 Task: Open Card Sales Target Review in Board Market Analysis for International Expansion to Workspace Customer Service Software and add a team member Softage.3@softage.net, a label Orange, a checklist Real Estate Investing, an attachment from your computer, a color Orange and finally, add a card description 'Develop and launch new customer feedback program for product improvements' and a comment 'We should approach this task with a sense of humility, recognizing that there is always more to learn and improve upon.'. Add a start date 'Jan 03, 1900' with a due date 'Jan 10, 1900'
Action: Mouse moved to (59, 373)
Screenshot: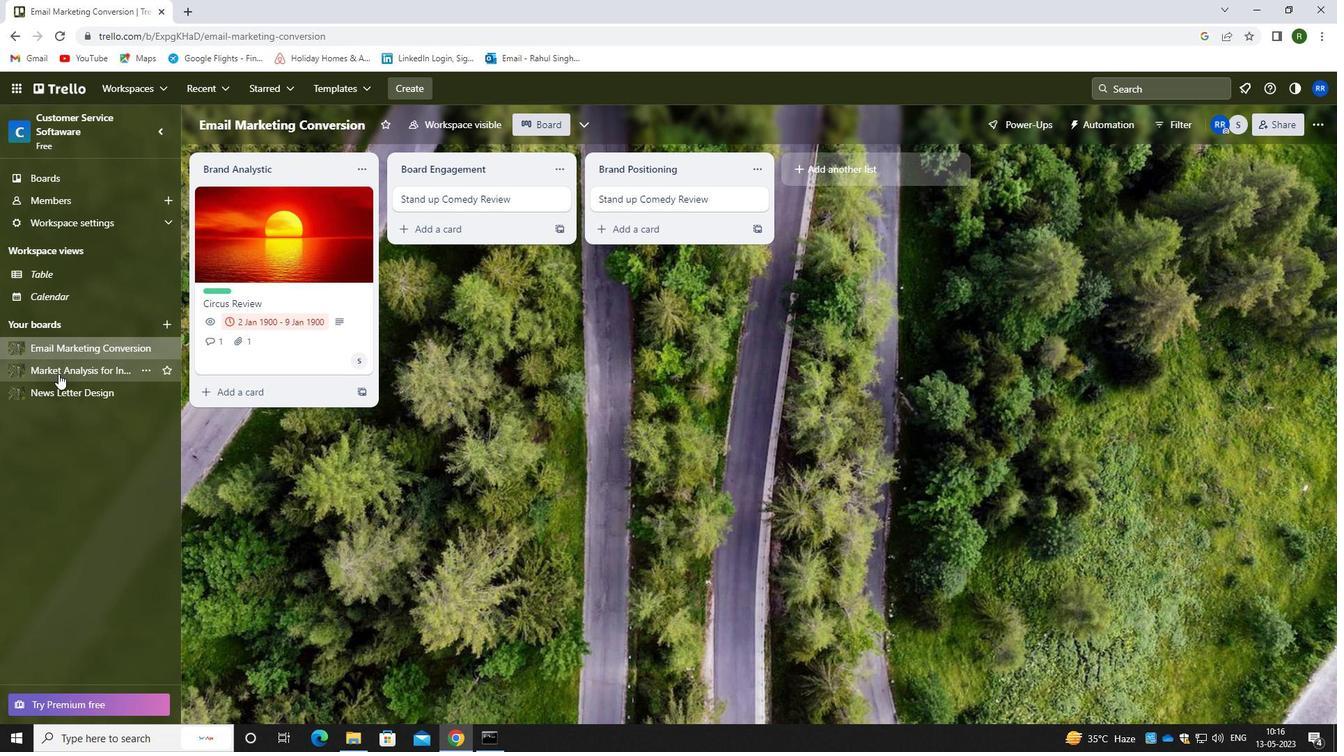 
Action: Mouse pressed left at (59, 373)
Screenshot: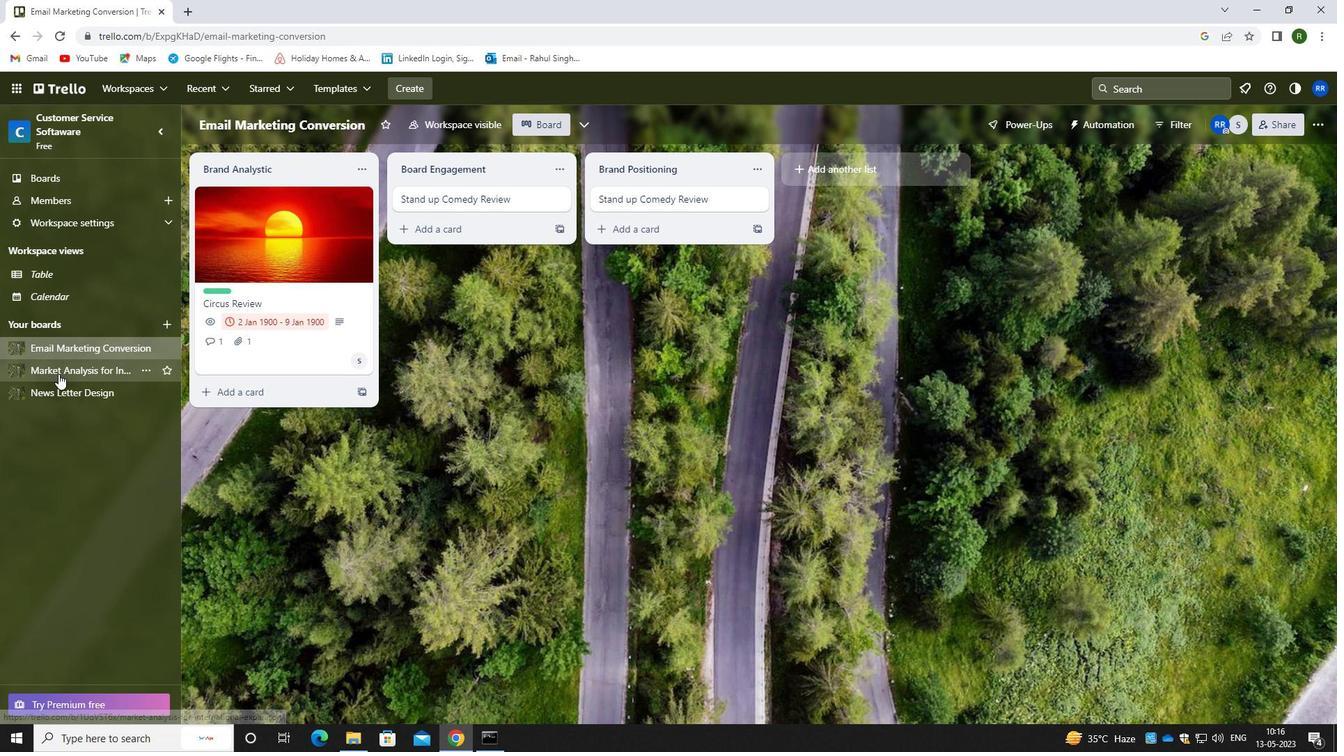 
Action: Mouse moved to (362, 197)
Screenshot: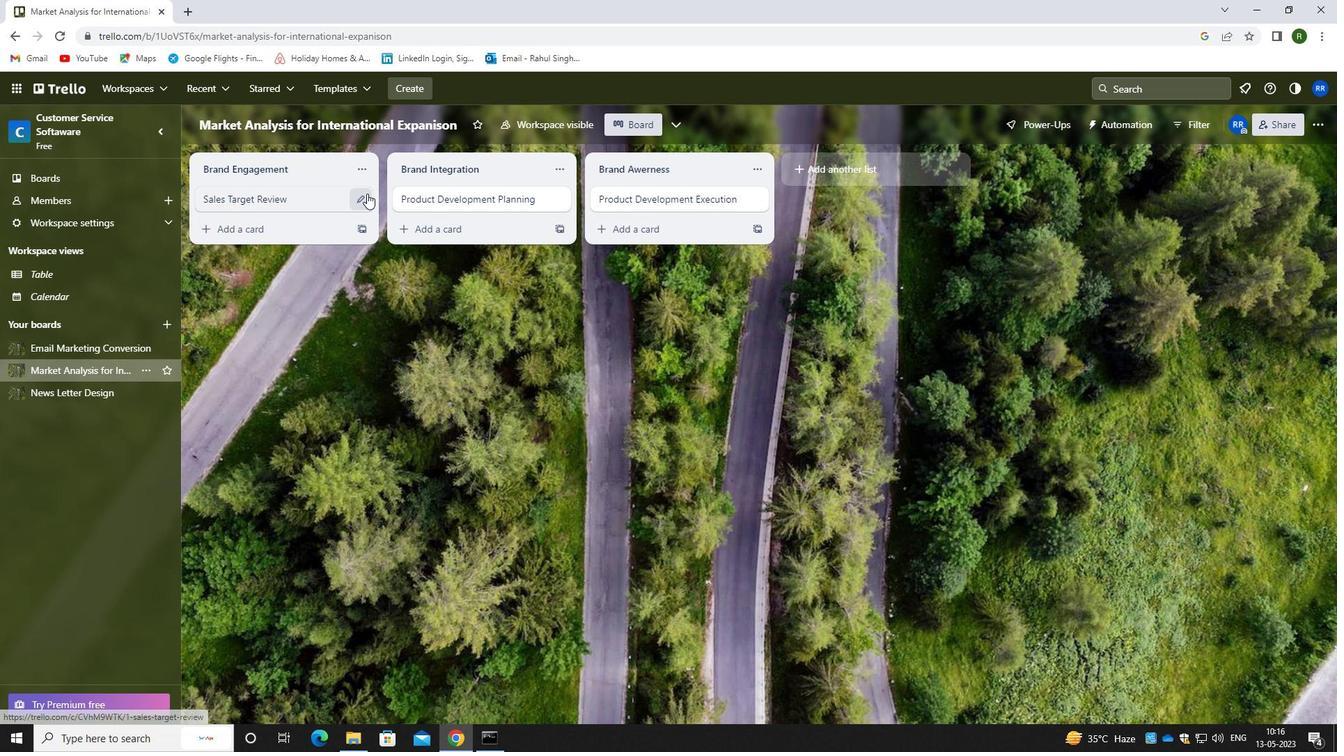 
Action: Mouse pressed left at (362, 197)
Screenshot: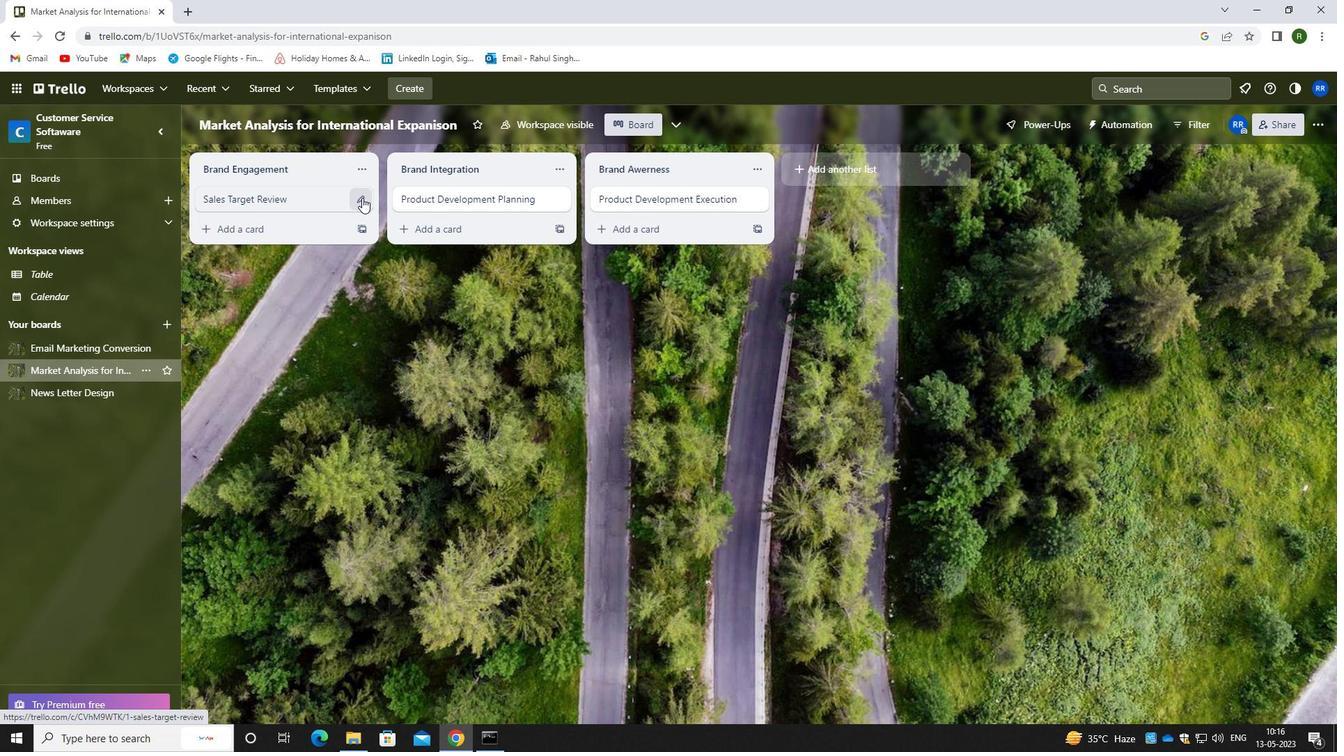 
Action: Mouse moved to (402, 193)
Screenshot: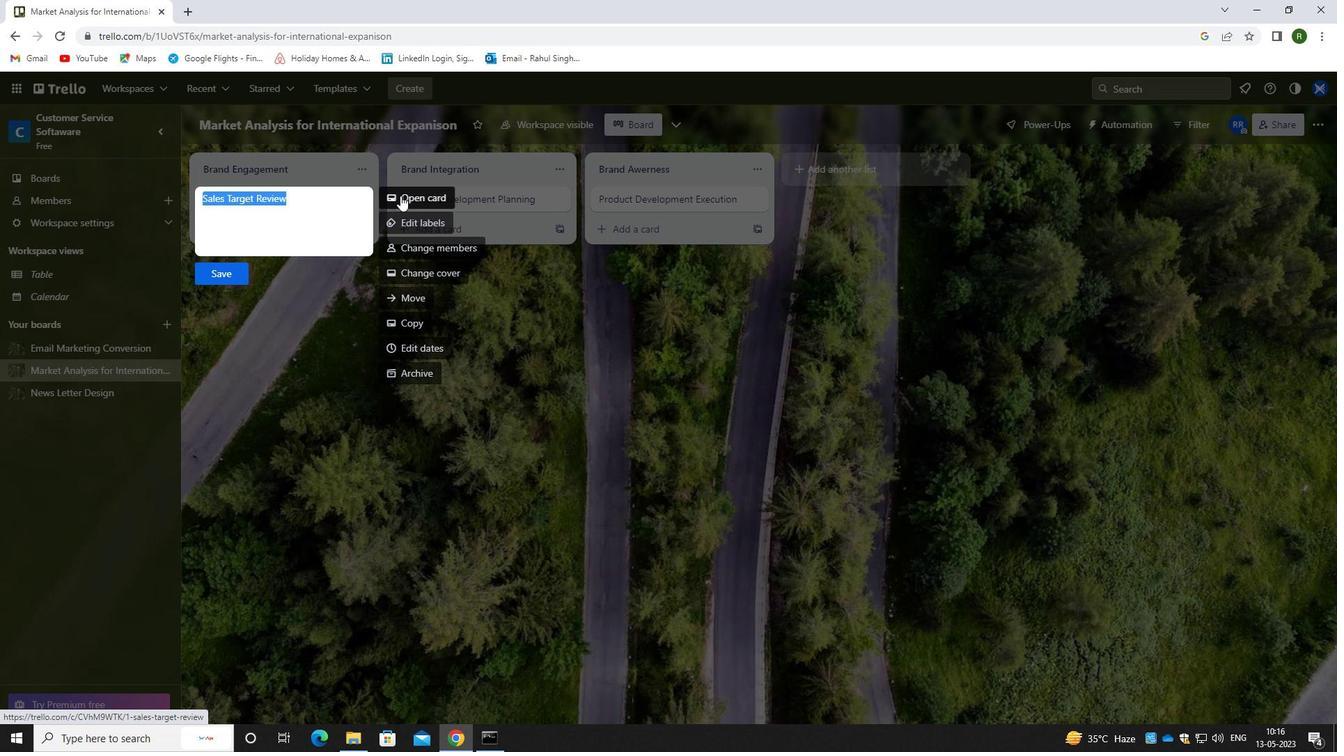 
Action: Mouse pressed left at (402, 193)
Screenshot: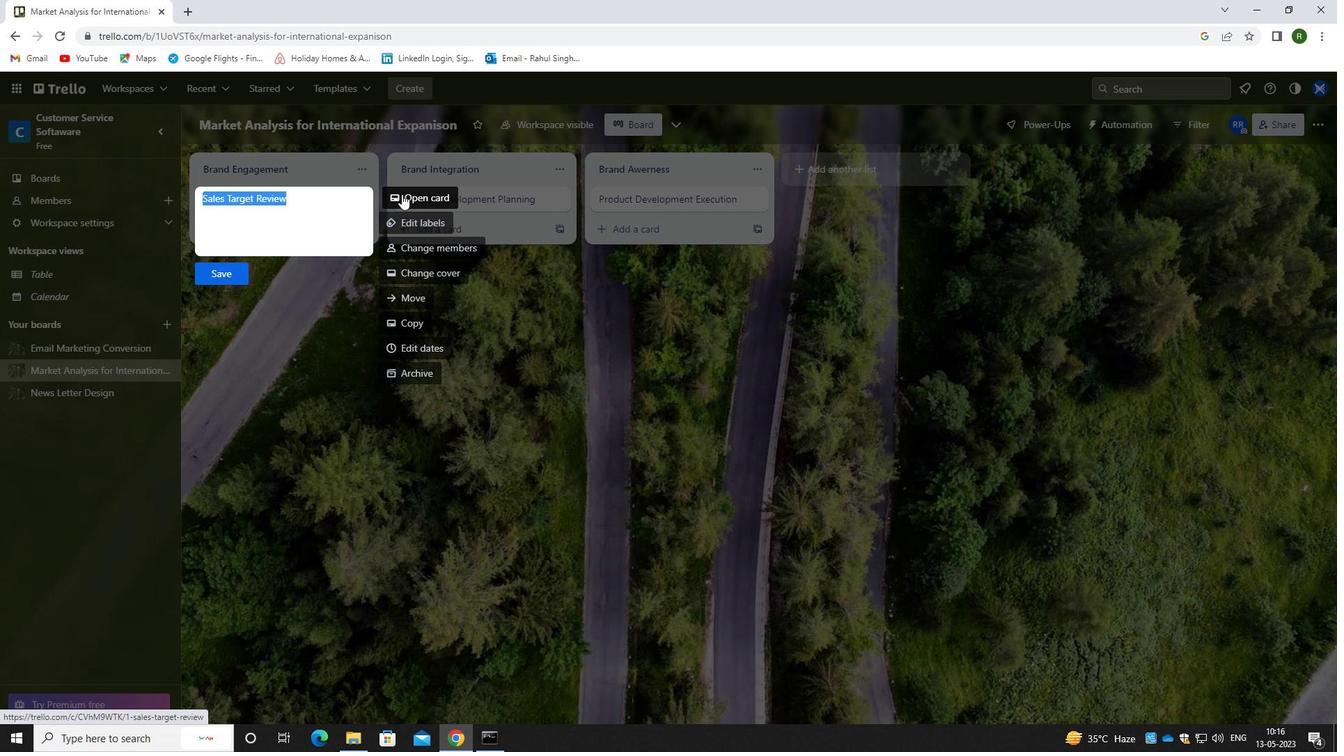 
Action: Mouse moved to (855, 199)
Screenshot: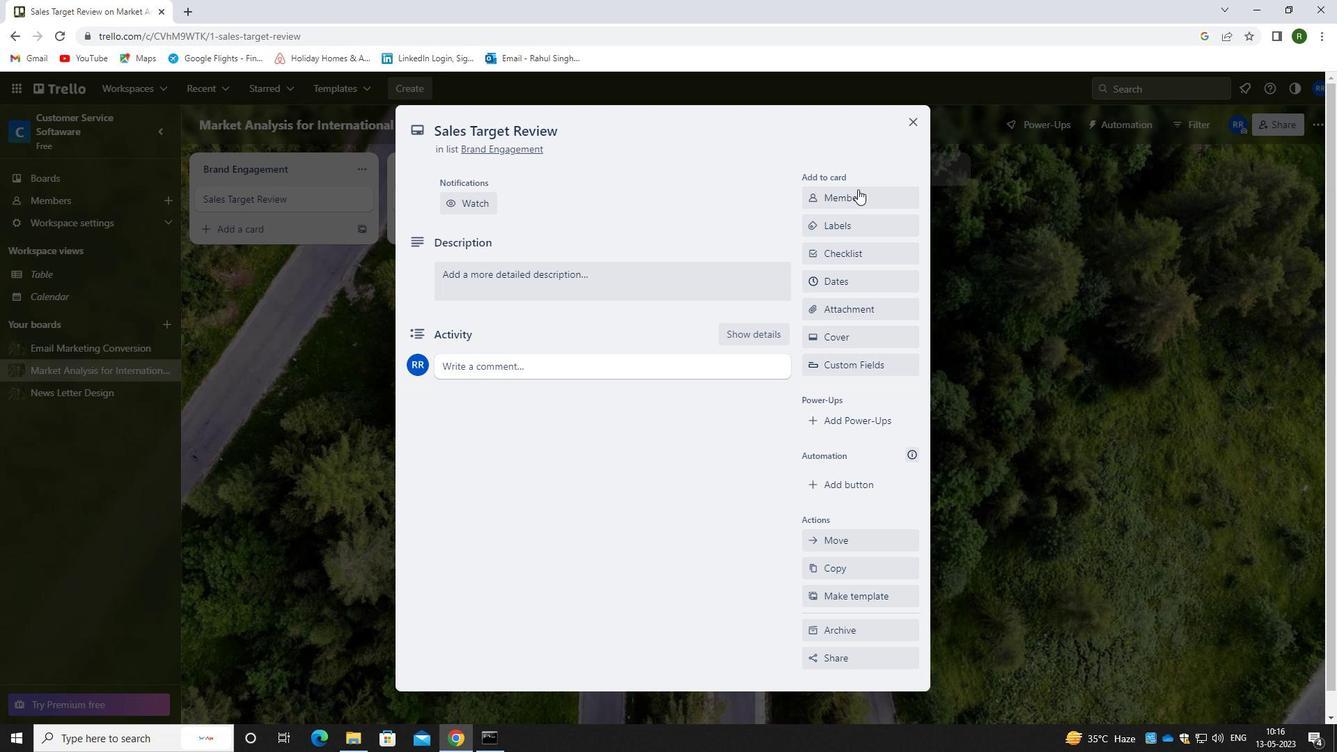 
Action: Mouse pressed left at (855, 199)
Screenshot: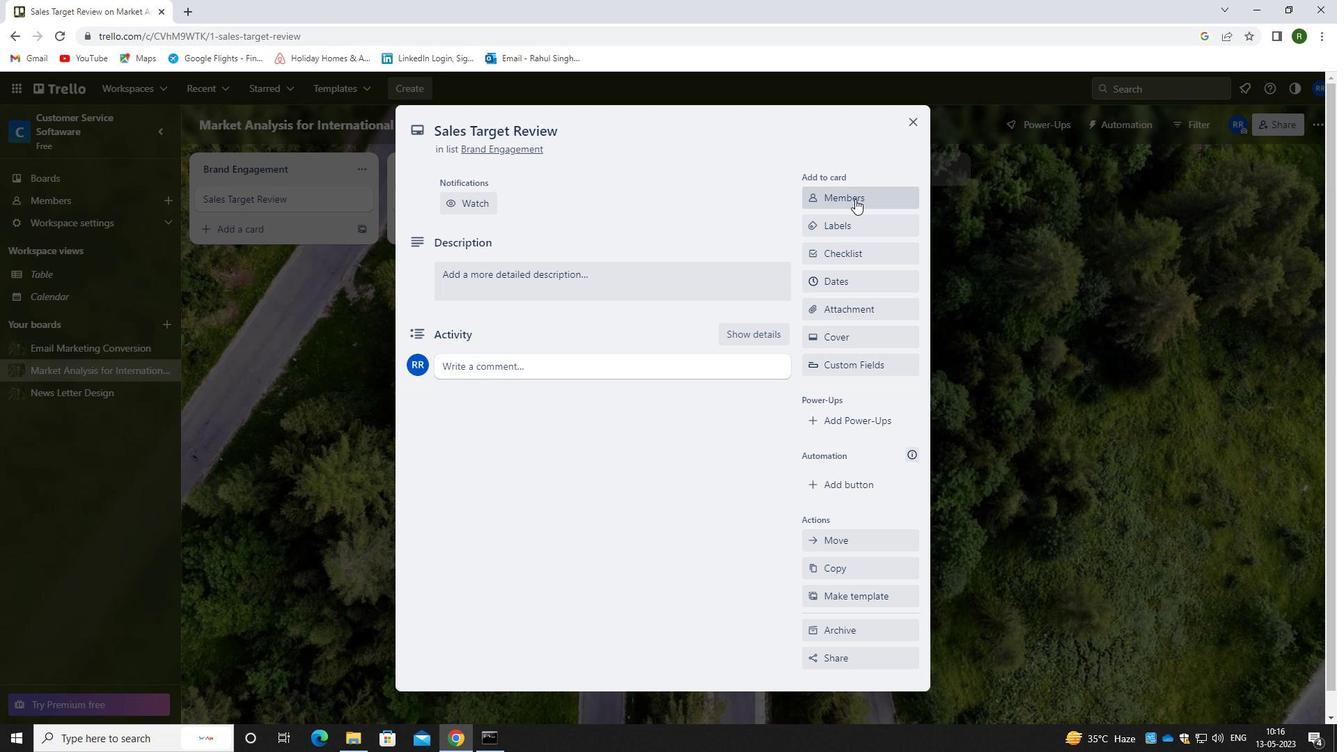 
Action: Mouse moved to (791, 263)
Screenshot: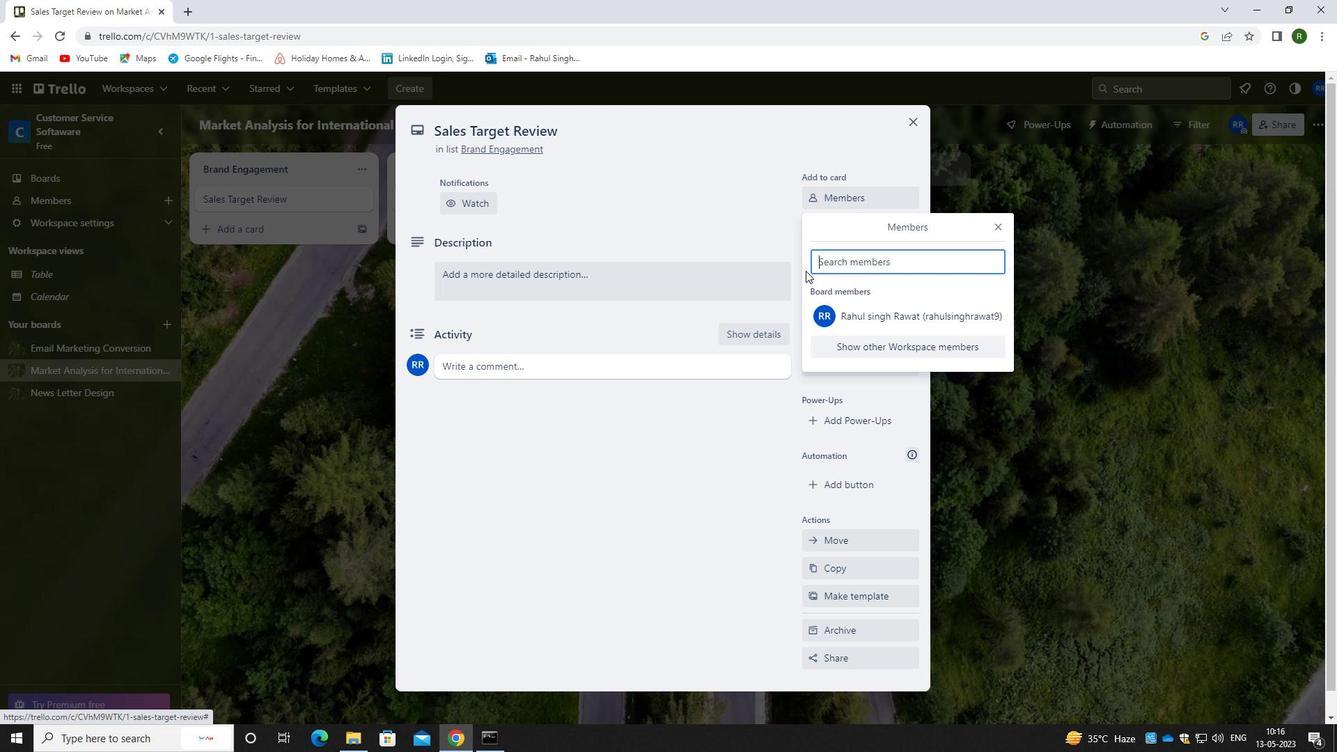 
Action: Key pressed <Key.caps_lock>s<Key.caps_lock>oftage.3<Key.shift>@SOFTAGE.NET
Screenshot: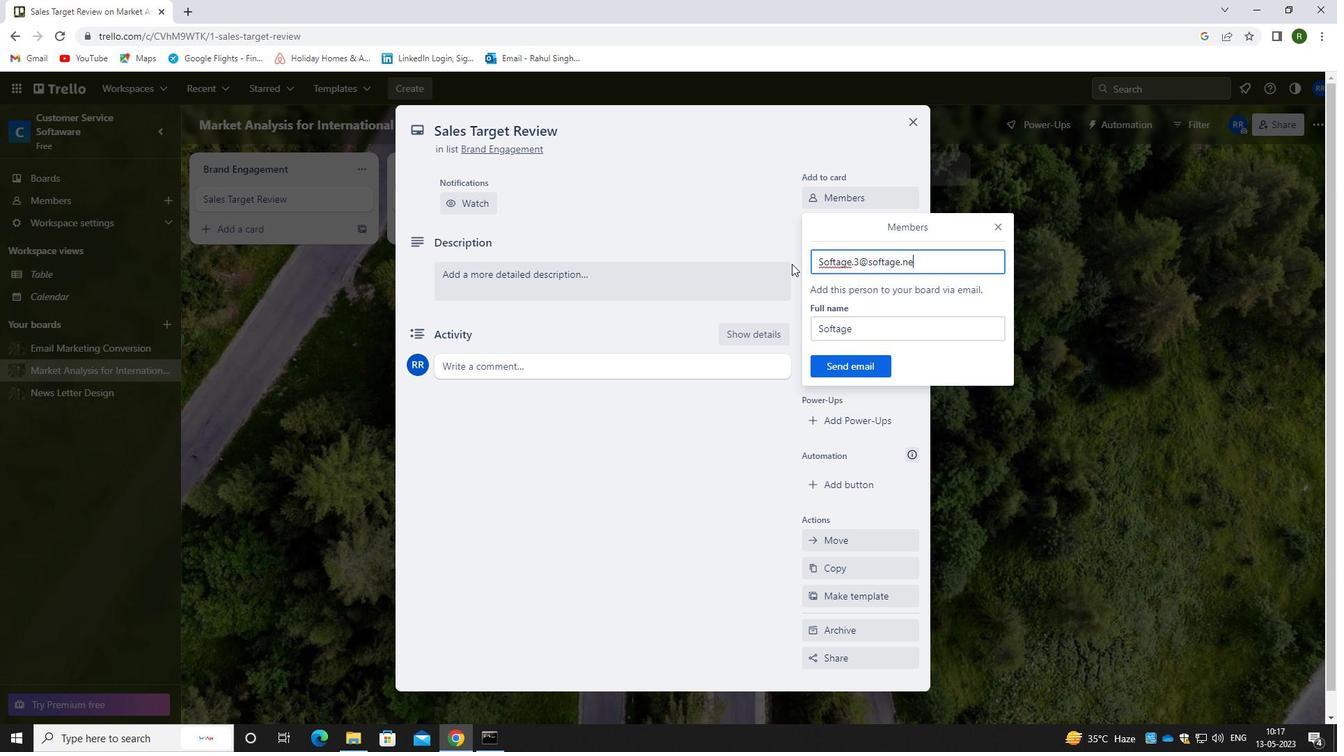 
Action: Mouse moved to (863, 366)
Screenshot: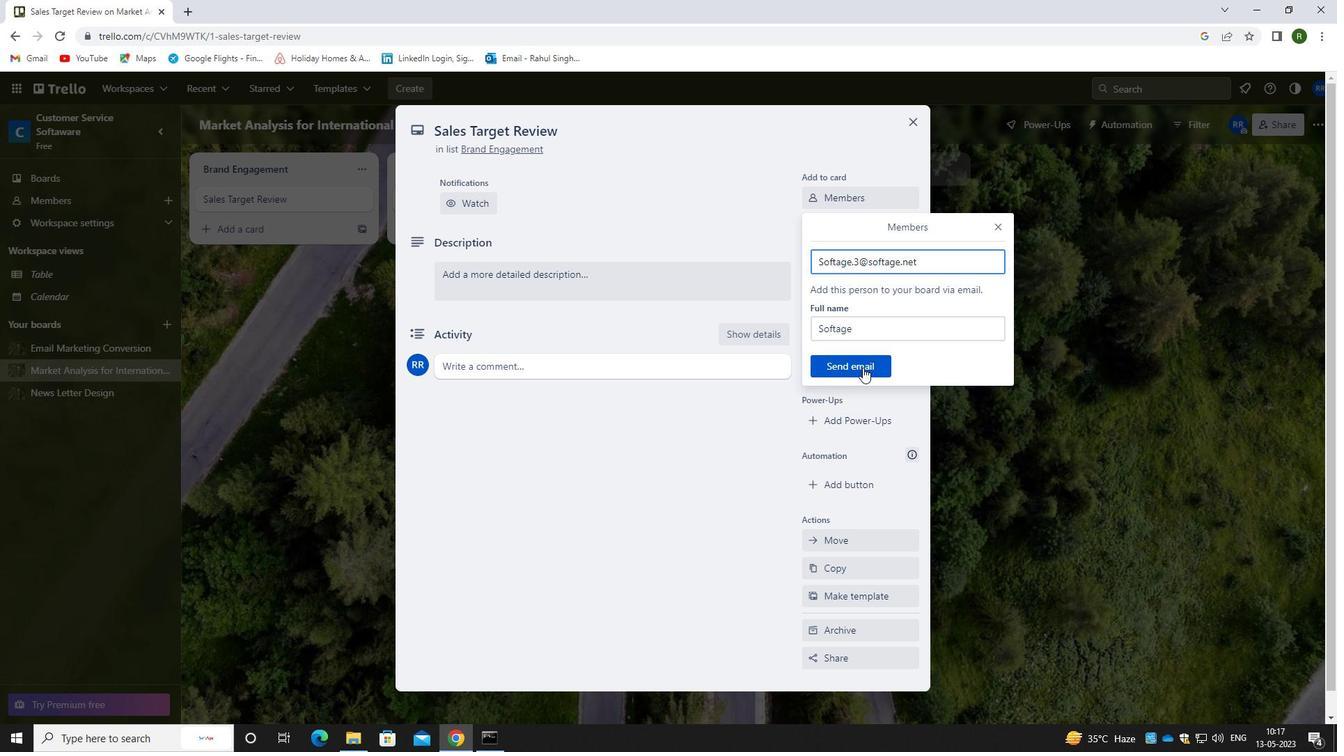 
Action: Mouse pressed left at (863, 366)
Screenshot: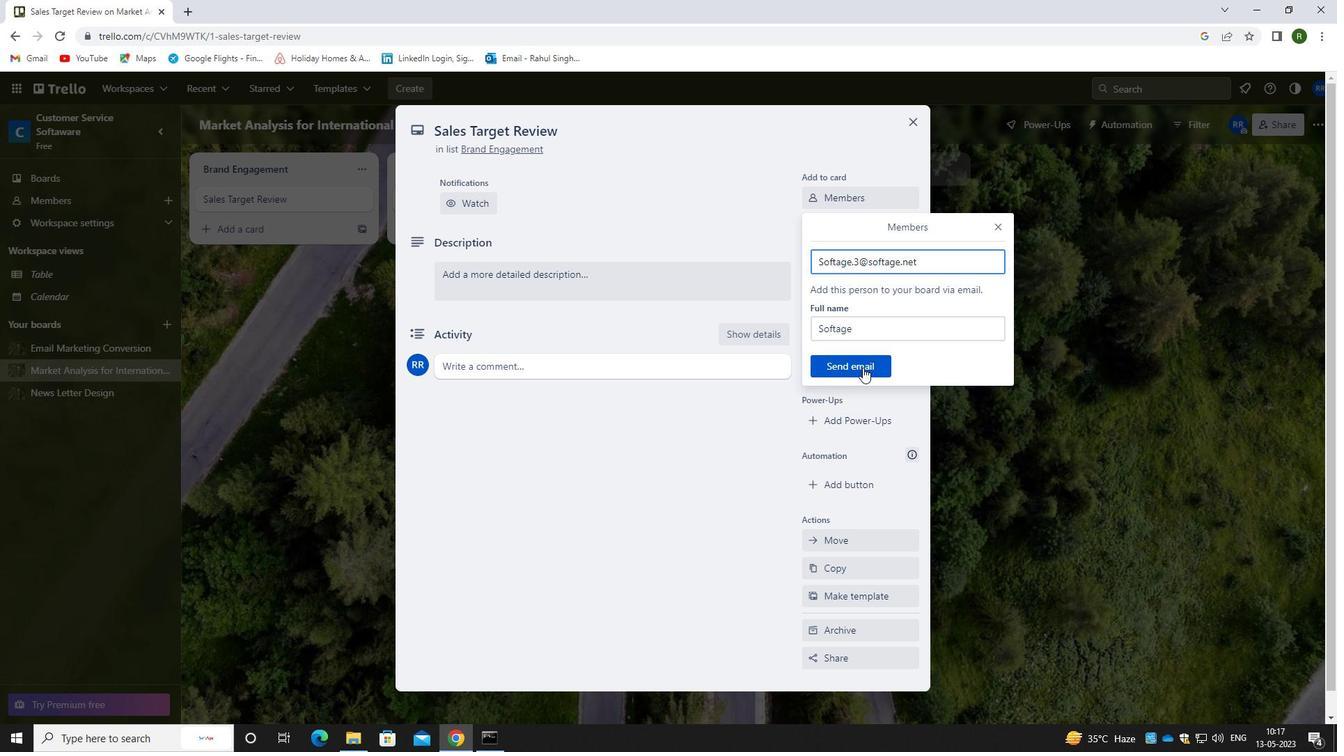 
Action: Mouse moved to (859, 270)
Screenshot: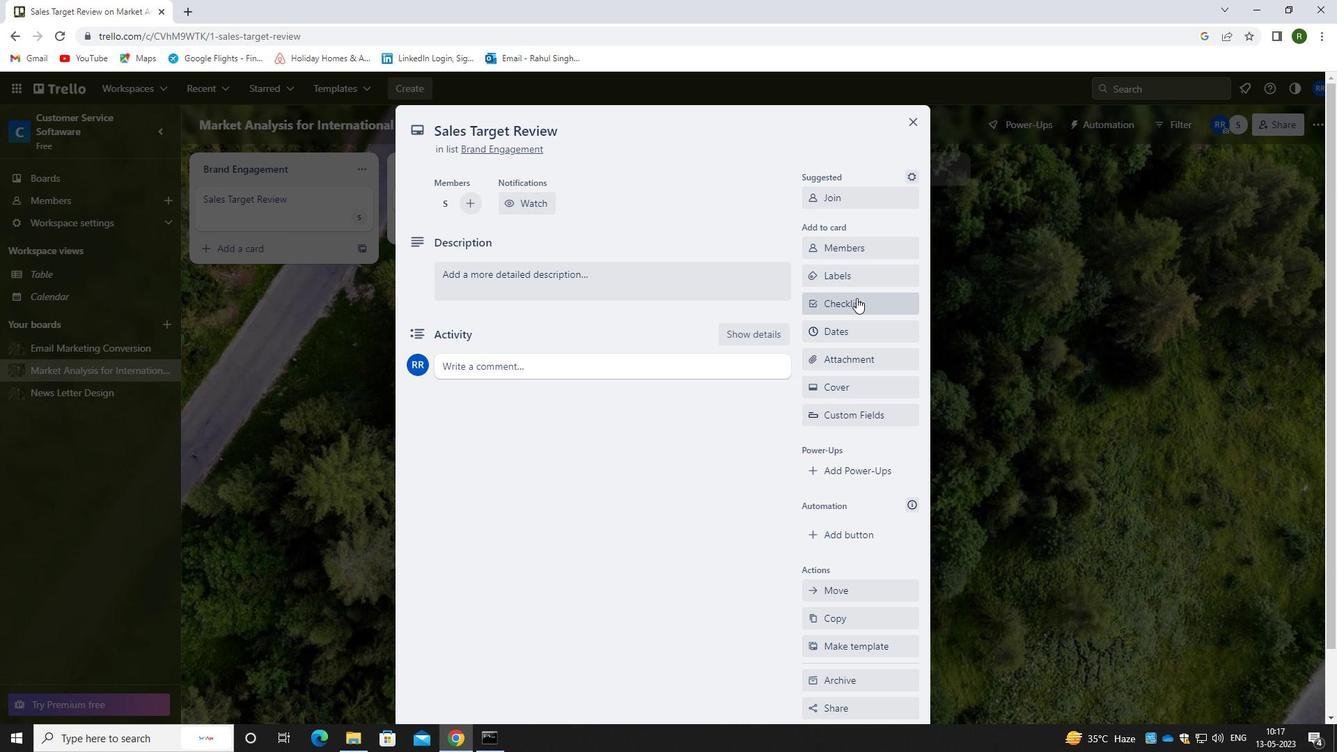 
Action: Mouse pressed left at (859, 270)
Screenshot: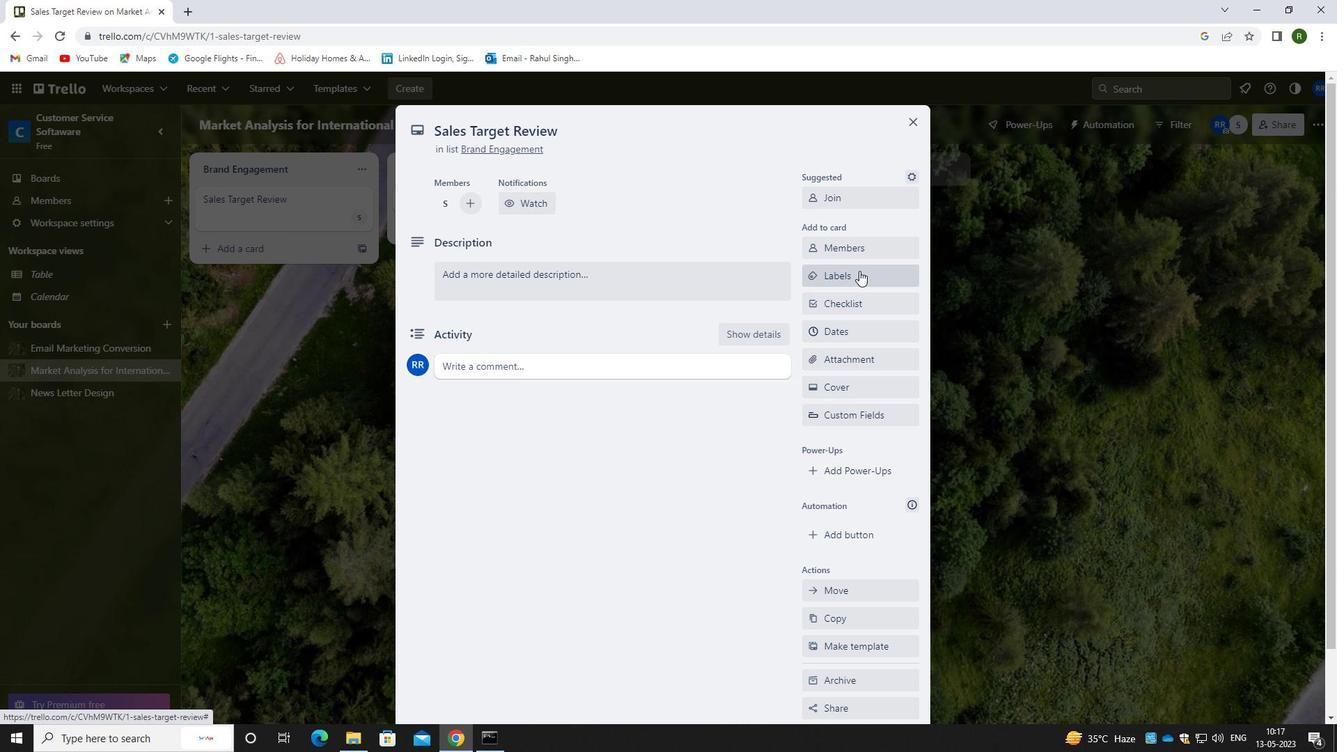 
Action: Mouse moved to (849, 288)
Screenshot: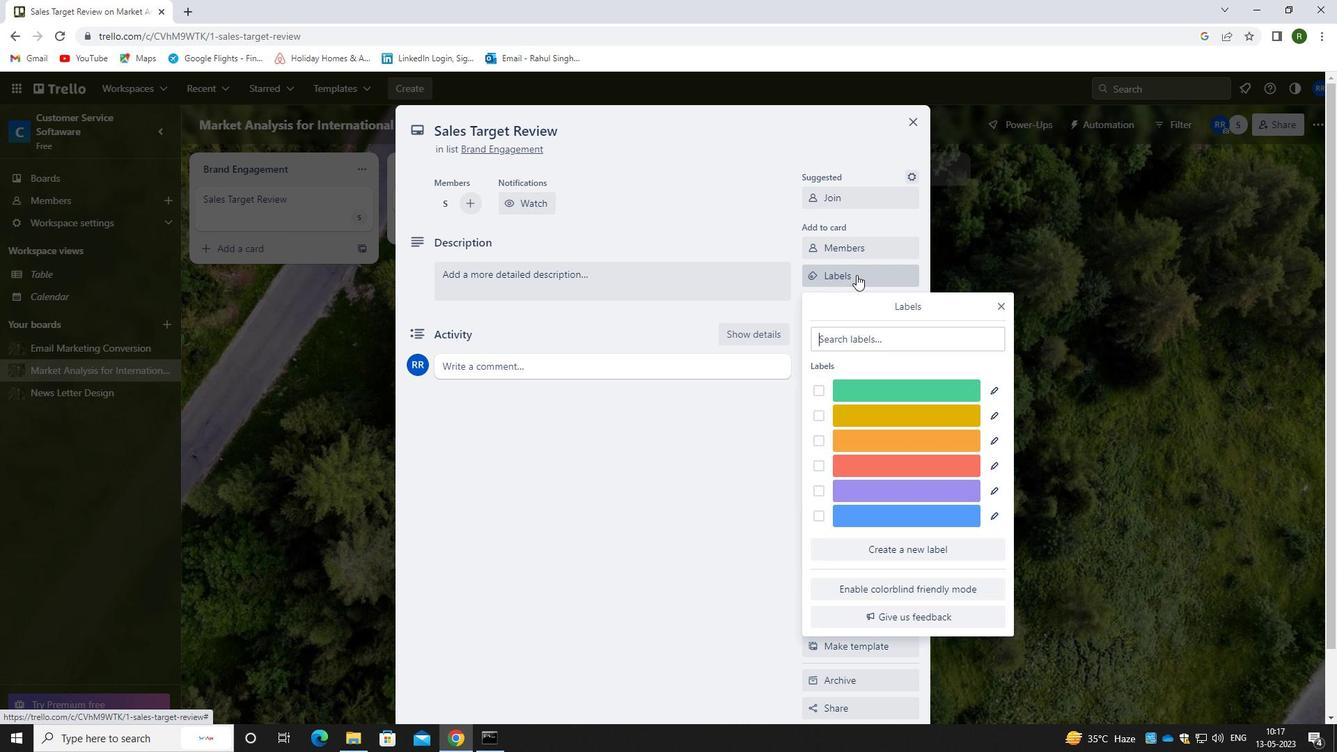 
Action: Key pressed ORANGE
Screenshot: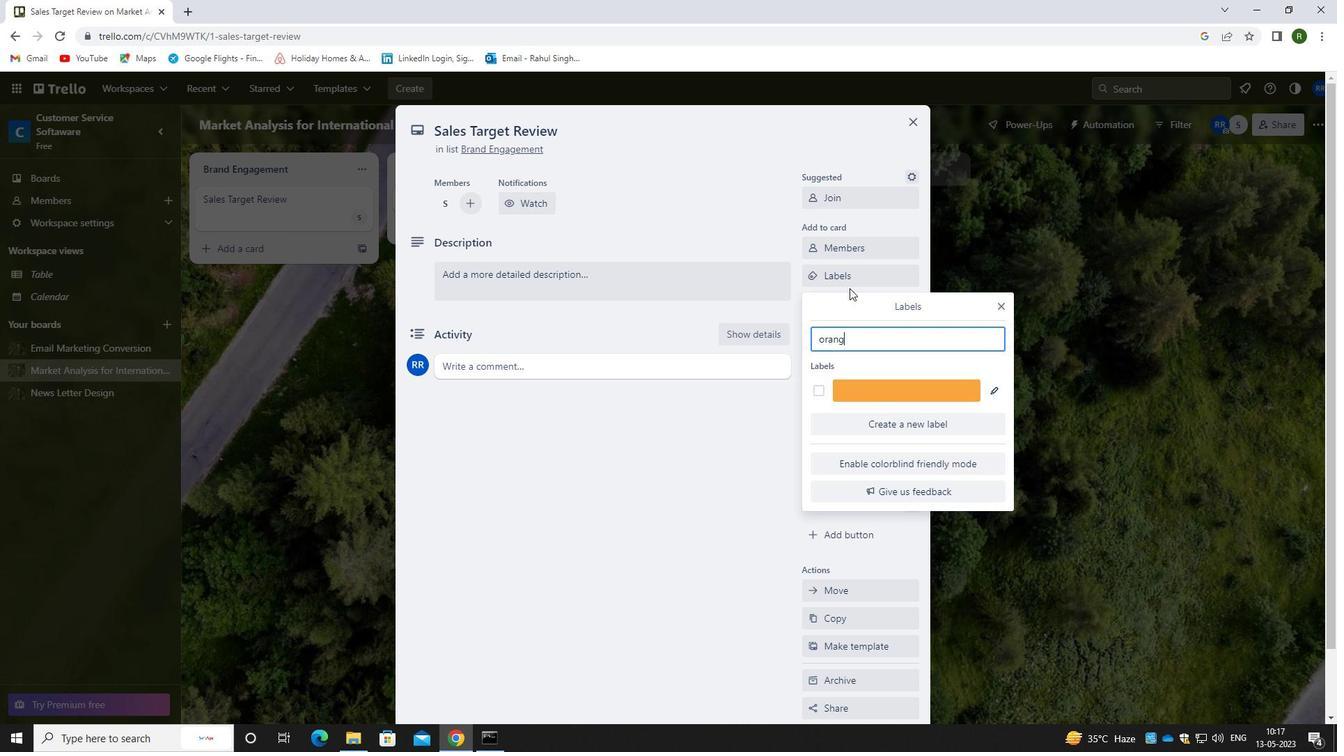 
Action: Mouse moved to (815, 385)
Screenshot: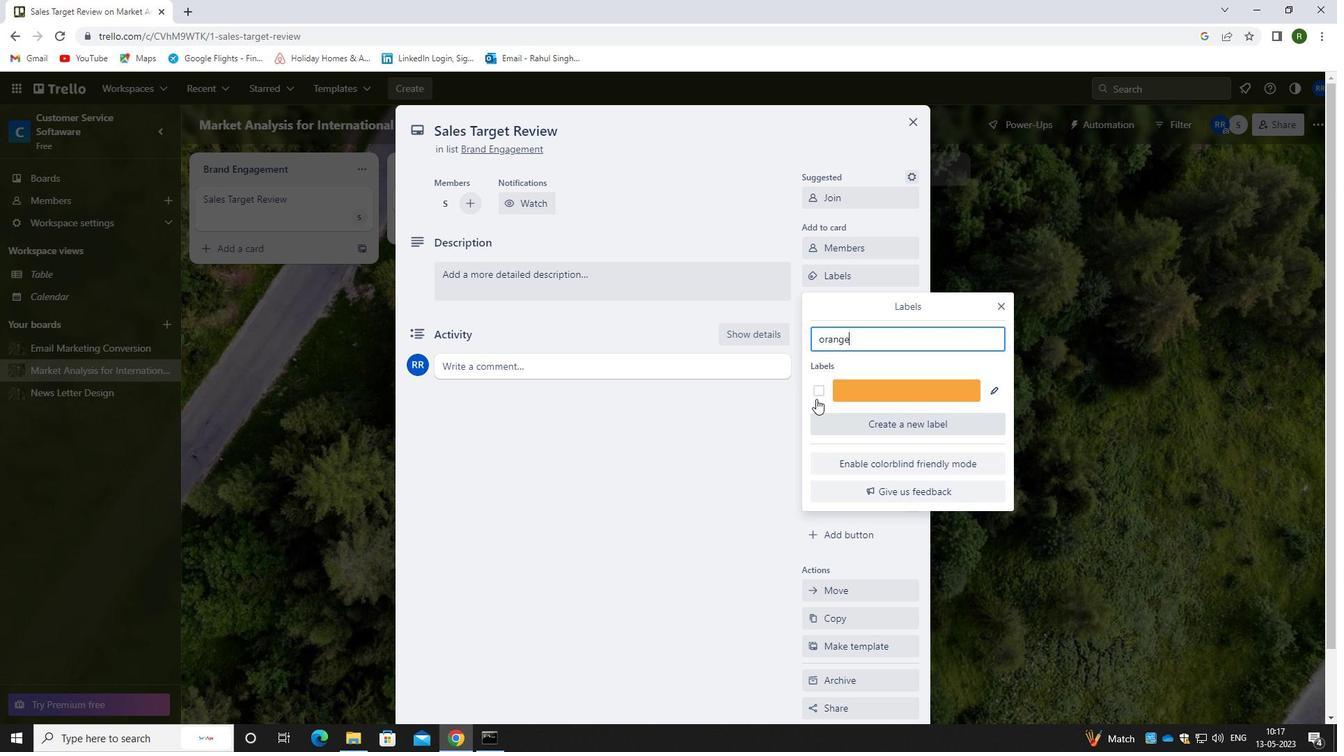 
Action: Mouse pressed left at (815, 385)
Screenshot: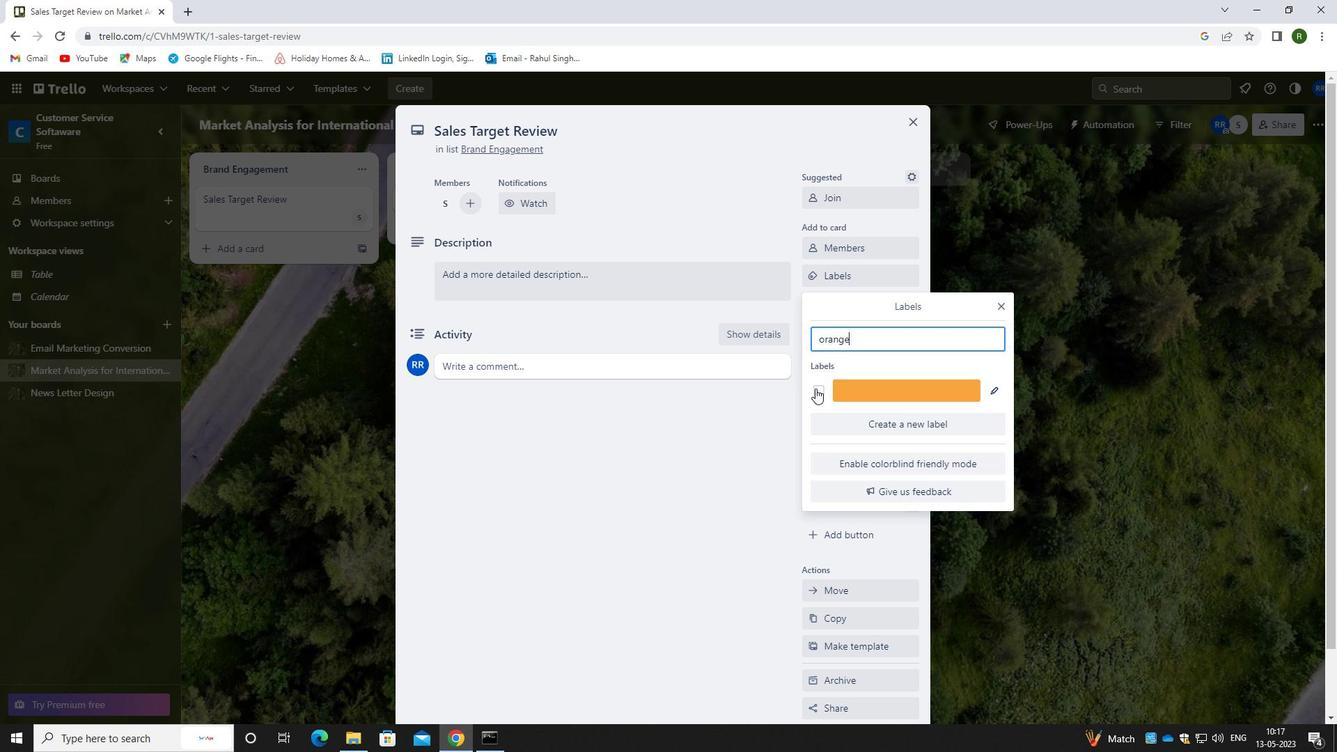 
Action: Mouse moved to (766, 472)
Screenshot: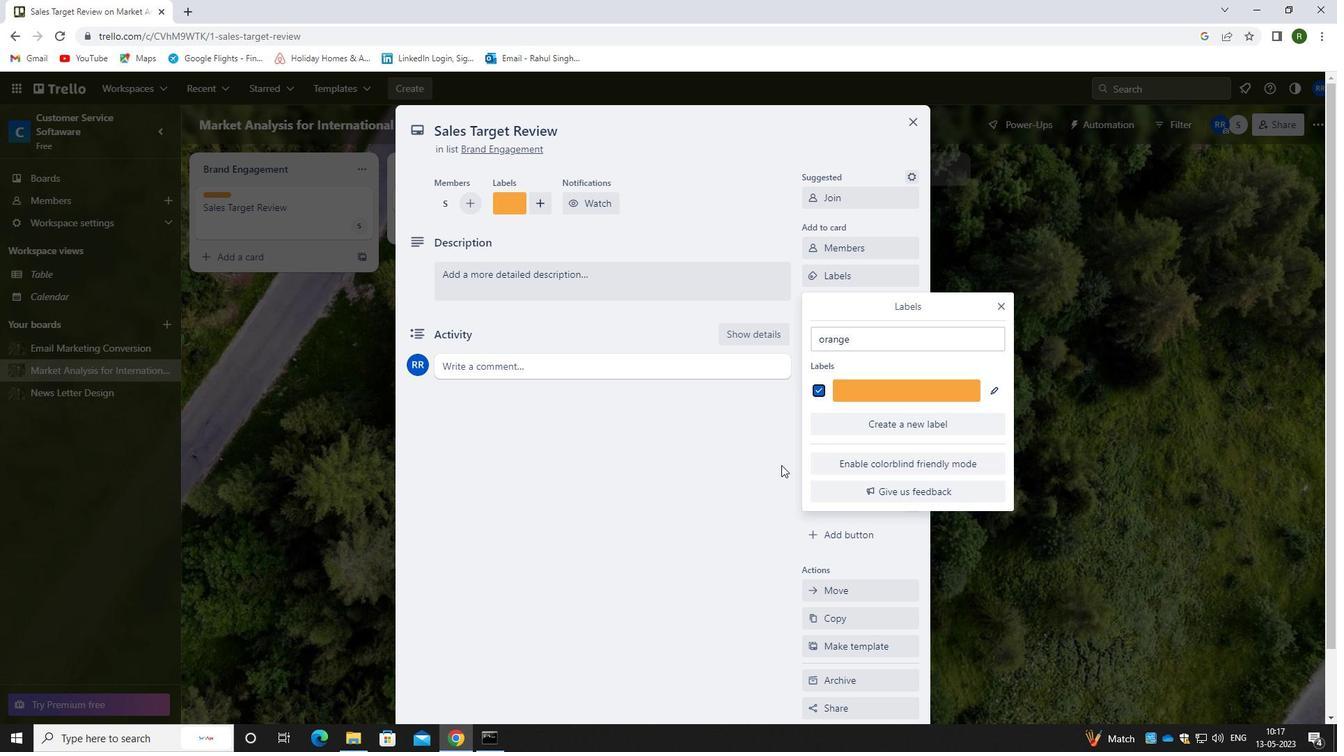 
Action: Mouse pressed left at (766, 472)
Screenshot: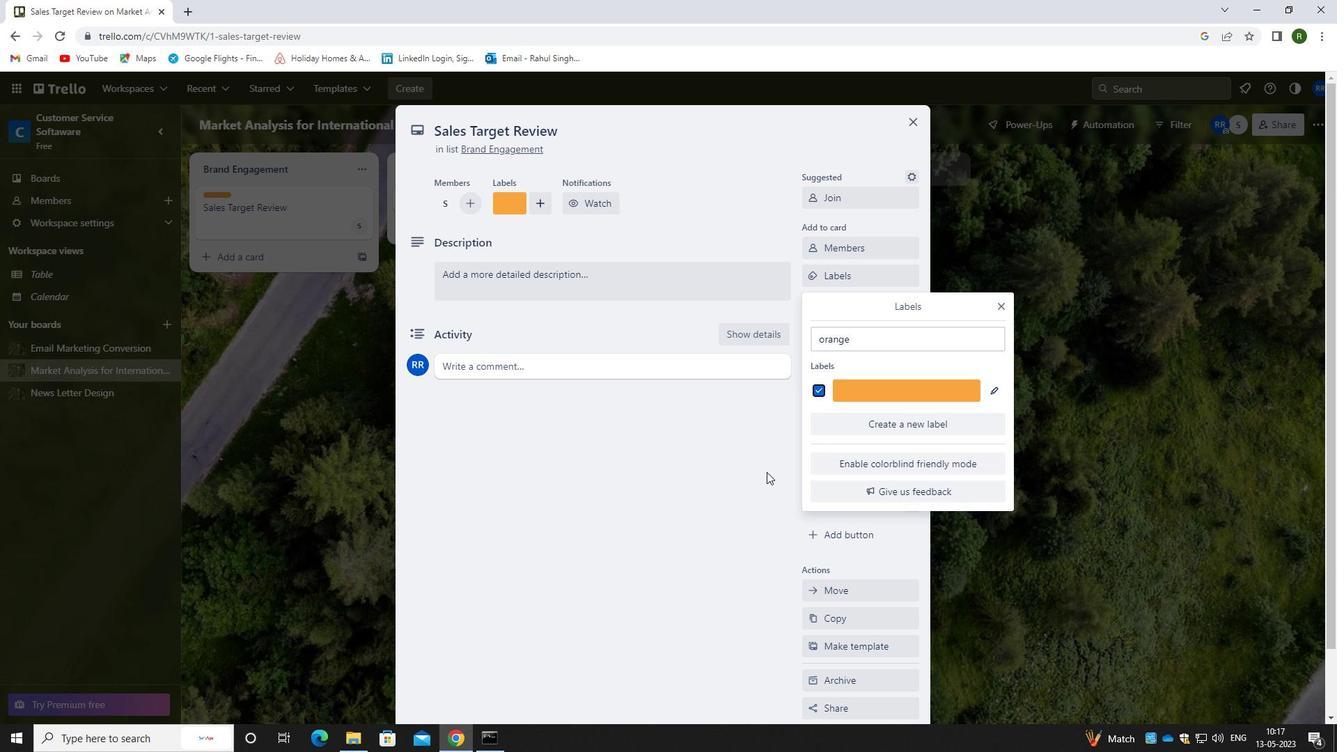 
Action: Mouse moved to (846, 304)
Screenshot: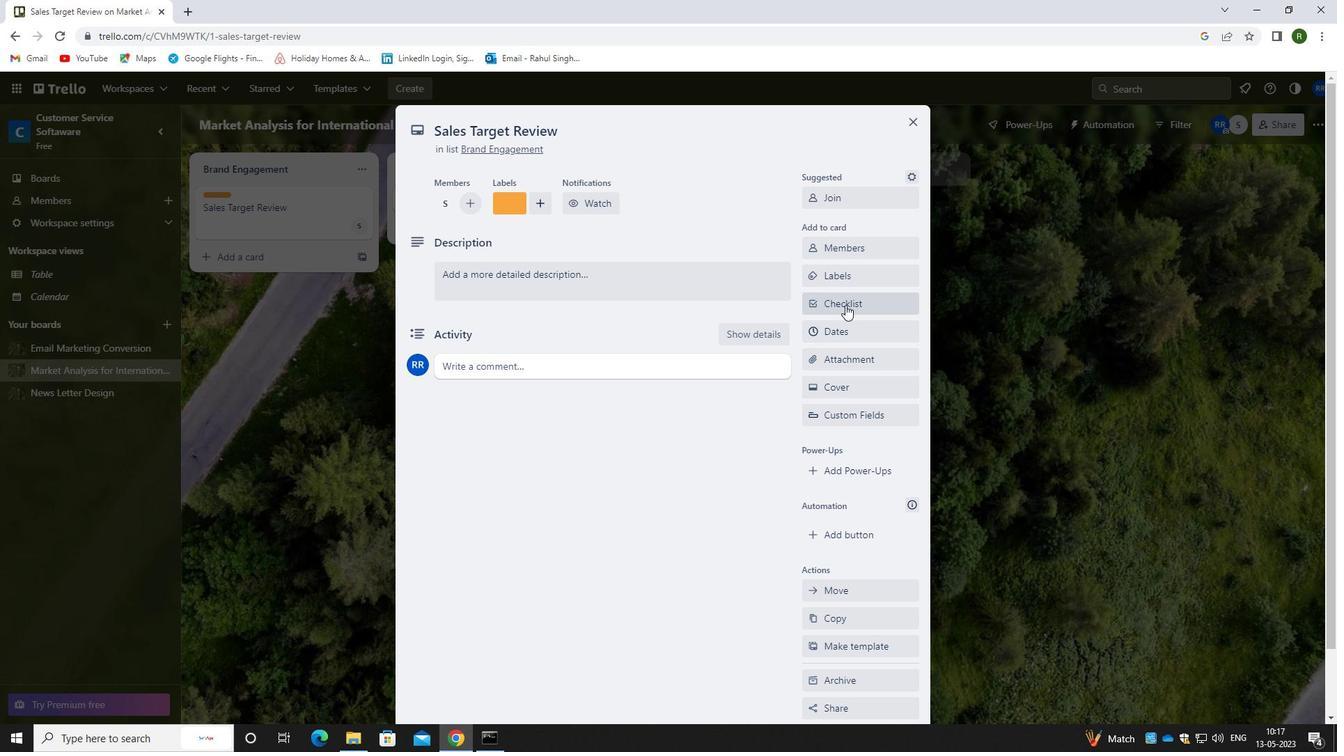 
Action: Mouse pressed left at (846, 304)
Screenshot: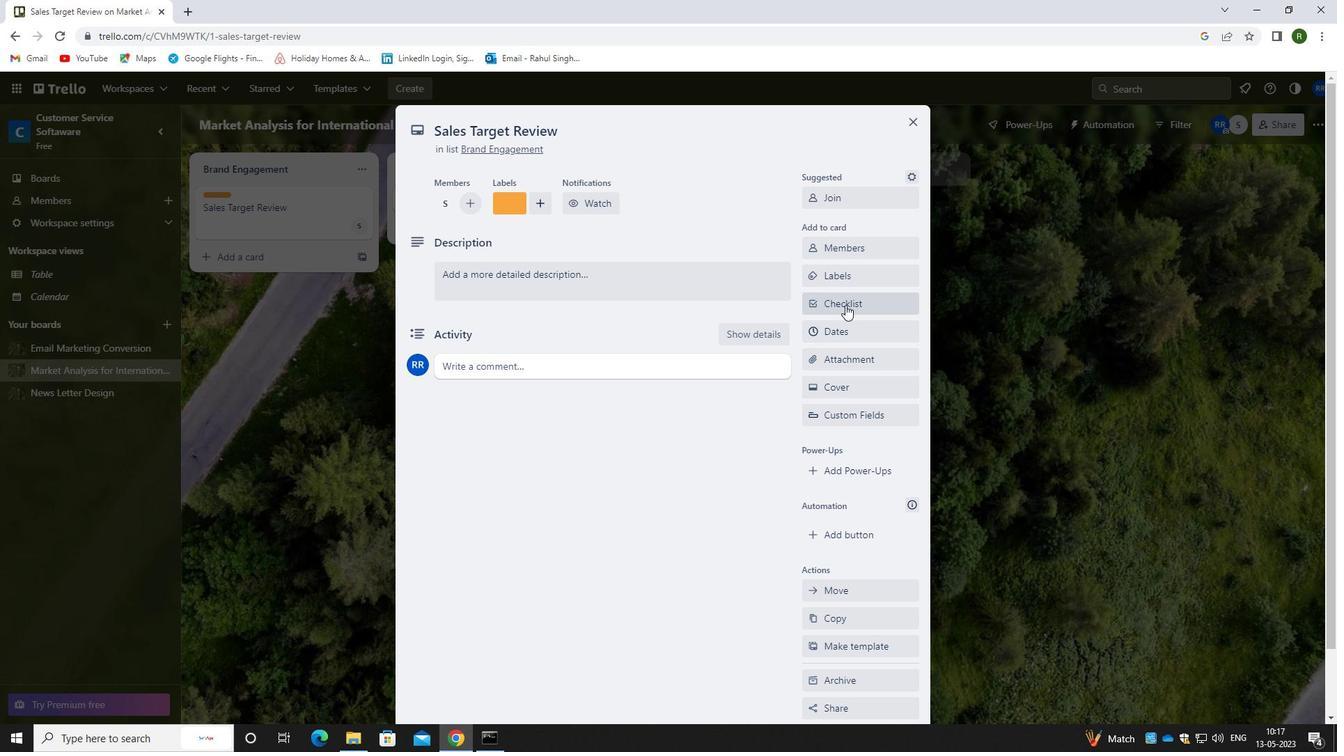 
Action: Mouse moved to (857, 360)
Screenshot: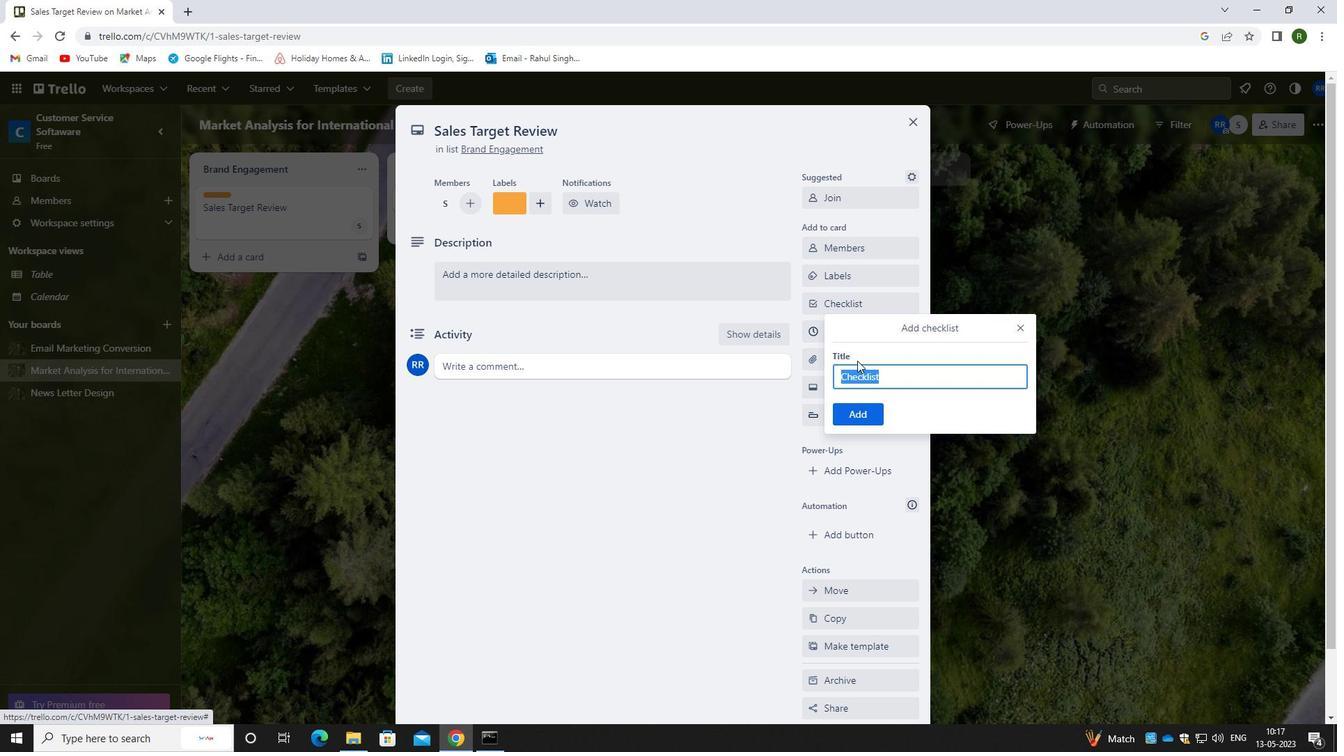 
Action: Key pressed <Key.backspace><Key.shift><Key.shift><Key.shift><Key.shift>REAL<Key.space><Key.shift>ES<Key.backspace><Key.down><Key.enter>
Screenshot: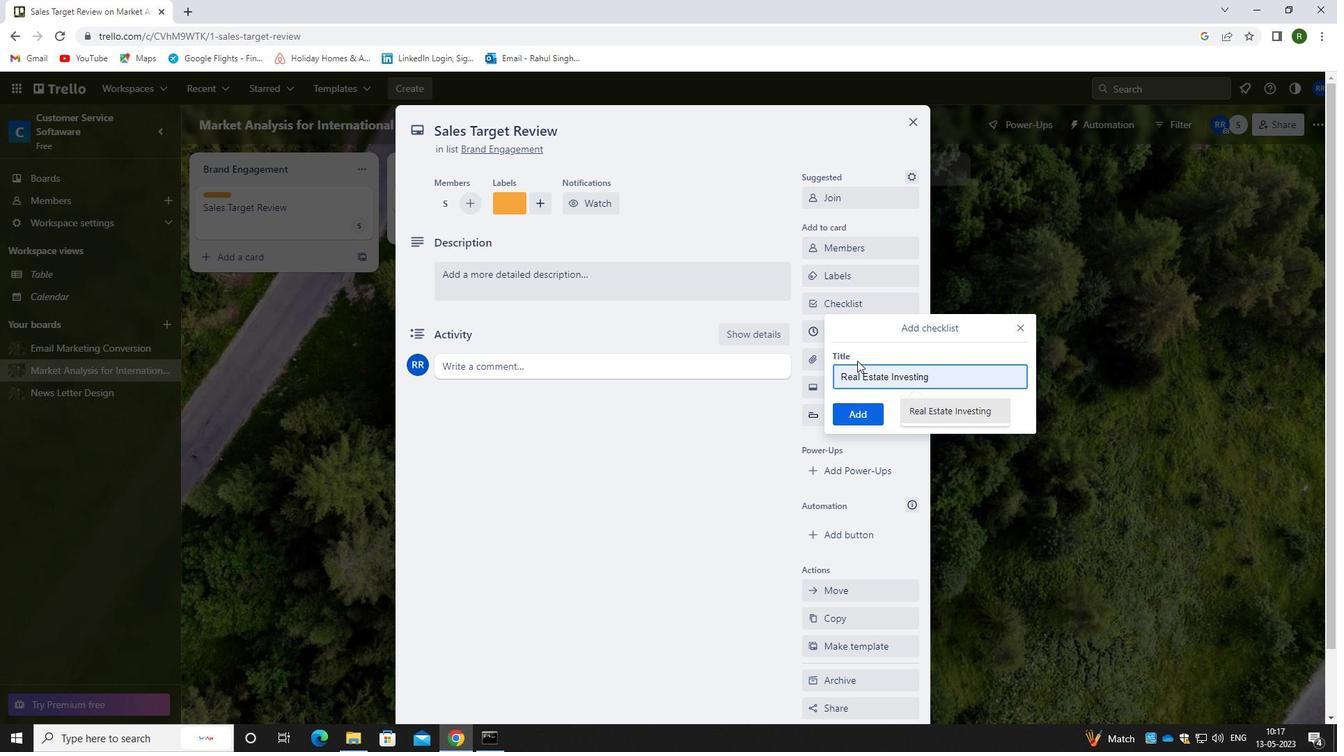 
Action: Mouse moved to (859, 361)
Screenshot: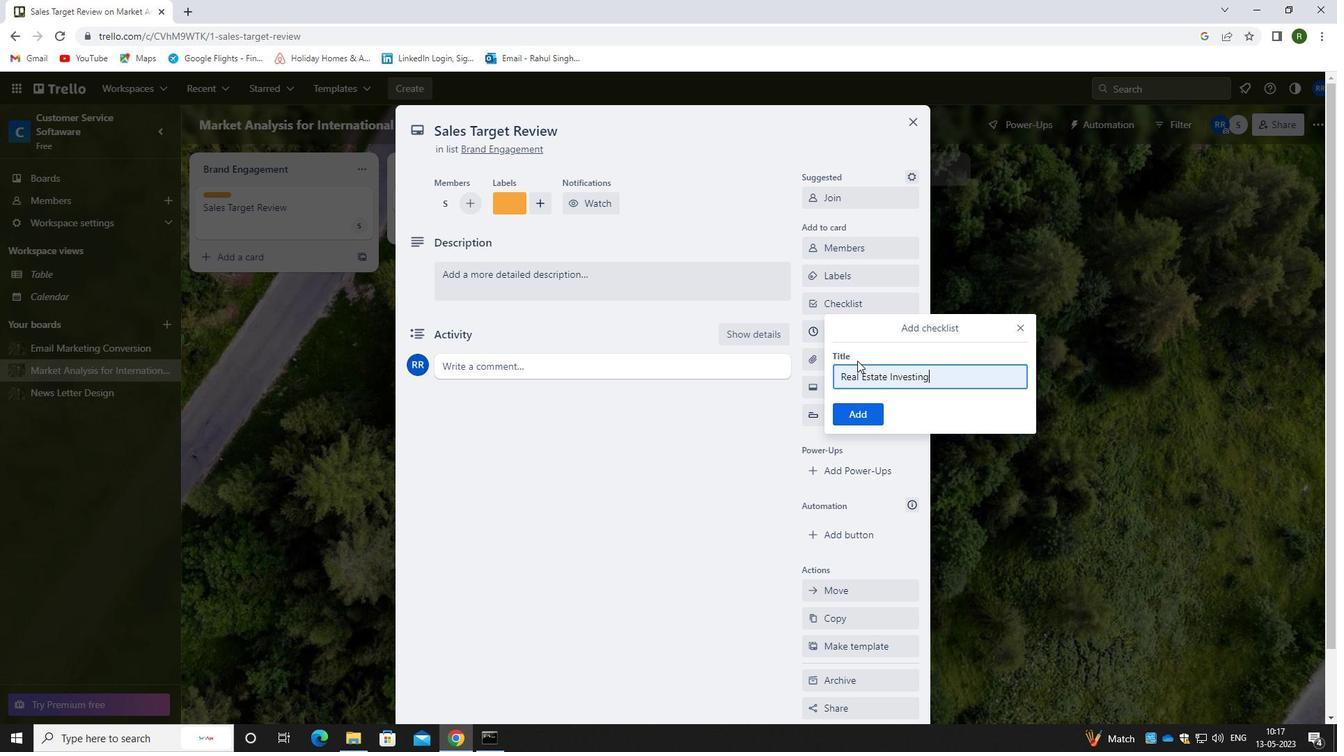 
Action: Mouse scrolled (859, 362) with delta (0, 0)
Screenshot: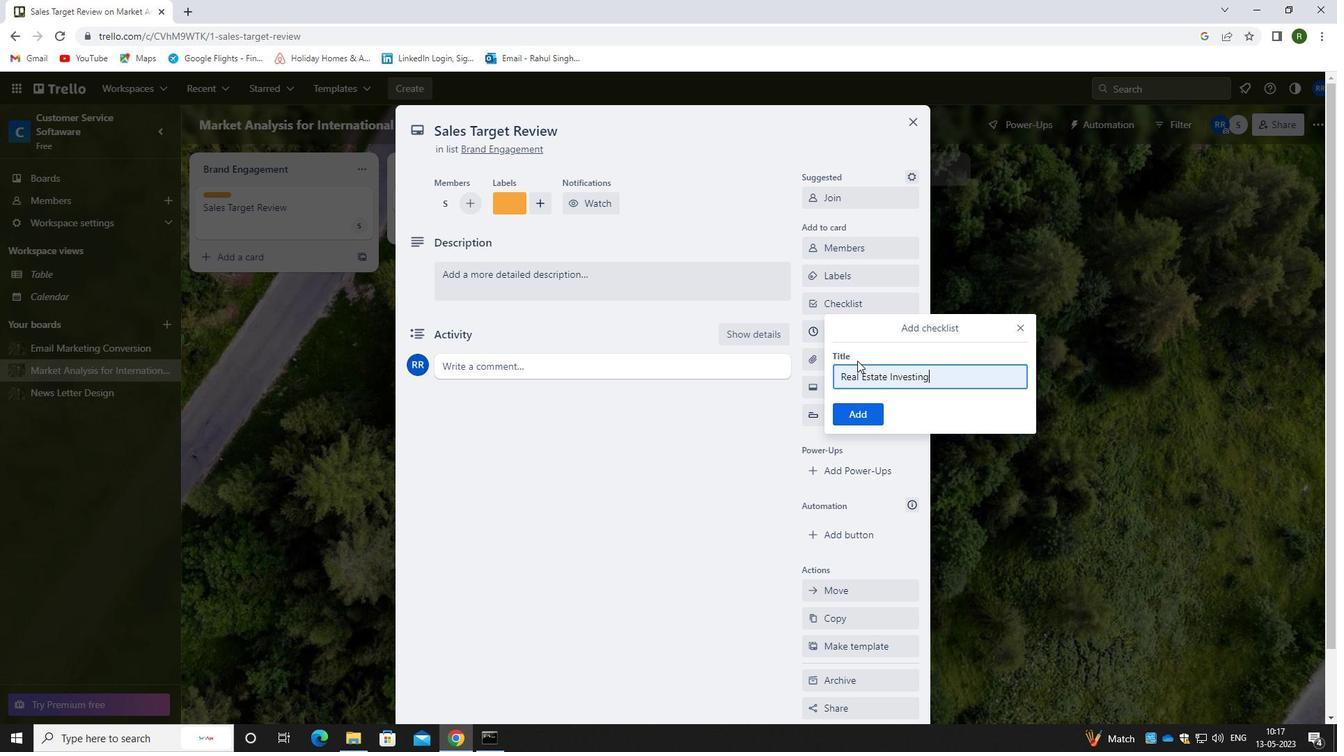 
Action: Mouse moved to (838, 404)
Screenshot: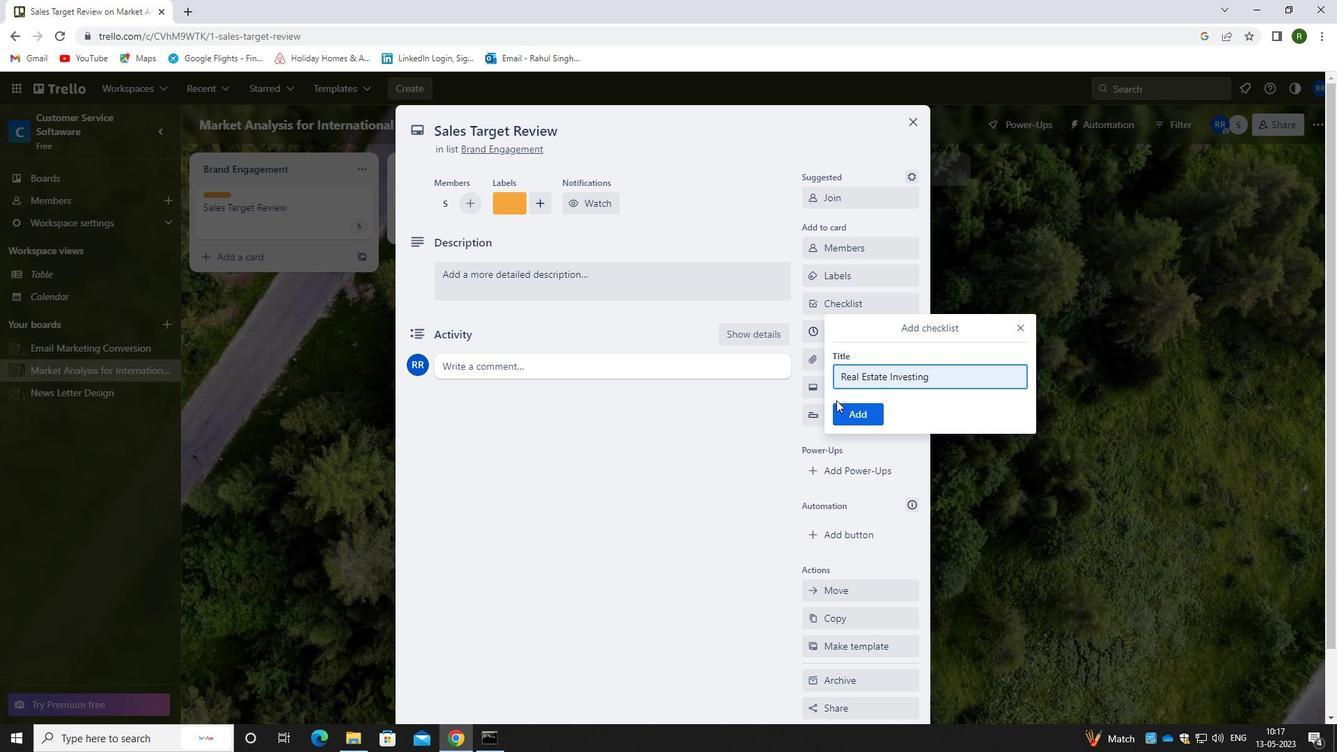 
Action: Mouse pressed left at (838, 404)
Screenshot: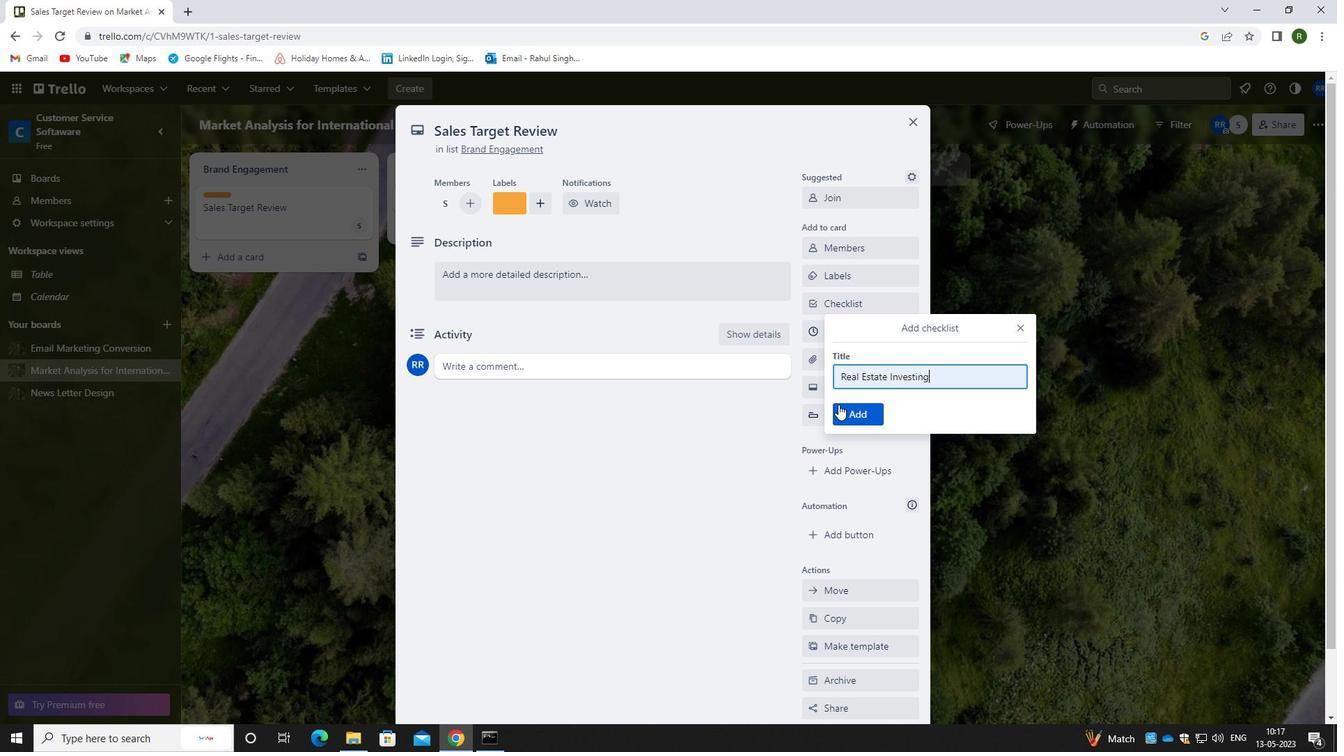 
Action: Mouse moved to (862, 357)
Screenshot: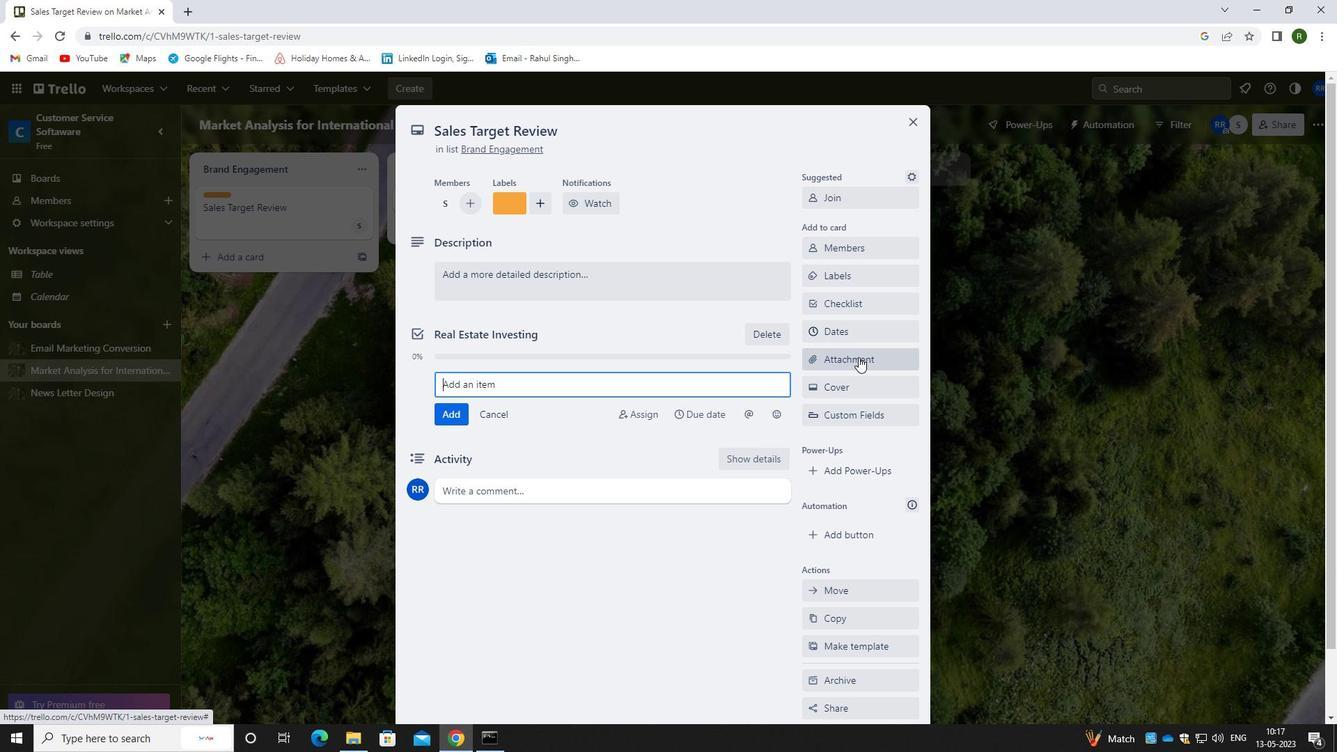 
Action: Mouse pressed left at (862, 357)
Screenshot: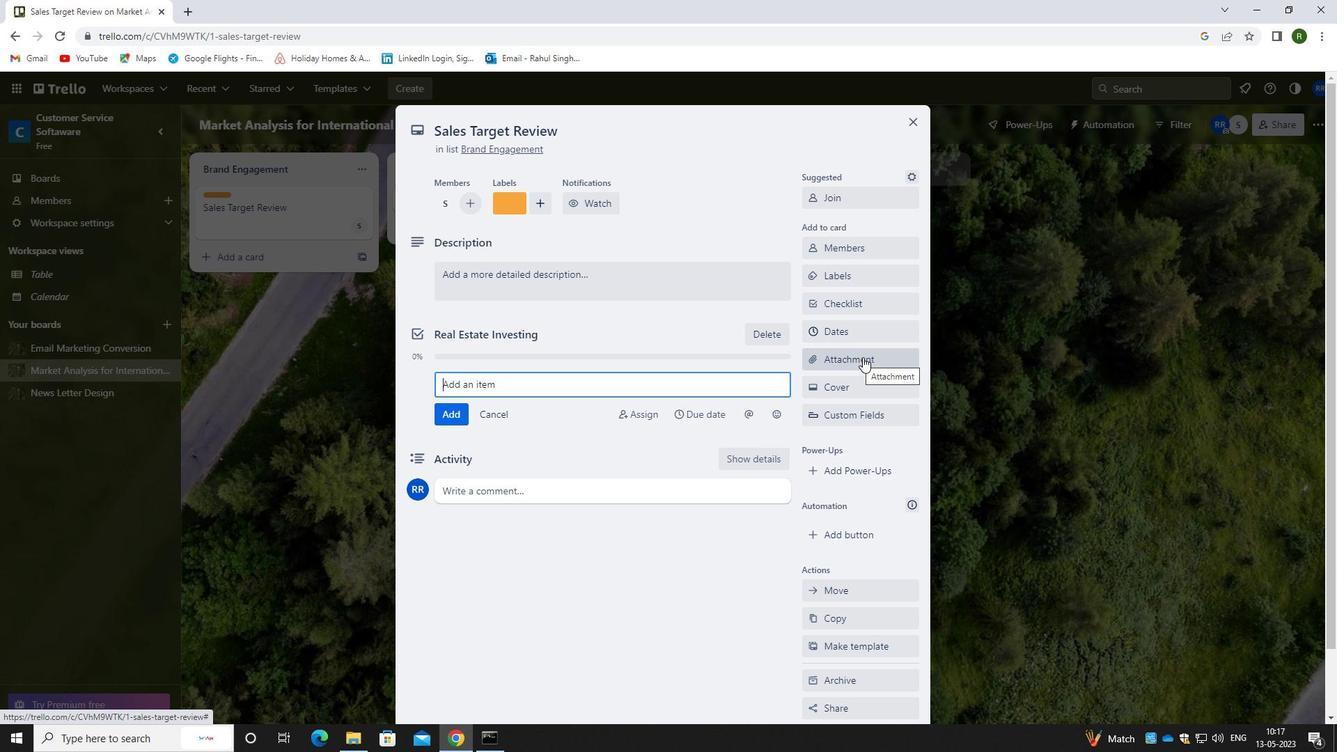 
Action: Mouse moved to (846, 417)
Screenshot: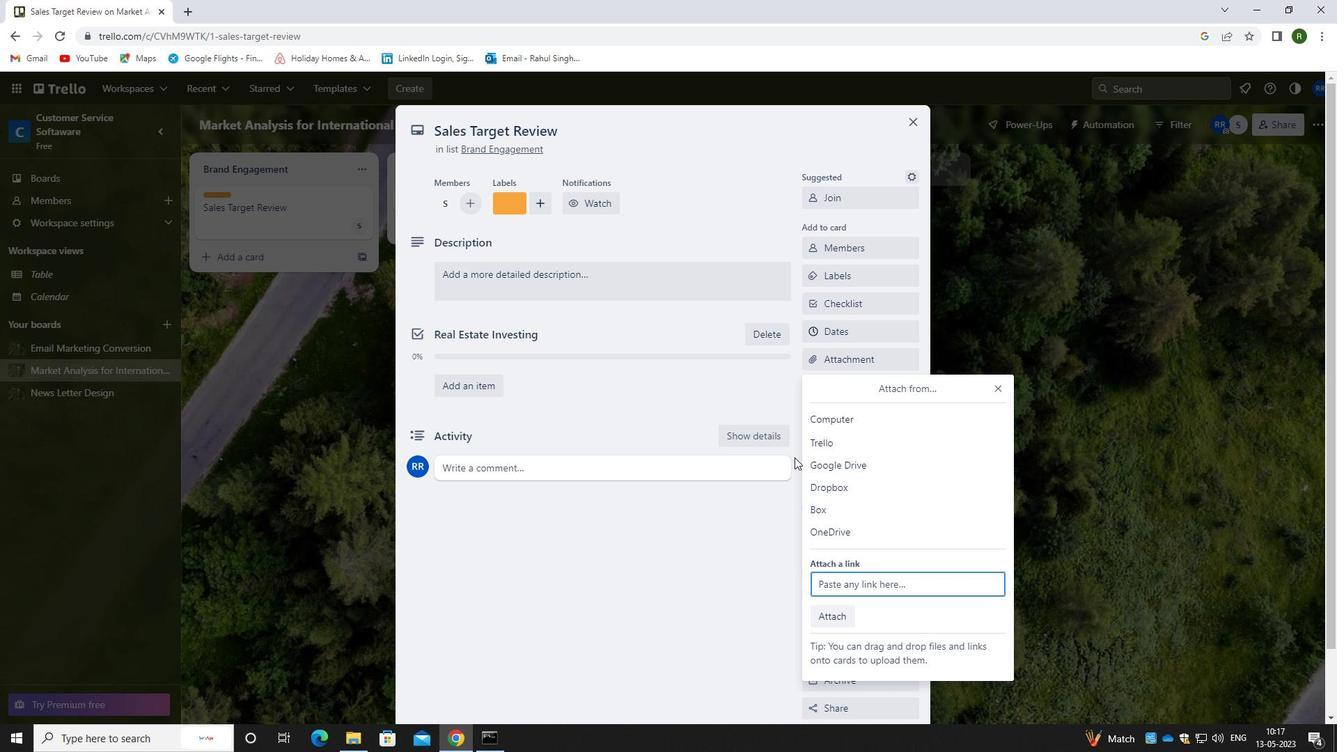 
Action: Mouse pressed left at (846, 417)
Screenshot: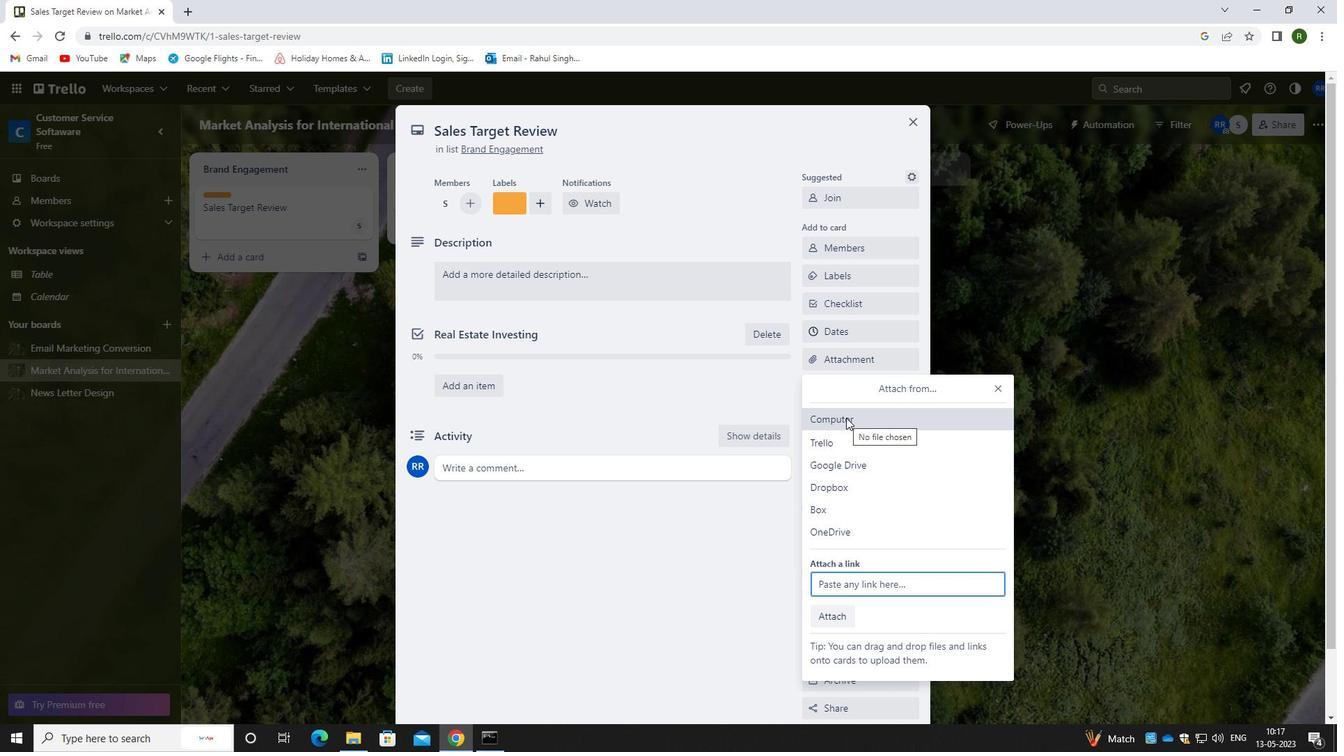 
Action: Mouse moved to (412, 128)
Screenshot: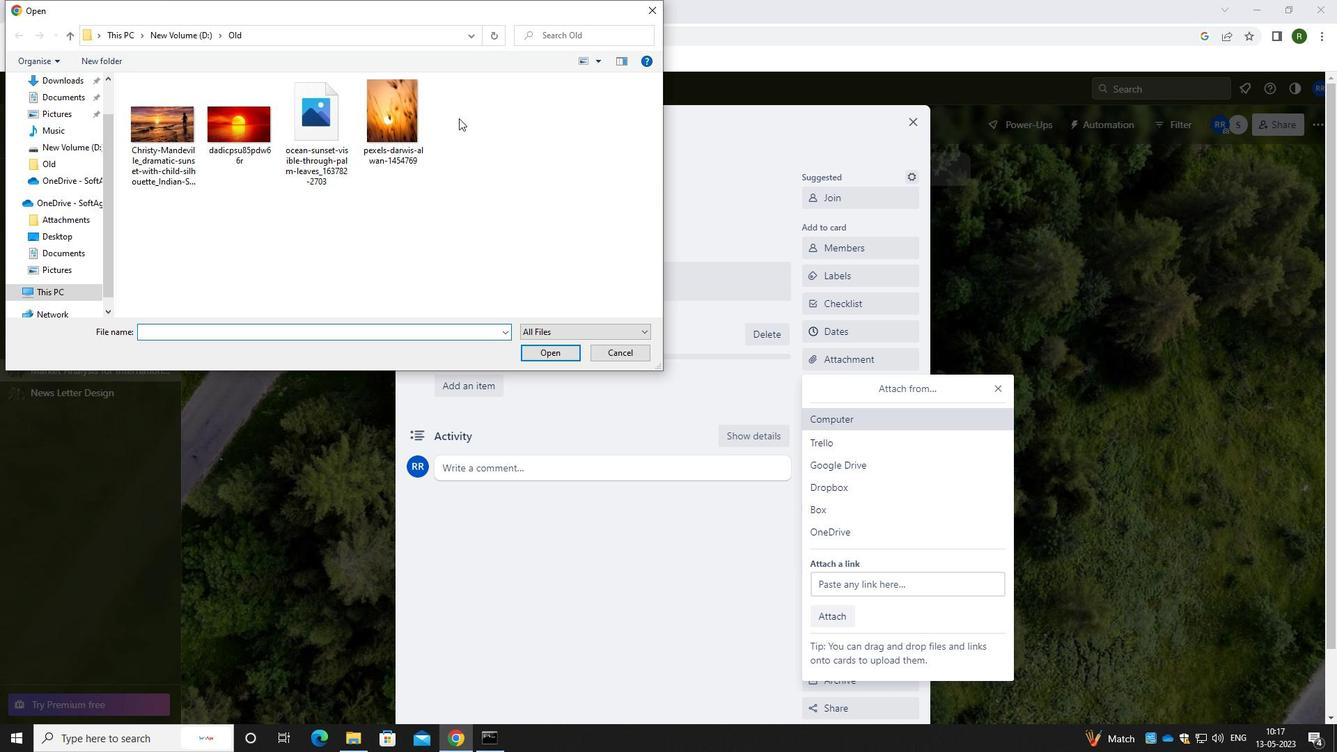 
Action: Mouse pressed left at (412, 128)
Screenshot: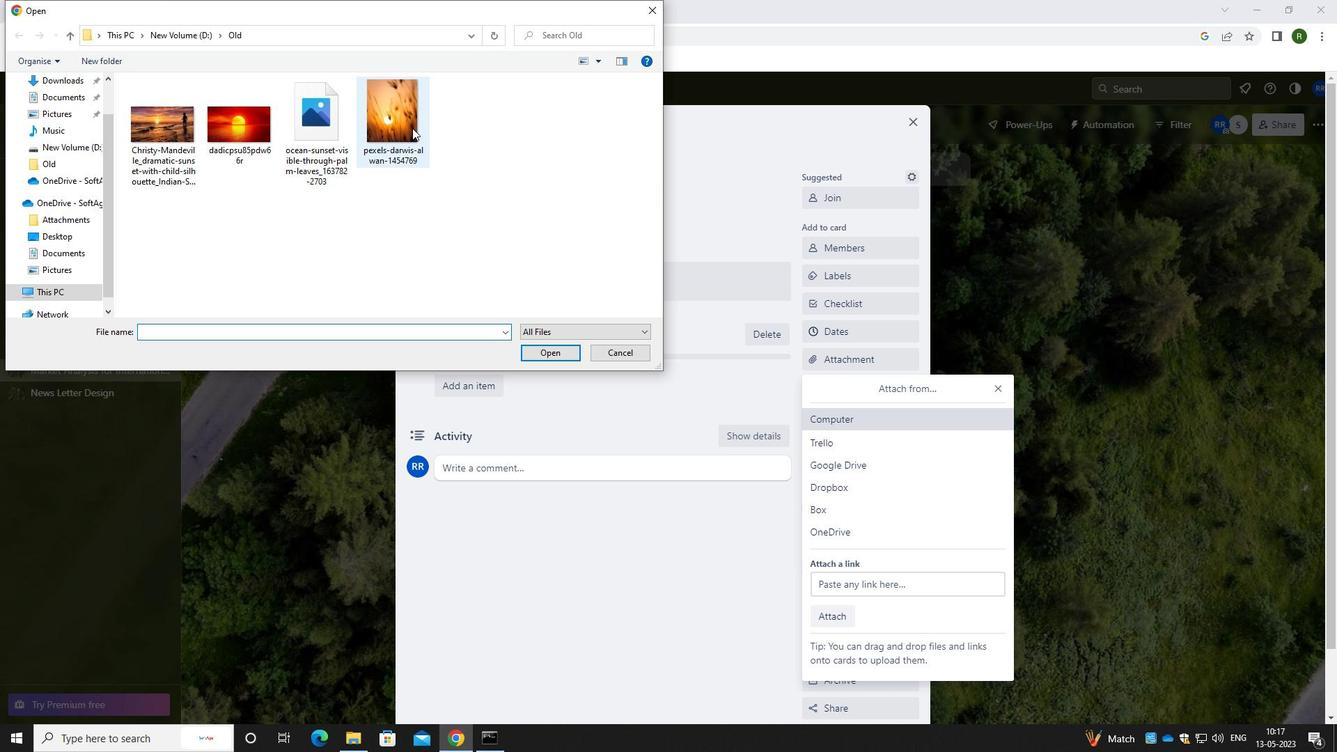 
Action: Mouse moved to (550, 357)
Screenshot: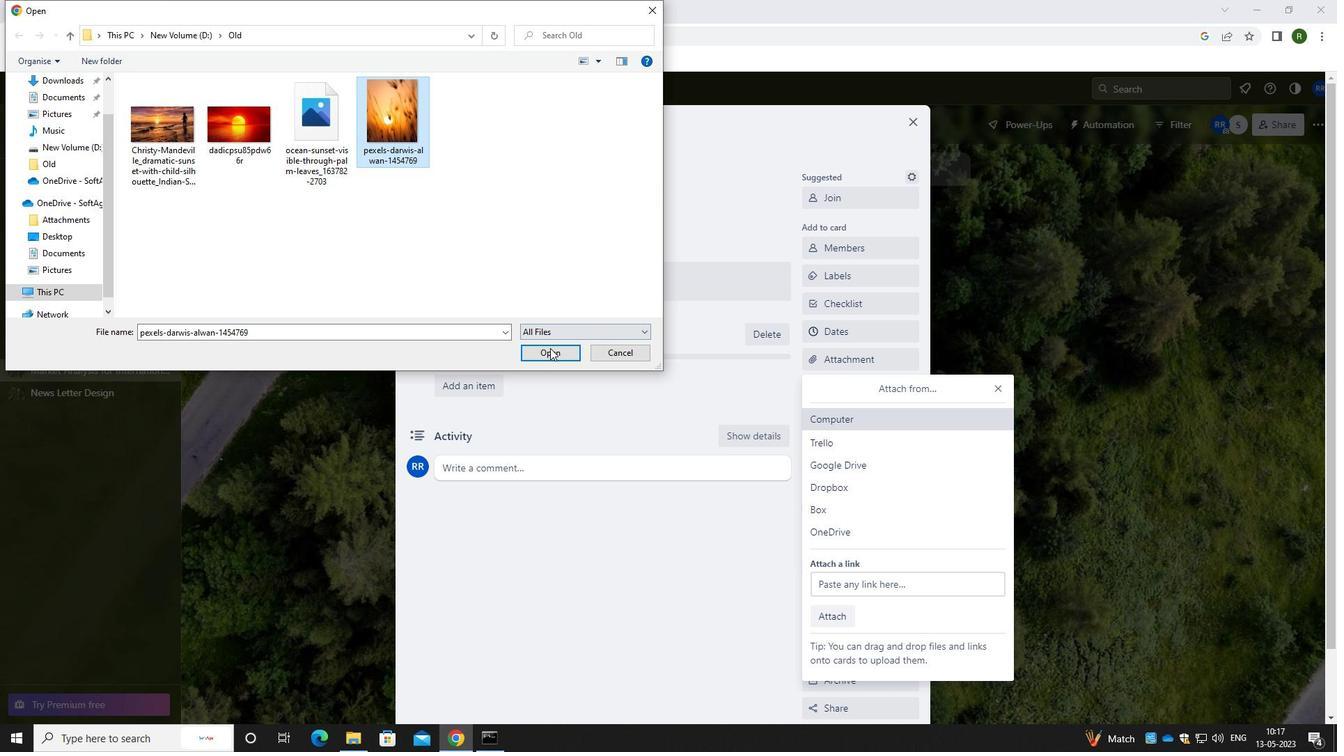 
Action: Mouse pressed left at (550, 357)
Screenshot: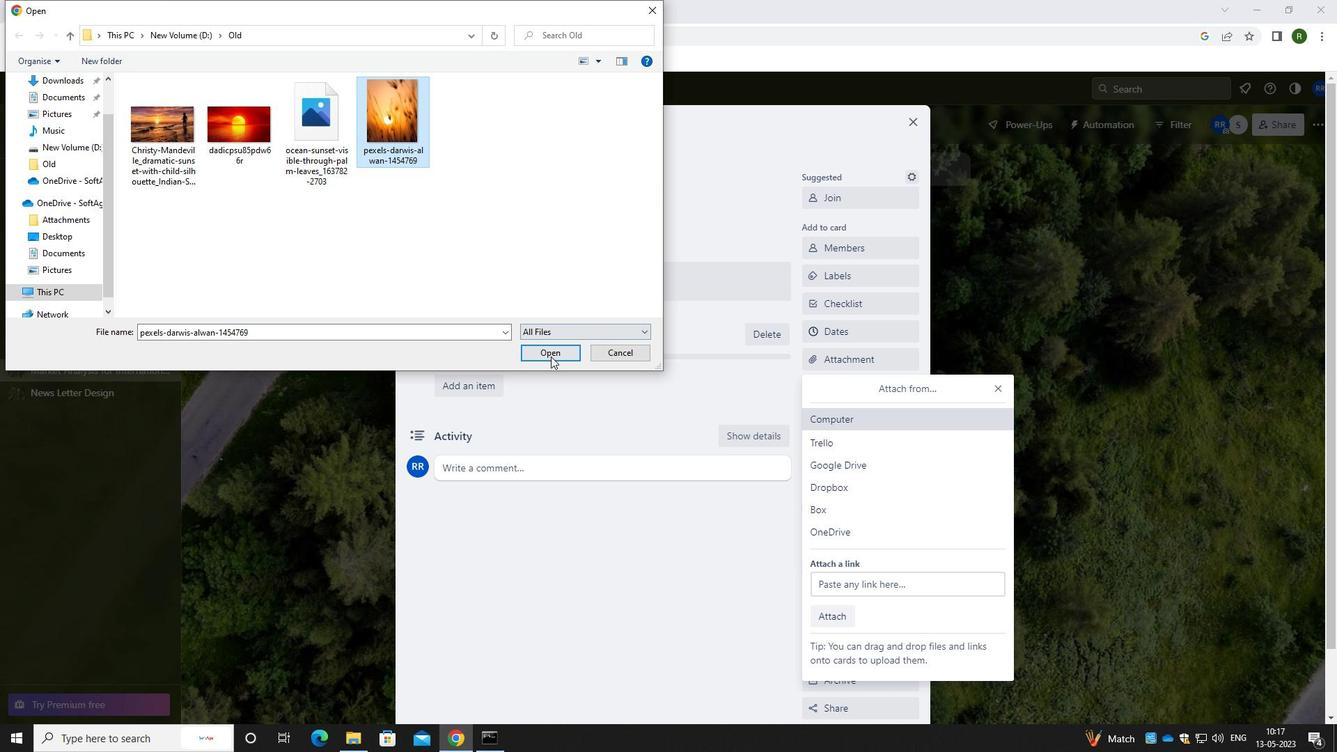 
Action: Mouse moved to (686, 502)
Screenshot: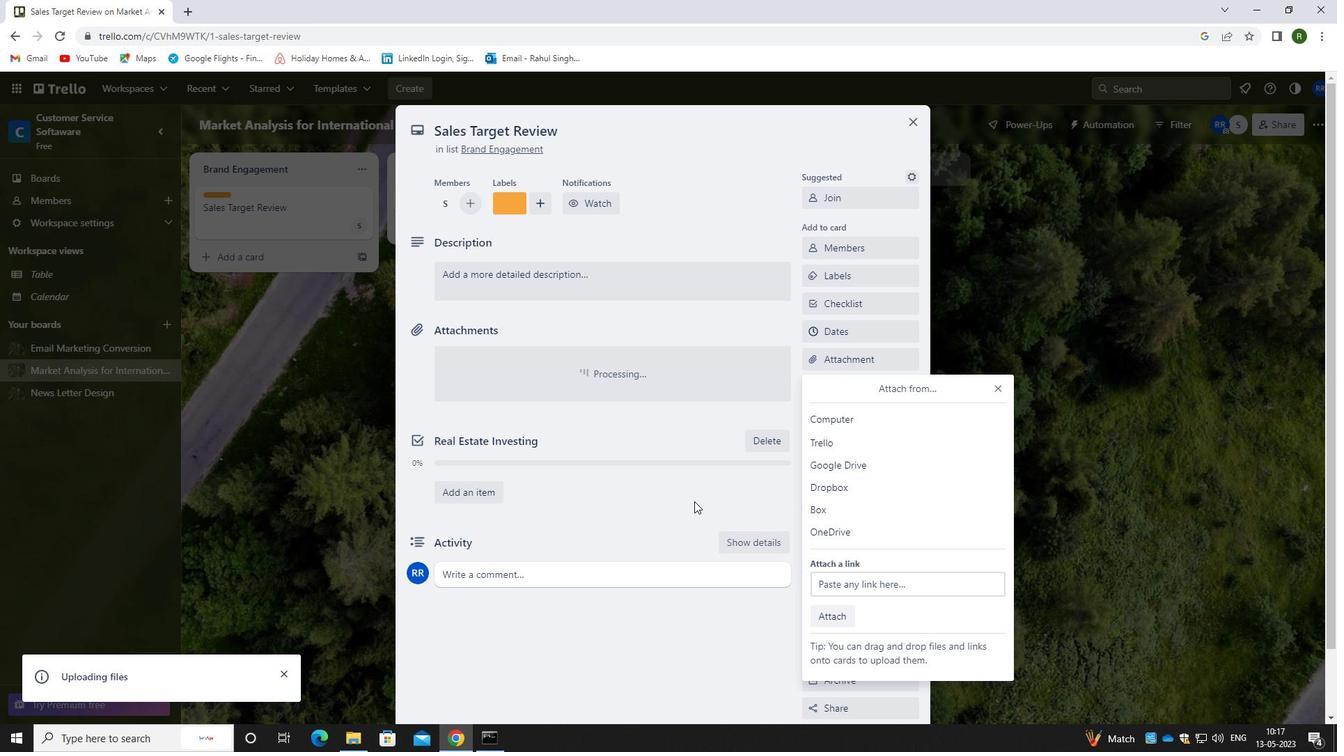 
Action: Mouse pressed left at (686, 502)
Screenshot: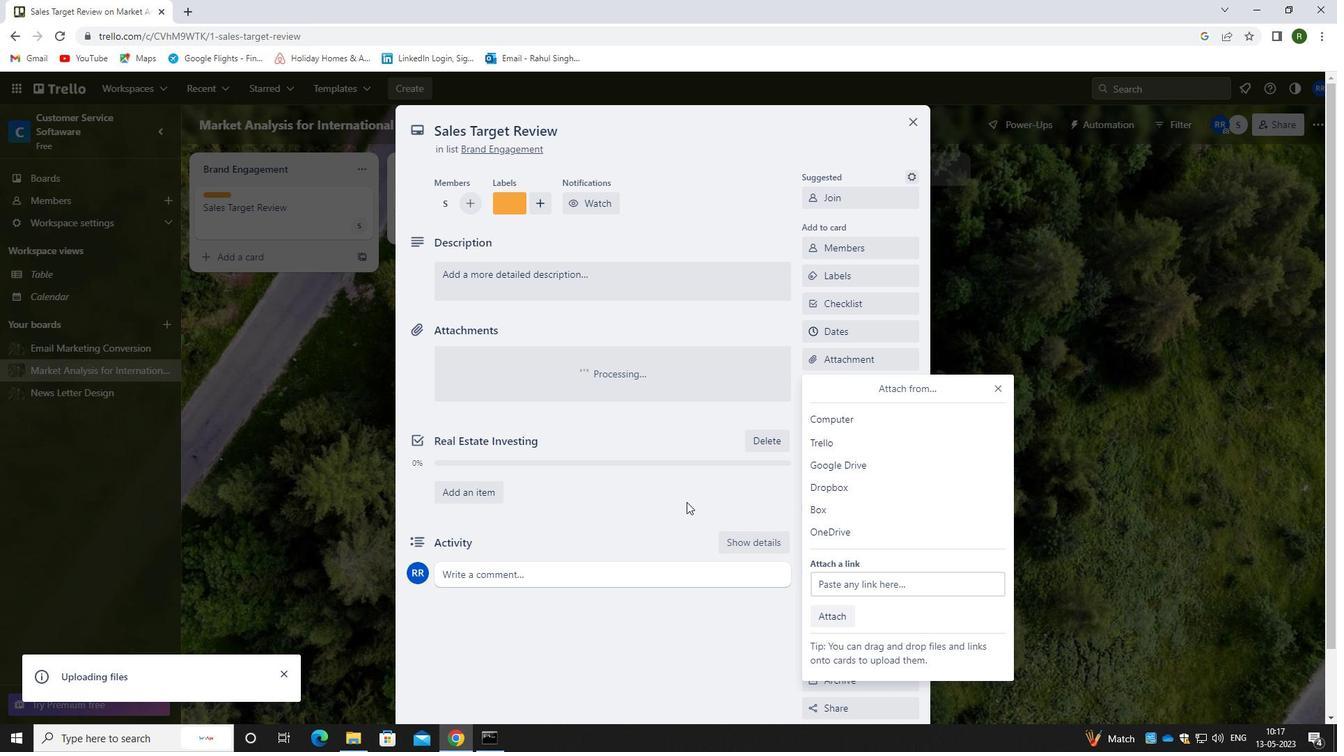 
Action: Mouse moved to (555, 392)
Screenshot: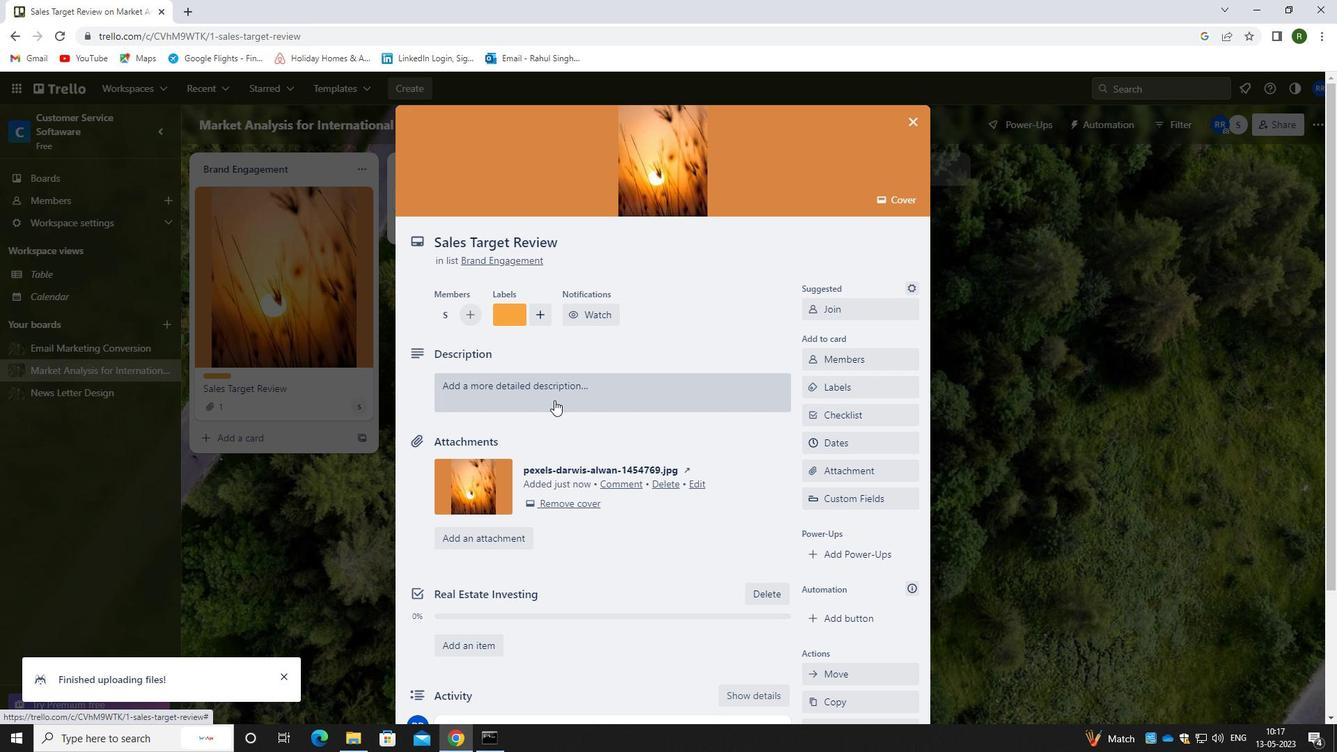 
Action: Mouse pressed left at (555, 392)
Screenshot: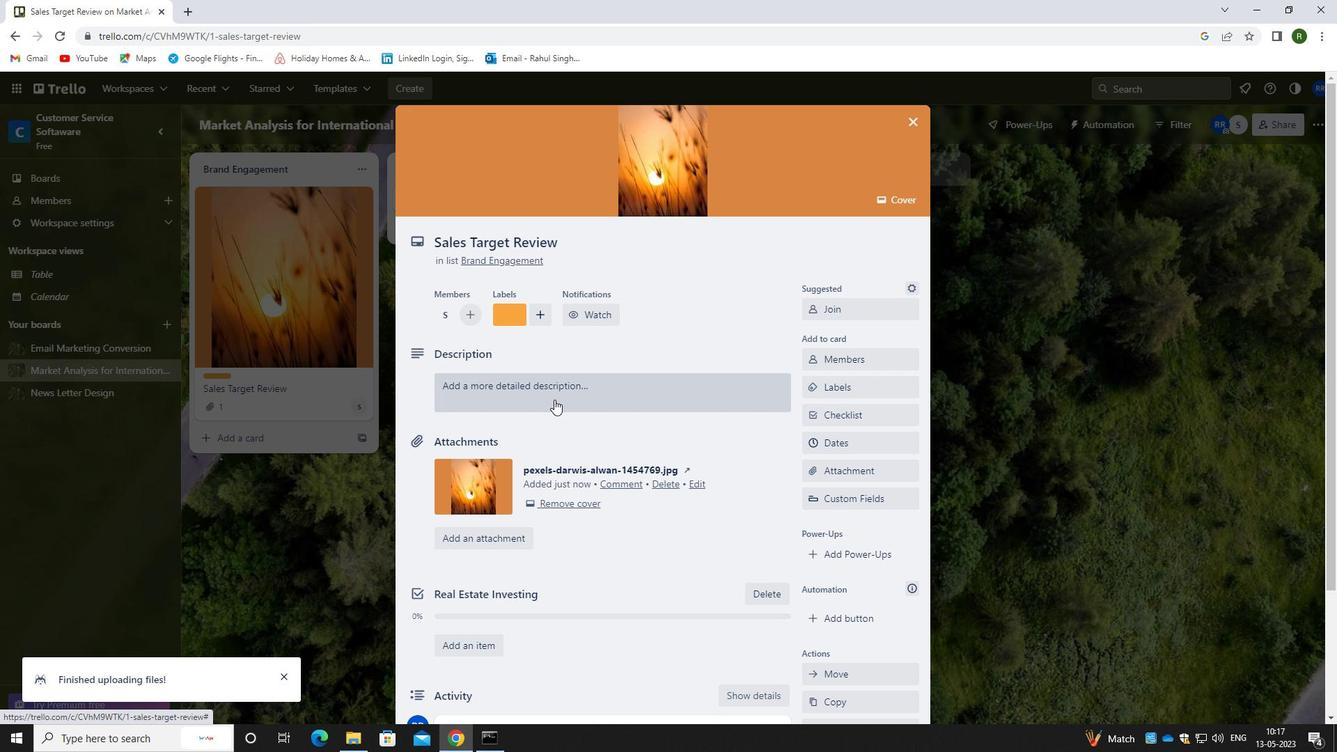 
Action: Mouse moved to (547, 444)
Screenshot: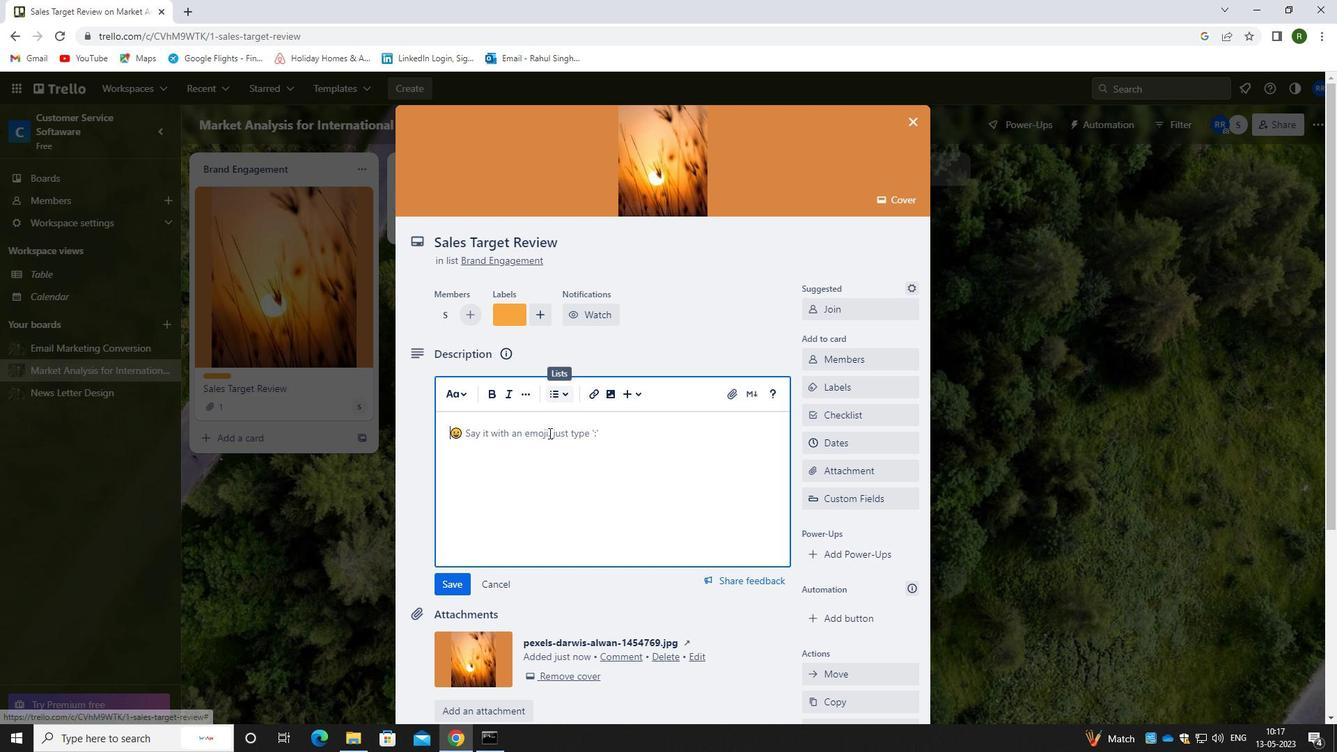 
Action: Mouse pressed left at (547, 444)
Screenshot: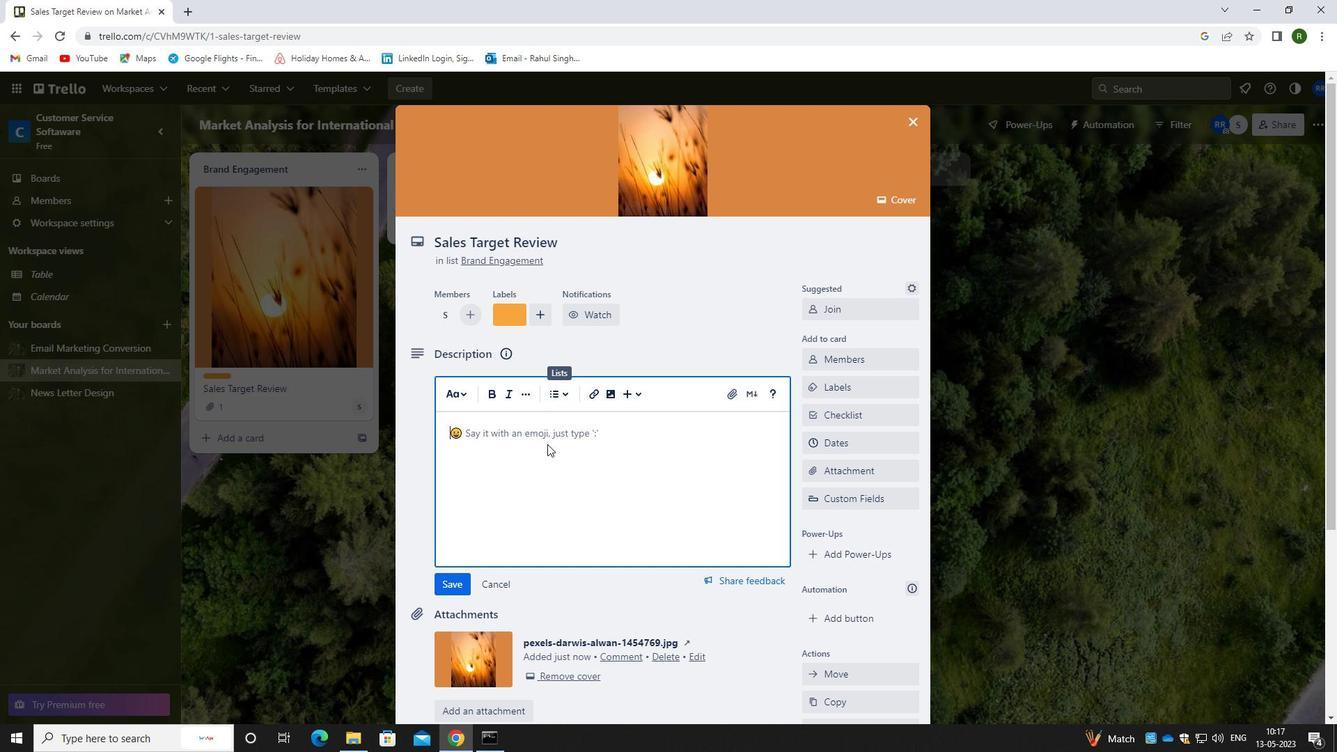 
Action: Key pressed <Key.caps_lock>D<Key.caps_lock>EVELOP<Key.space>AND<Key.space>LAUCH<Key.space>NE<Key.backspace><Key.backspace><Key.backspace><Key.backspace><Key.backspace>NCH<Key.space>NEW<Key.space>CUSTOMER<Key.space>FEEDBACK<Key.space>PROGRAM<Key.space>FOR<Key.space>PRODUCT<Key.space>IMPROVEMENT.
Screenshot: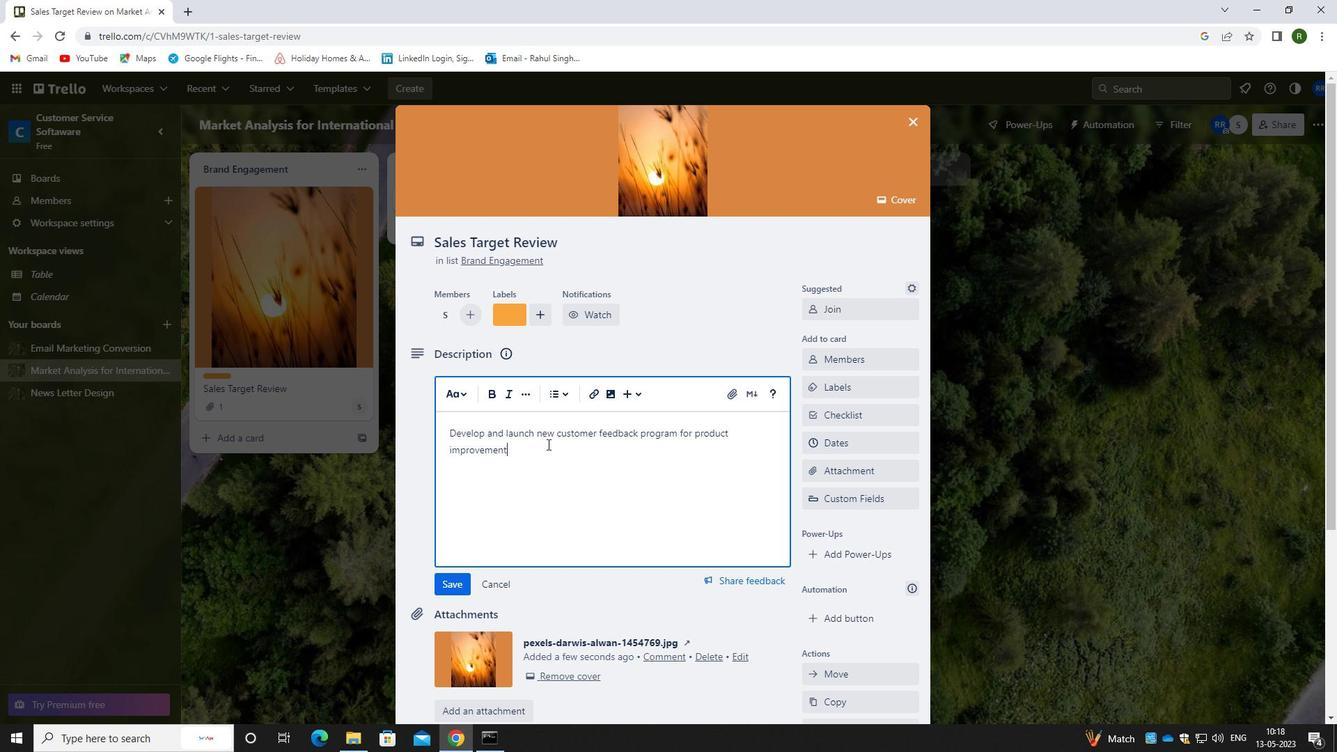
Action: Mouse moved to (449, 592)
Screenshot: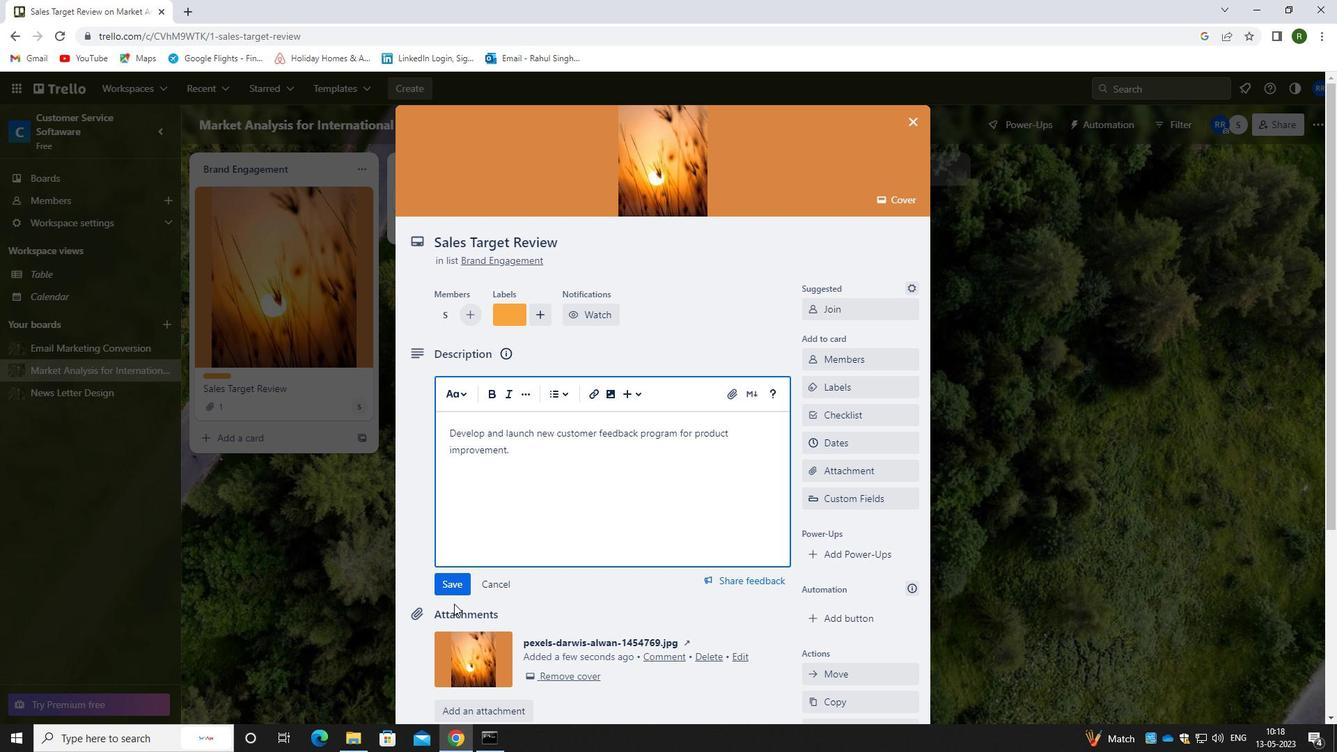 
Action: Mouse pressed left at (449, 592)
Screenshot: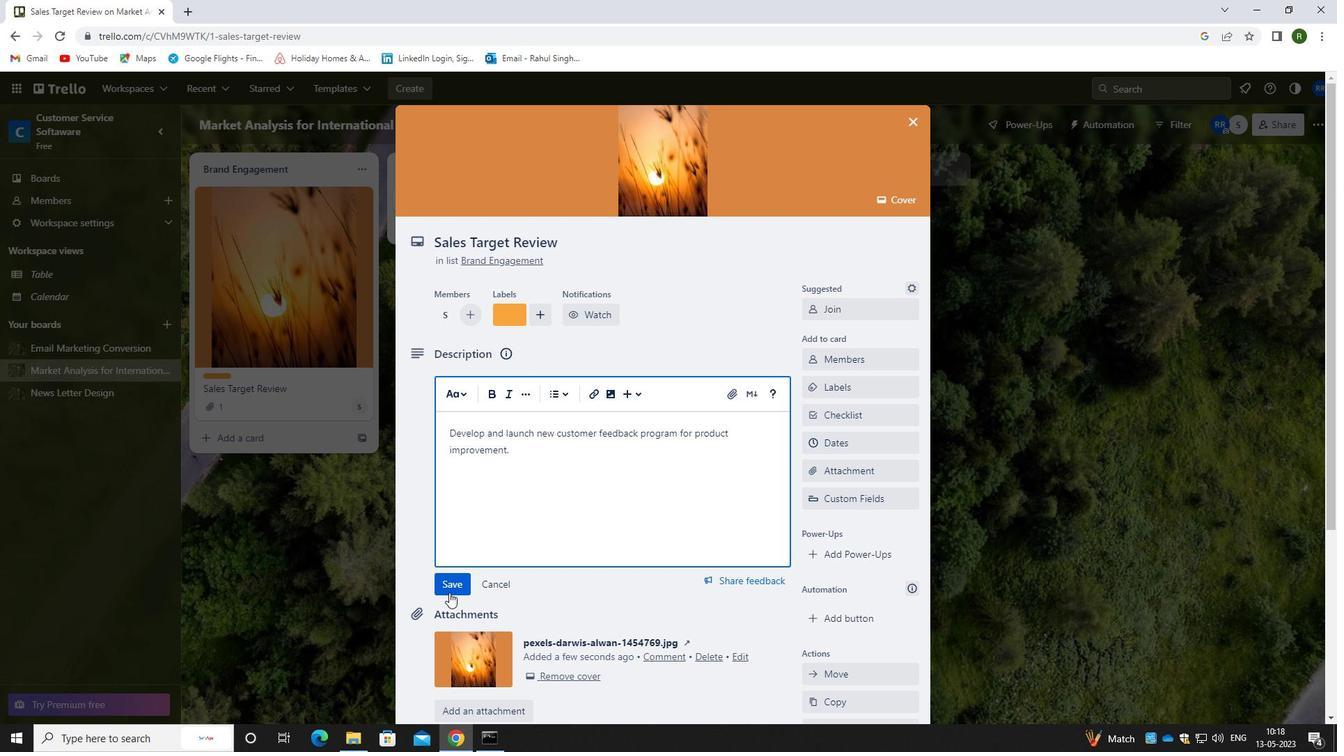 
Action: Mouse moved to (561, 516)
Screenshot: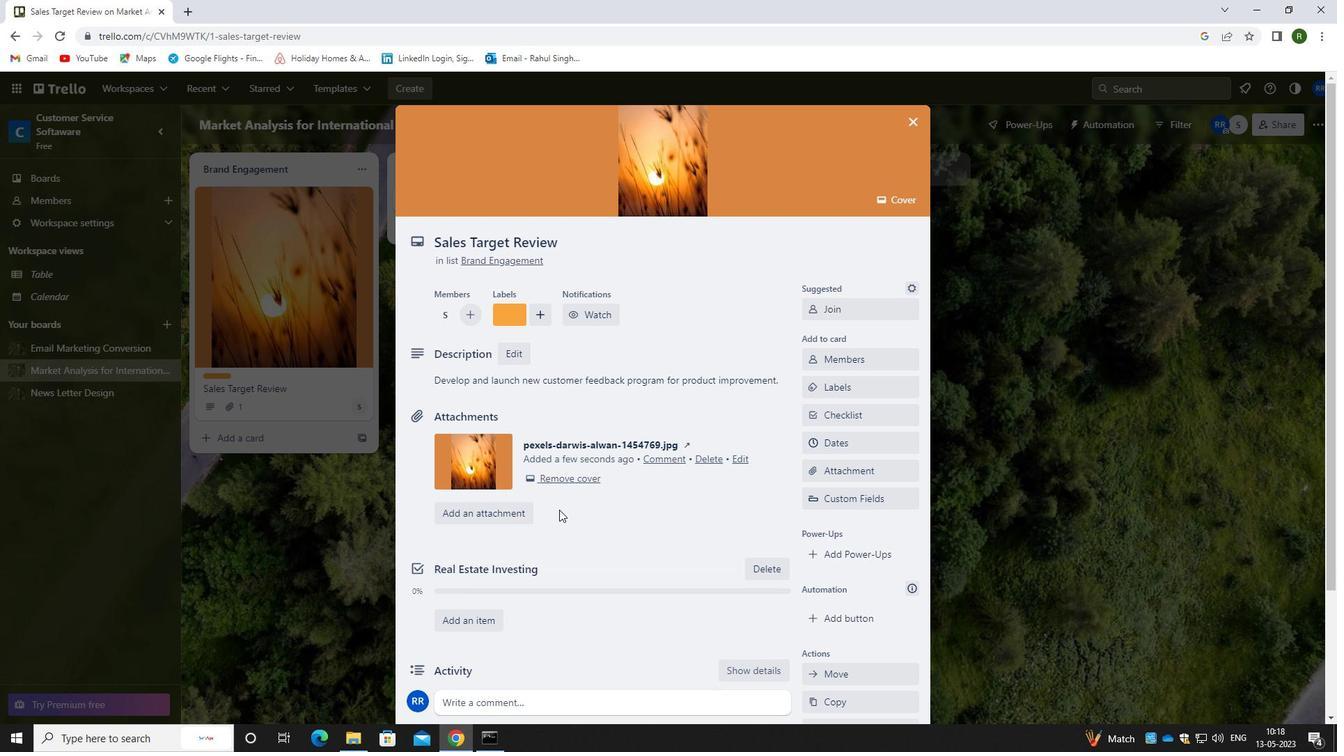 
Action: Mouse scrolled (561, 515) with delta (0, 0)
Screenshot: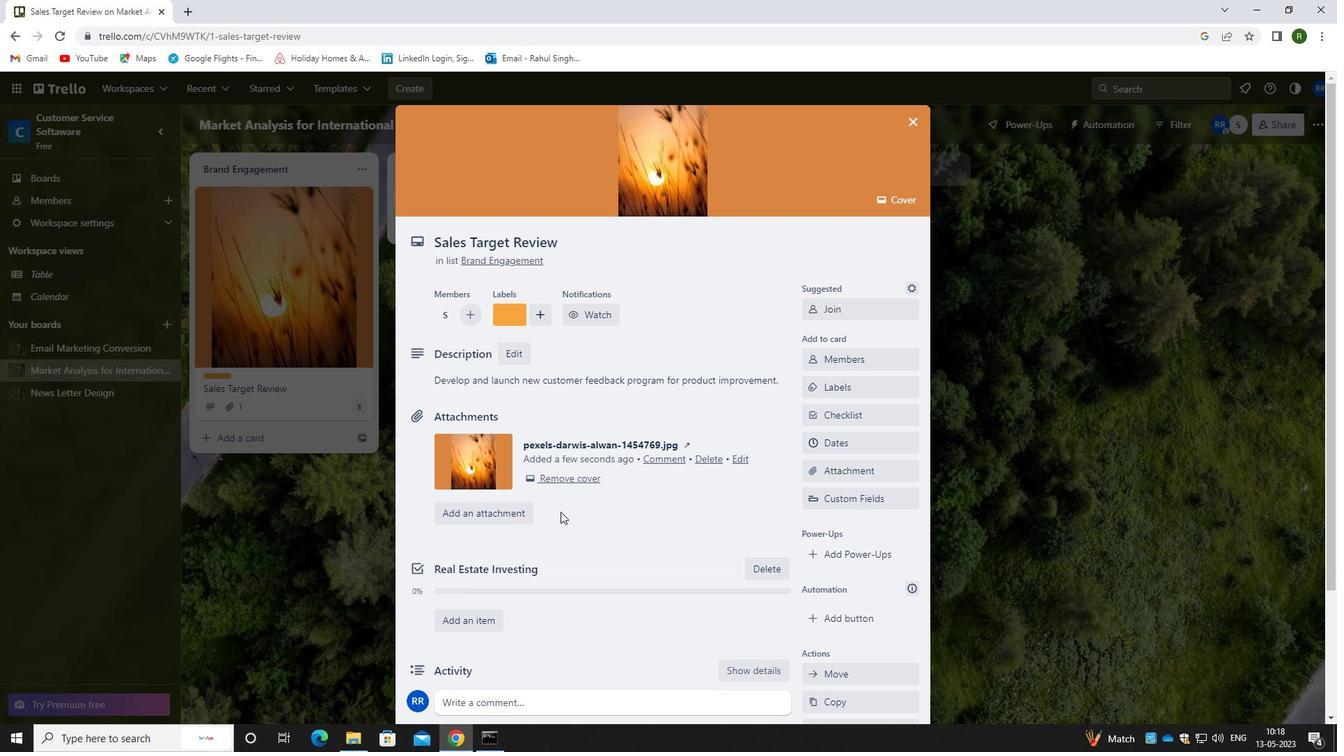 
Action: Mouse scrolled (561, 515) with delta (0, 0)
Screenshot: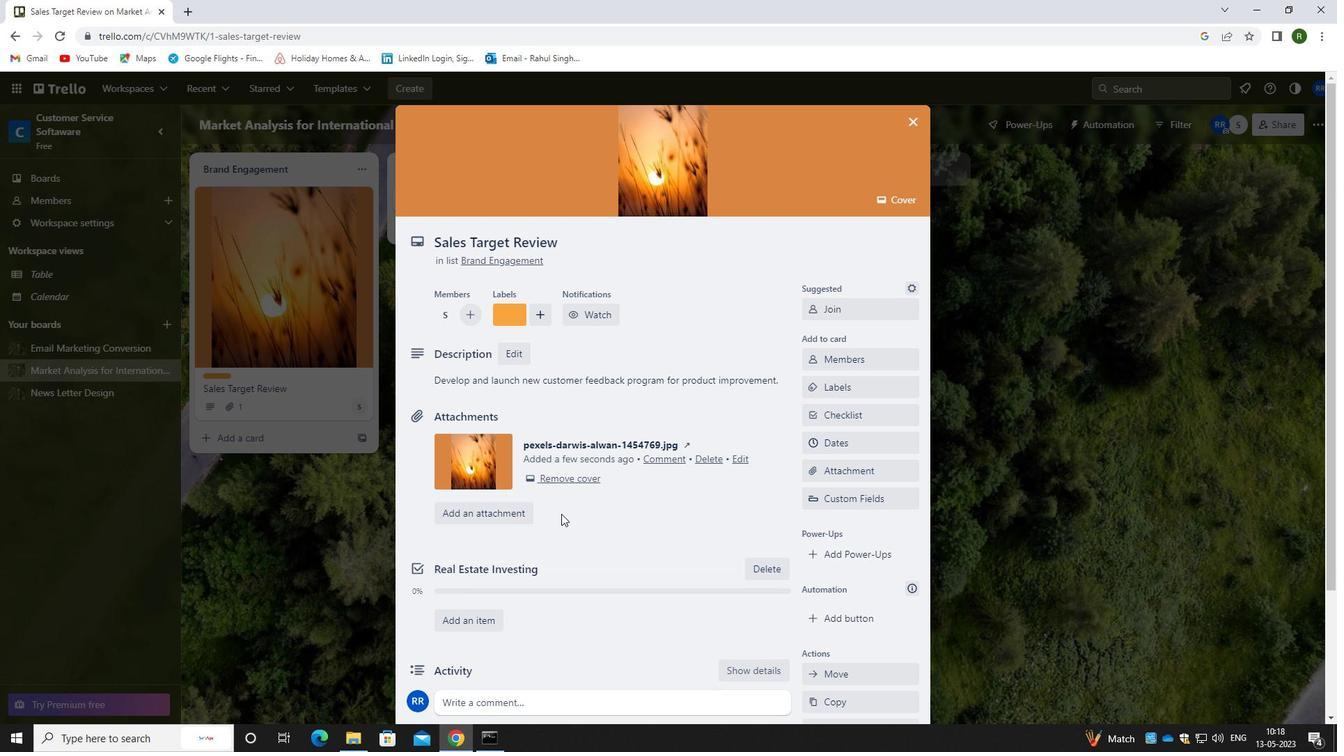 
Action: Mouse moved to (561, 517)
Screenshot: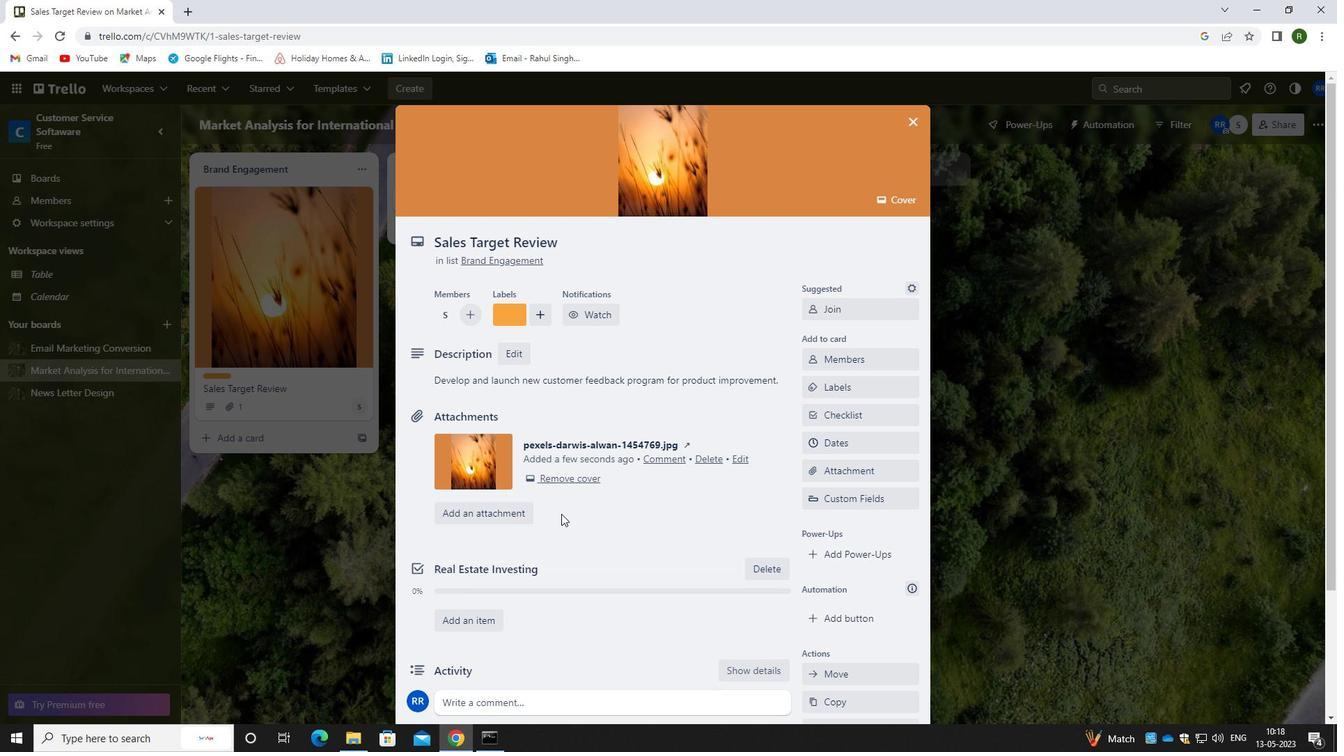 
Action: Mouse scrolled (561, 516) with delta (0, 0)
Screenshot: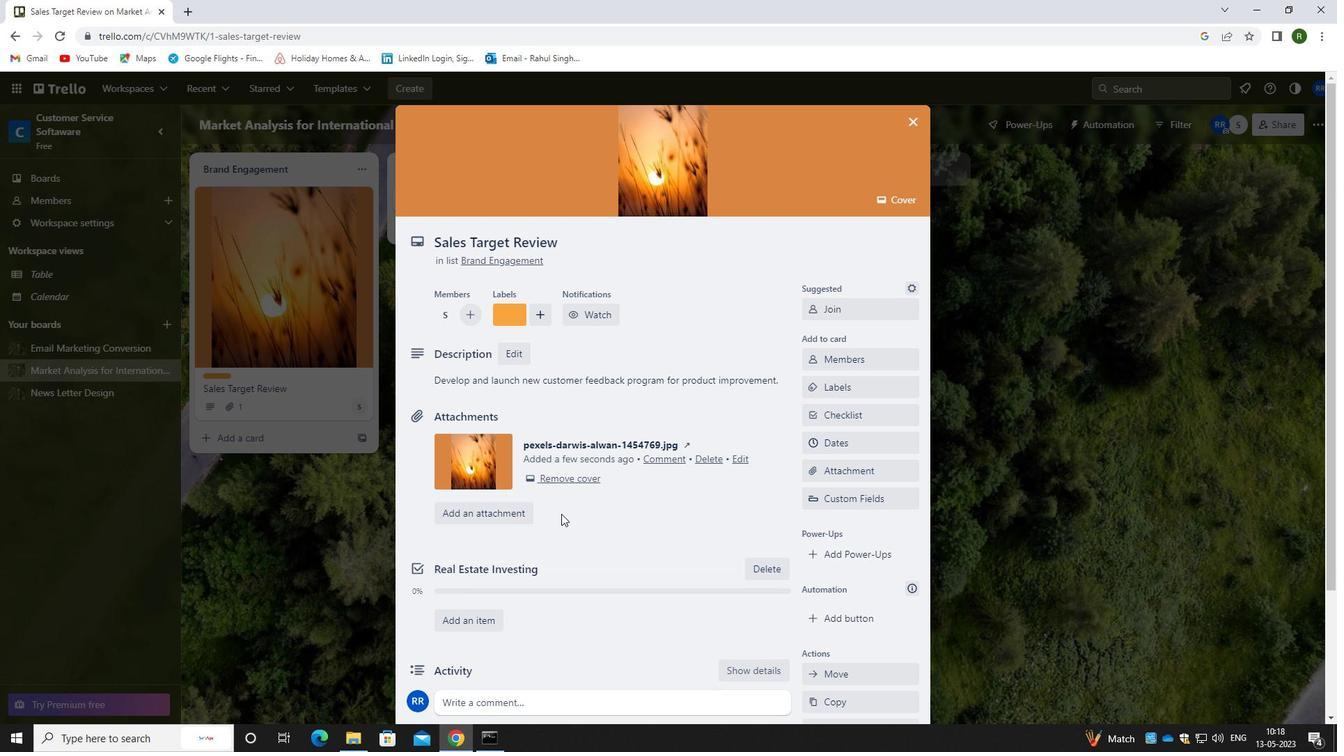 
Action: Mouse moved to (514, 554)
Screenshot: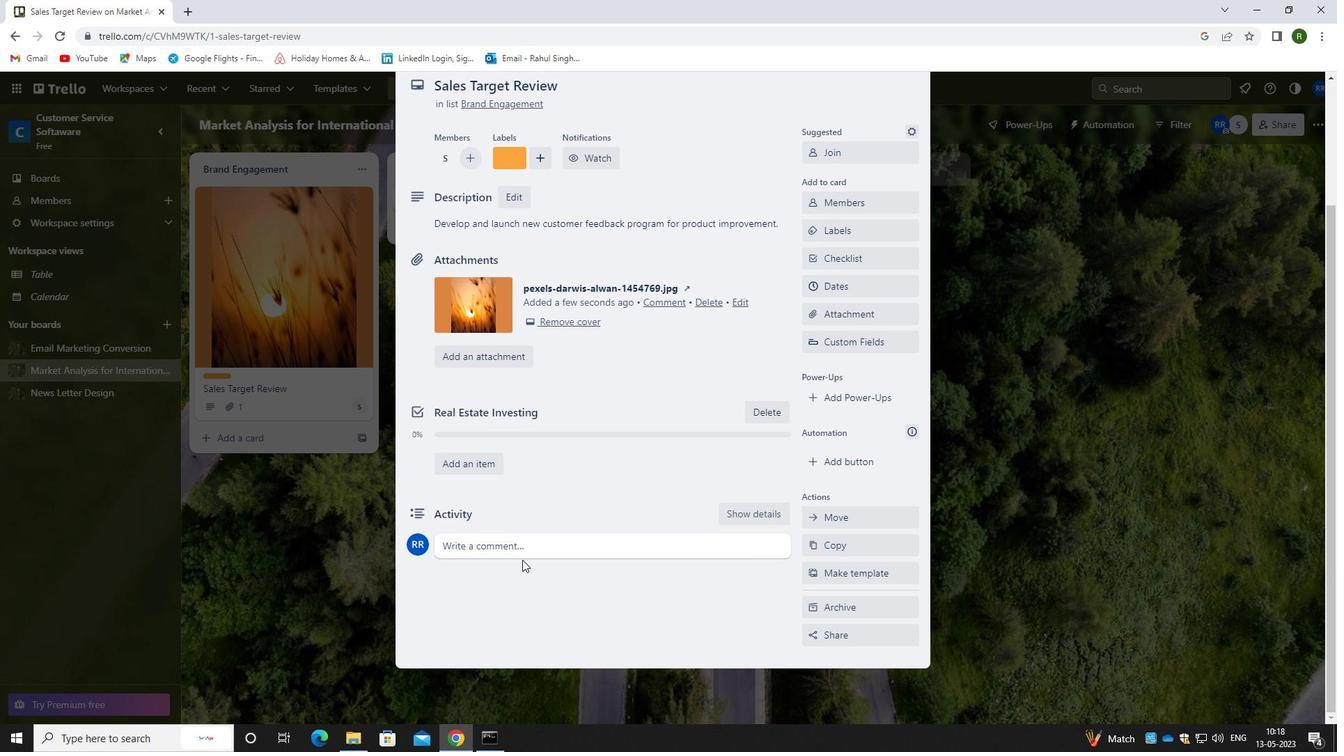 
Action: Mouse pressed left at (514, 554)
Screenshot: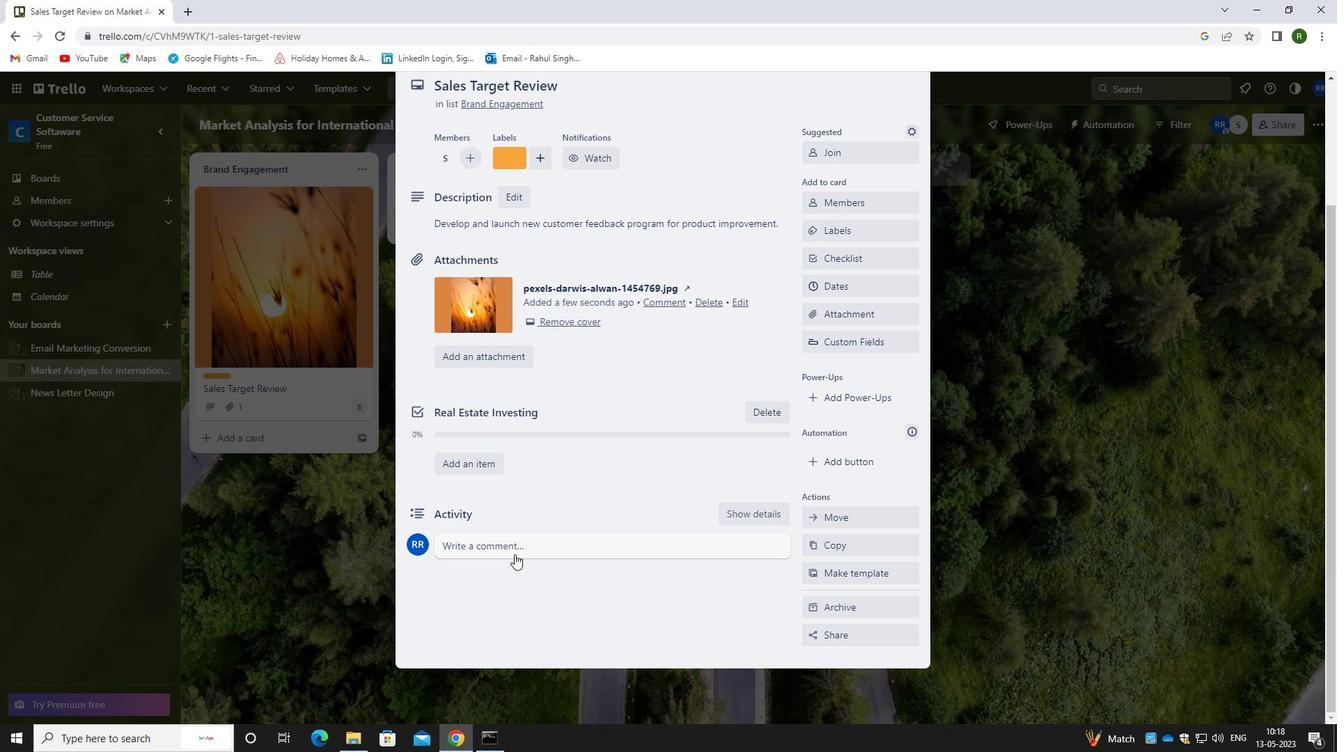 
Action: Mouse moved to (514, 593)
Screenshot: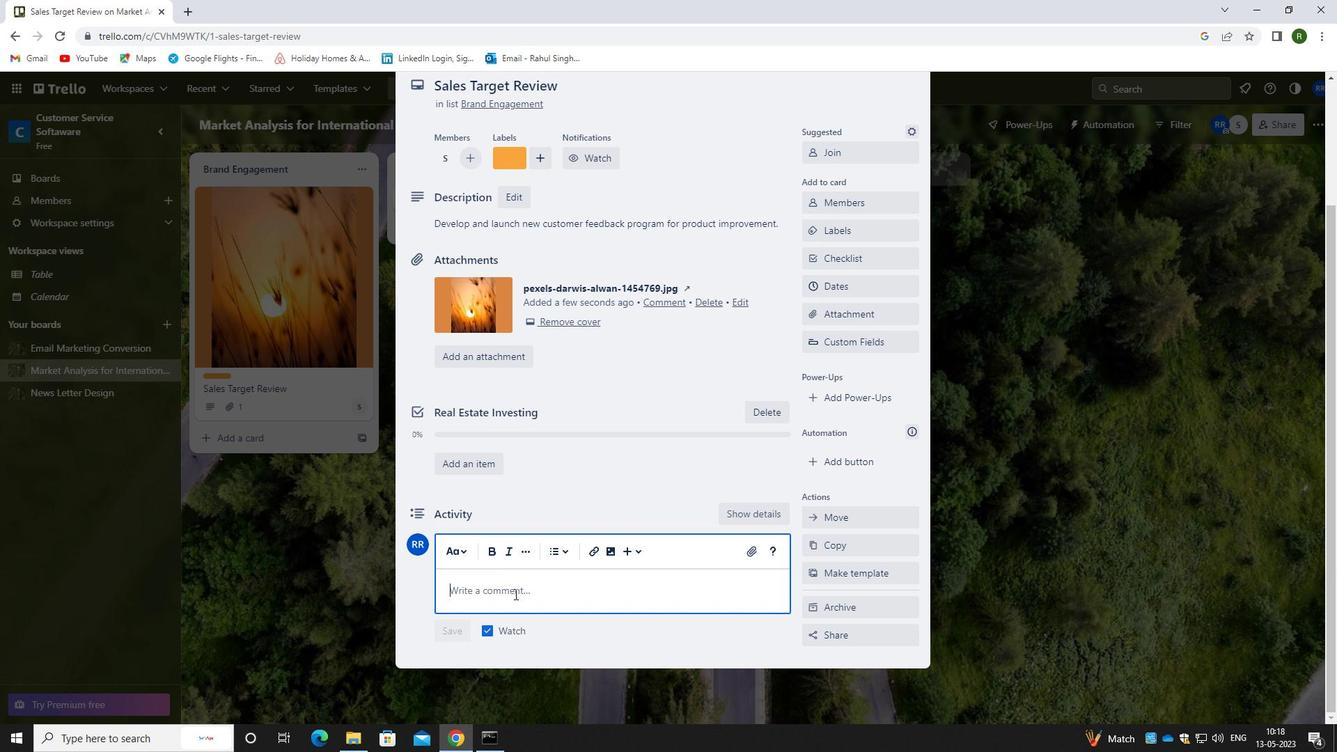 
Action: Mouse pressed left at (514, 593)
Screenshot: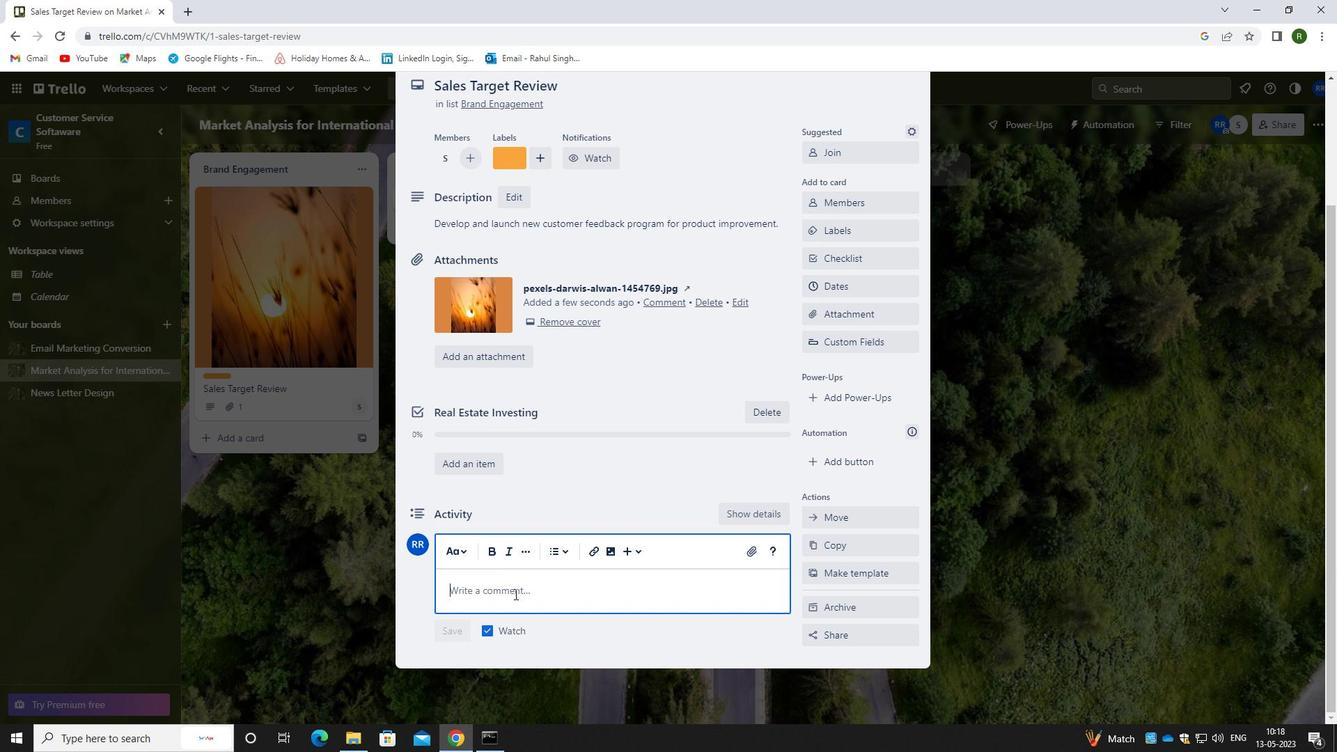 
Action: Key pressed <Key.caps_lock>W<Key.caps_lock>ES<Key.backspace><Key.space>SHOULD<Key.space>APPROAH<Key.space>TH<Key.backspace><Key.backspace><Key.backspace><Key.backspace>CH<Key.space>THIS<Key.space>TASK<Key.space>WITH<Key.space>A<Key.space>SENSE<Key.space>OF<Key.space>HUMILITY<Key.space>,<Key.space>RECOGNIZIG<Key.backspace>NG<Key.space>THAT<Key.space>THERE<Key.space>IS<Key.space>ALWAYS<Key.space>MORE<Key.space>TO<Key.space>LEARN<Key.space>AND<Key.space>IMPROVE<Key.space>UPON.
Screenshot: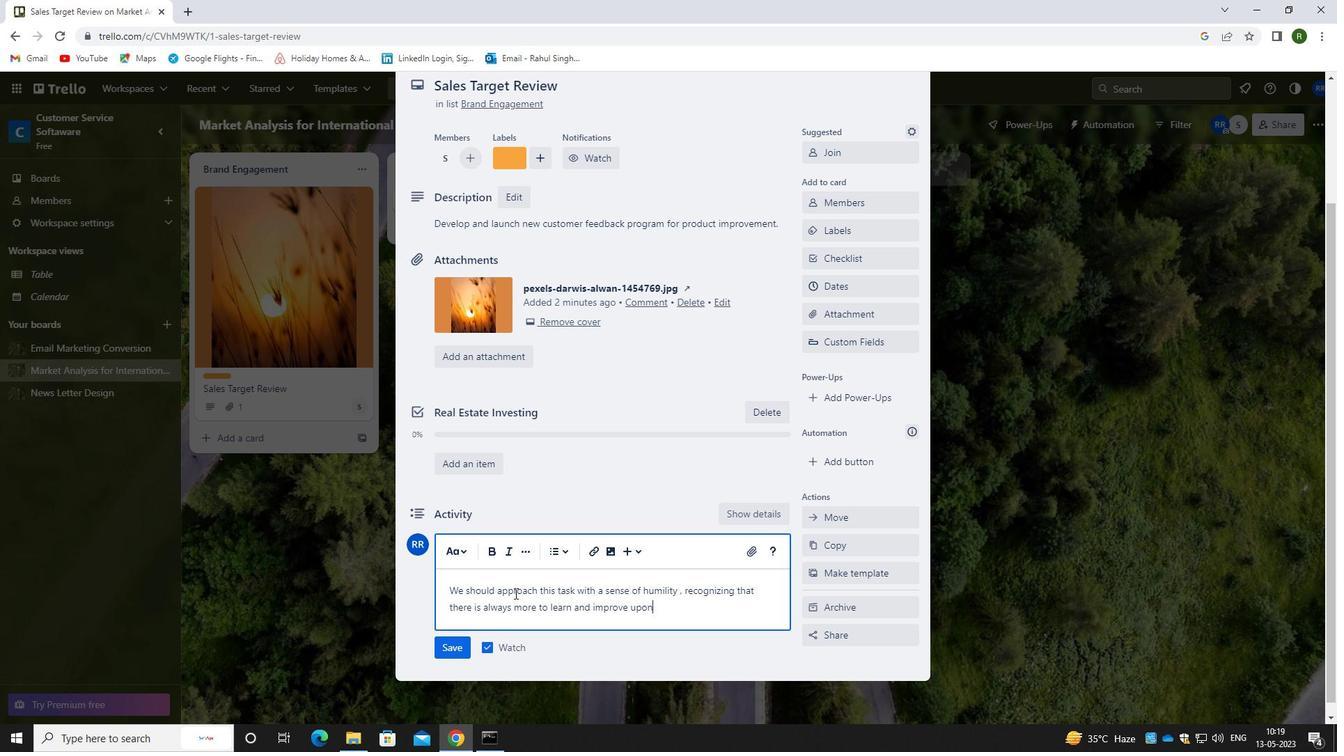 
Action: Mouse moved to (453, 650)
Screenshot: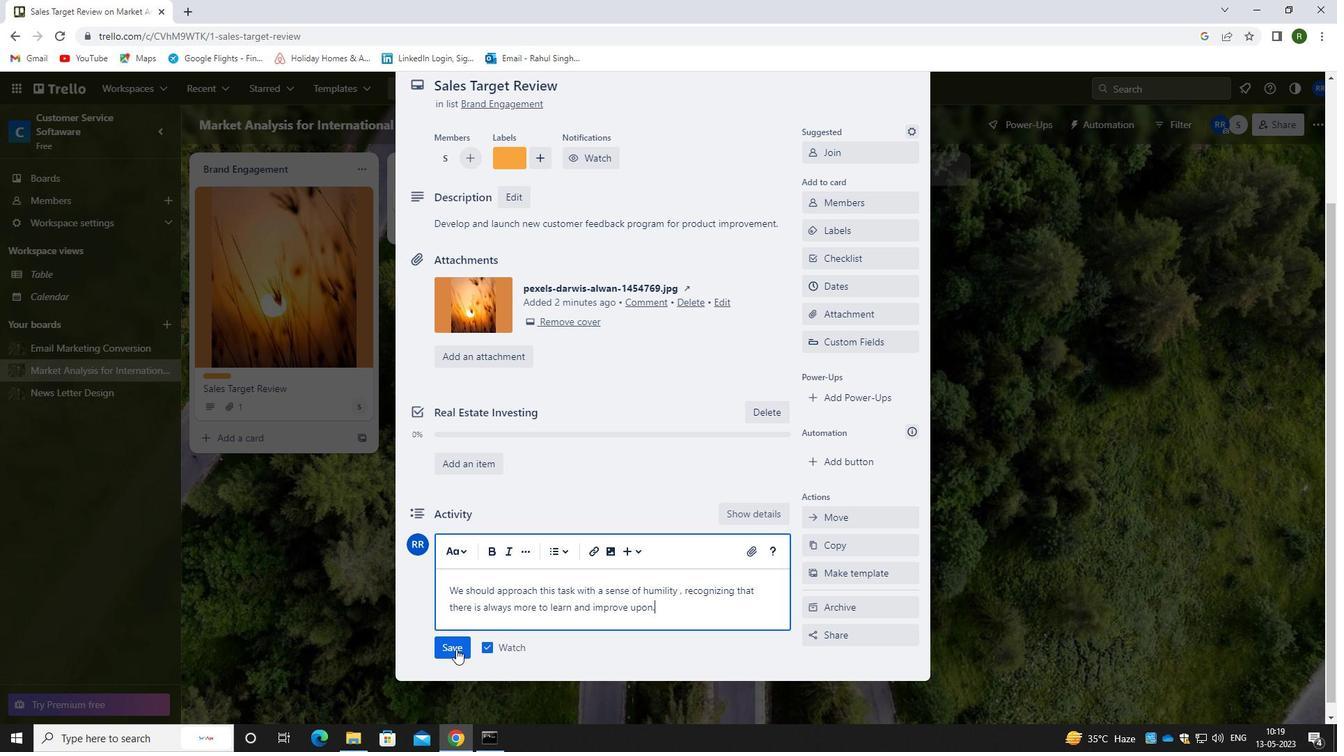 
Action: Mouse pressed left at (453, 650)
Screenshot: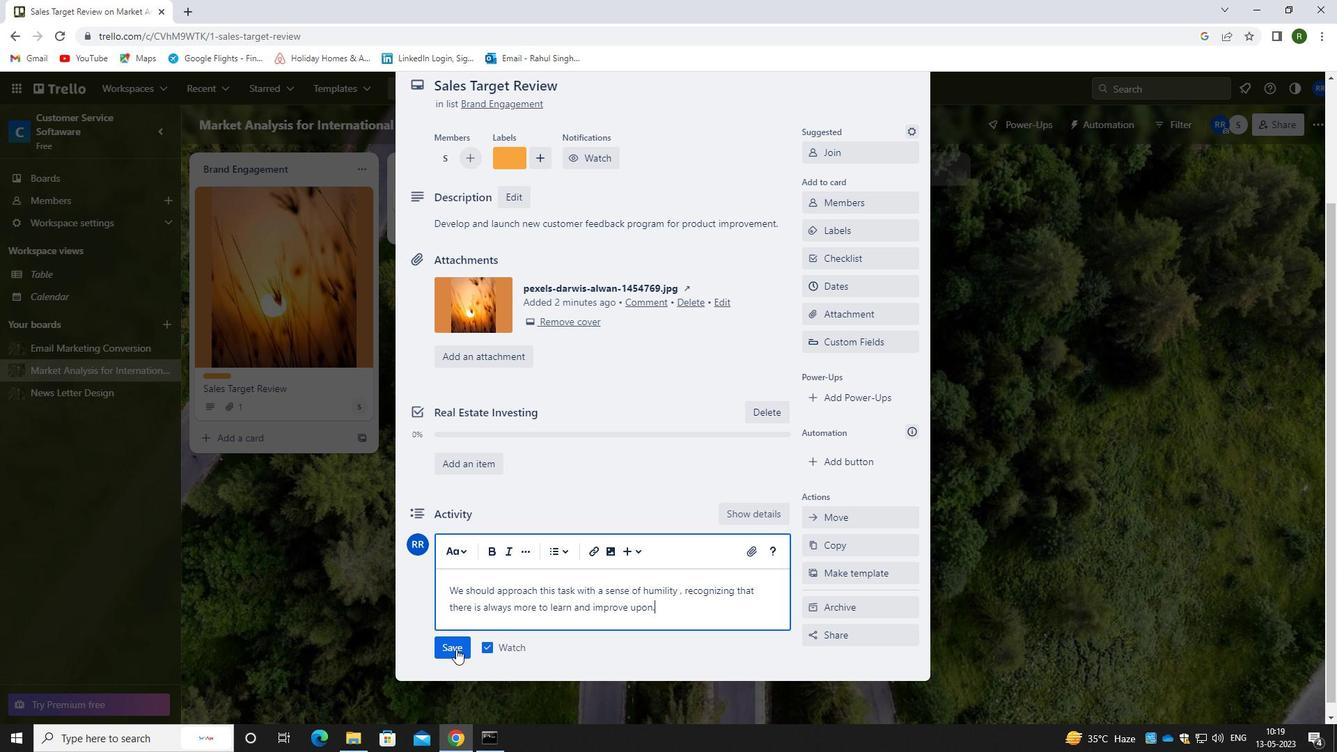 
Action: Mouse moved to (857, 293)
Screenshot: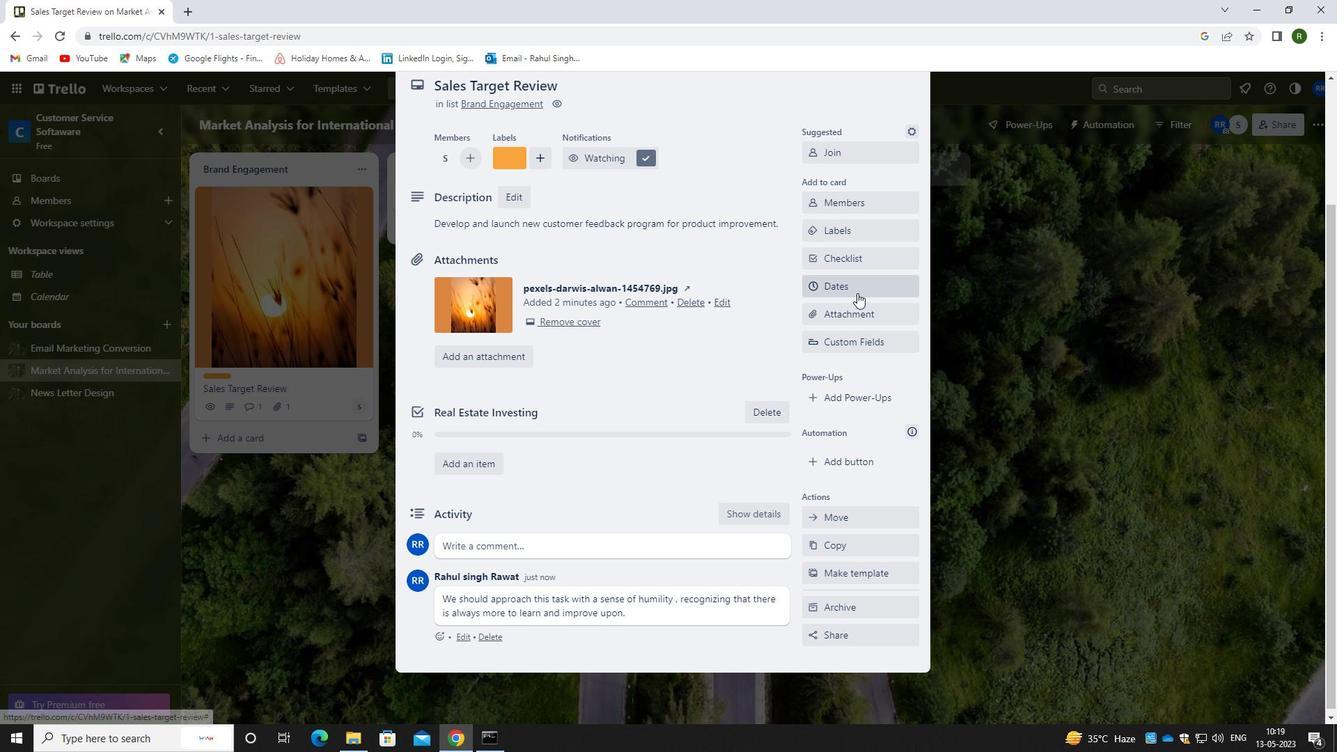 
Action: Mouse pressed left at (857, 293)
Screenshot: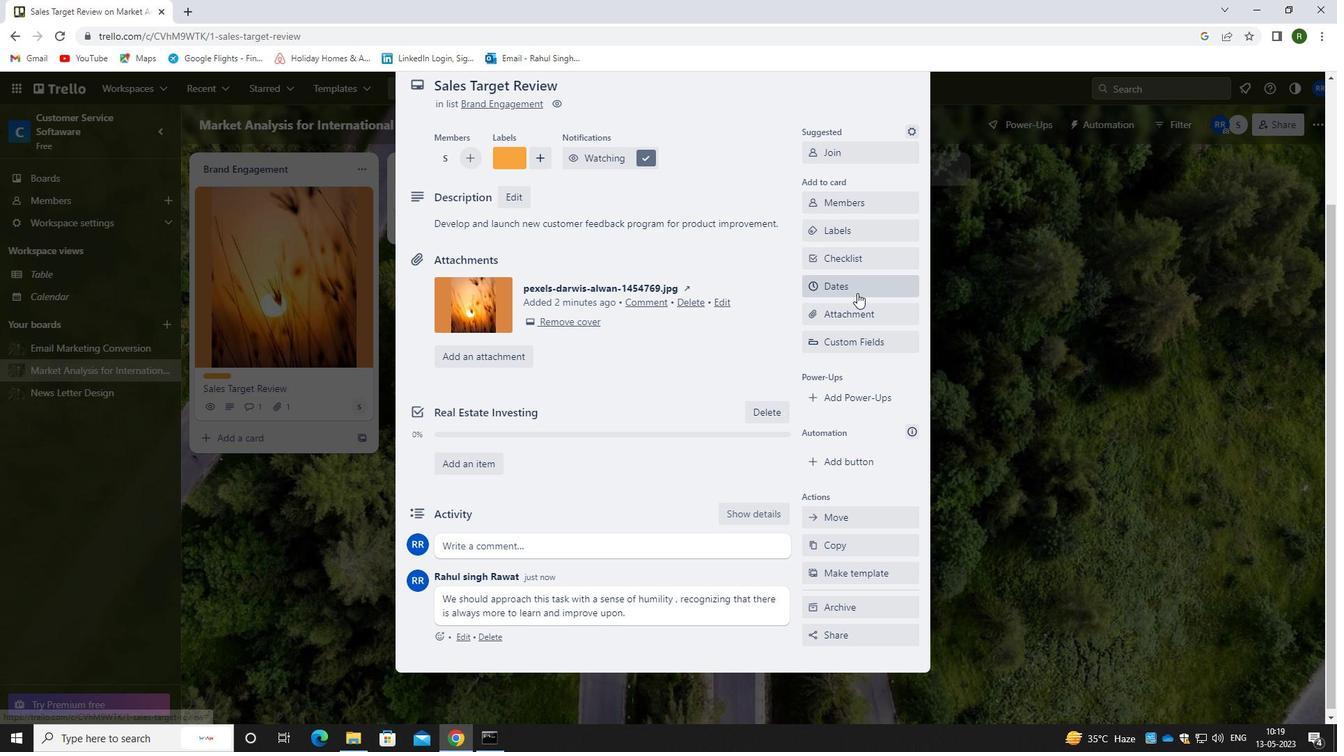 
Action: Mouse moved to (816, 375)
Screenshot: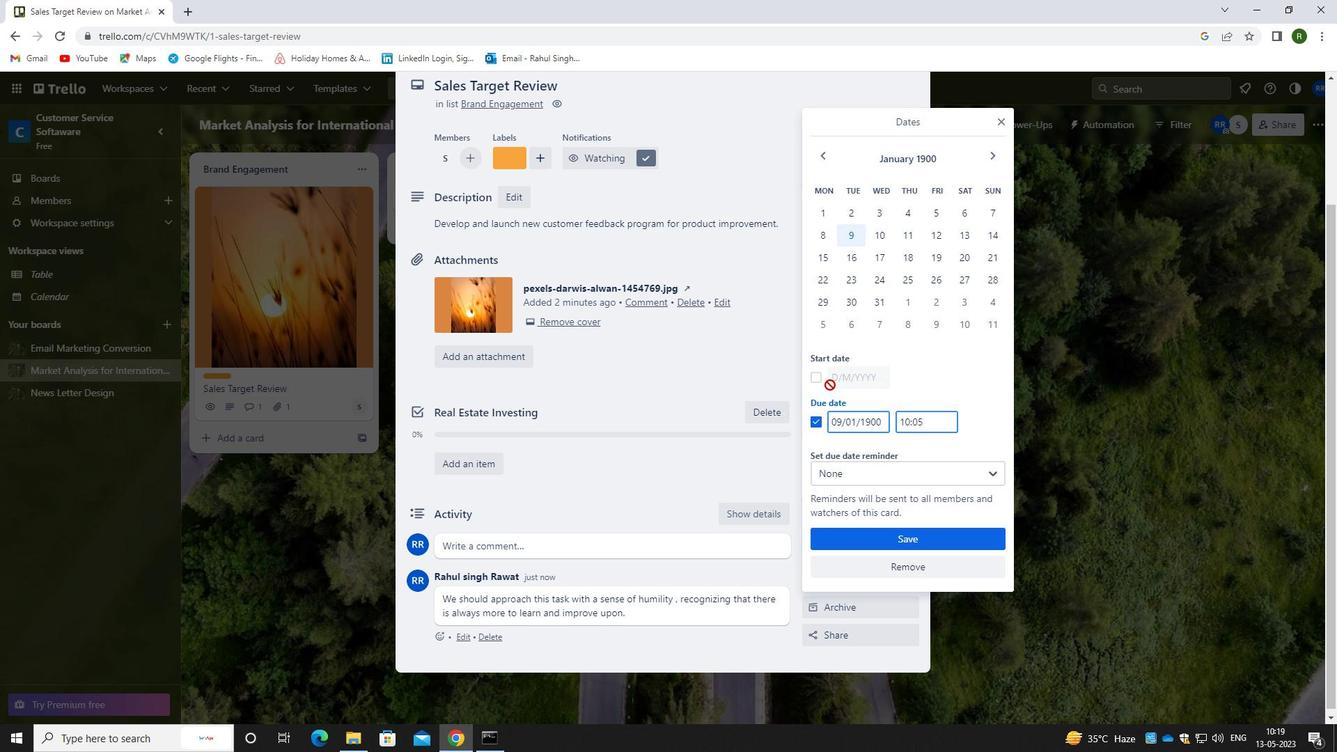 
Action: Mouse pressed left at (816, 375)
Screenshot: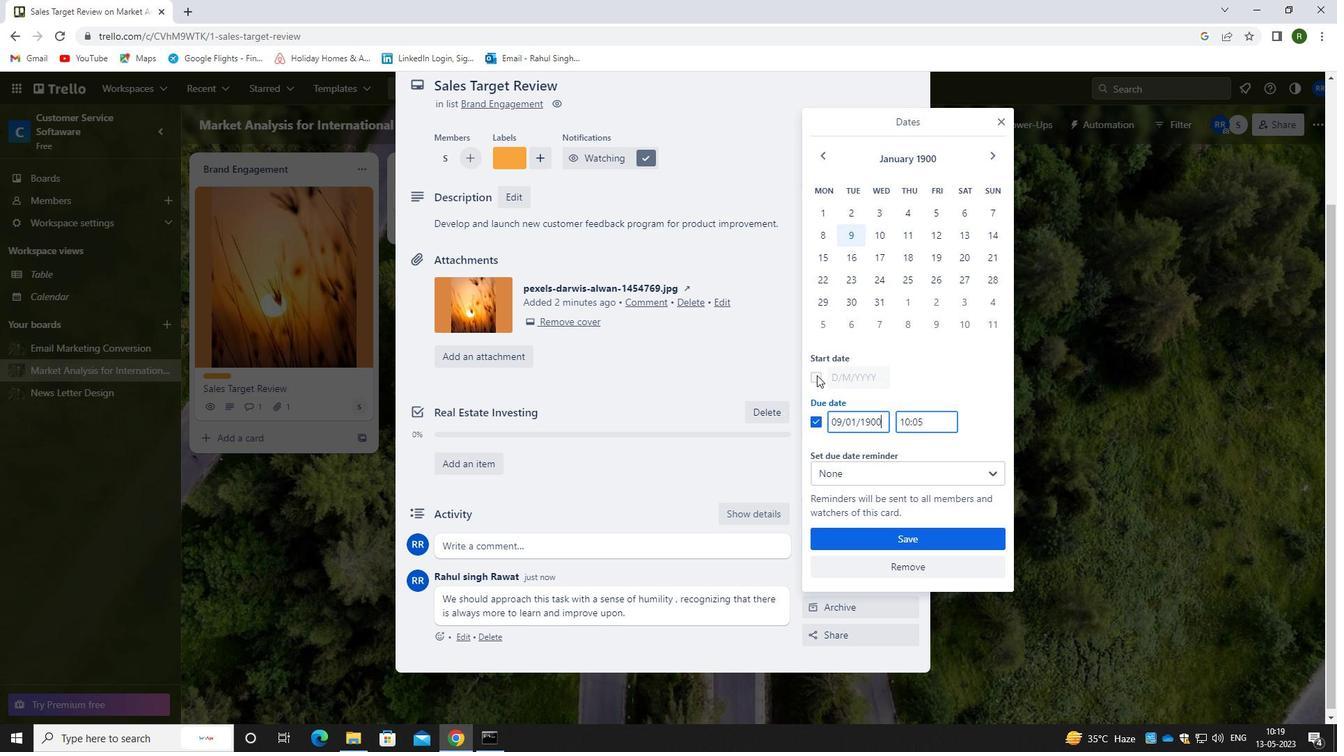 
Action: Mouse moved to (841, 378)
Screenshot: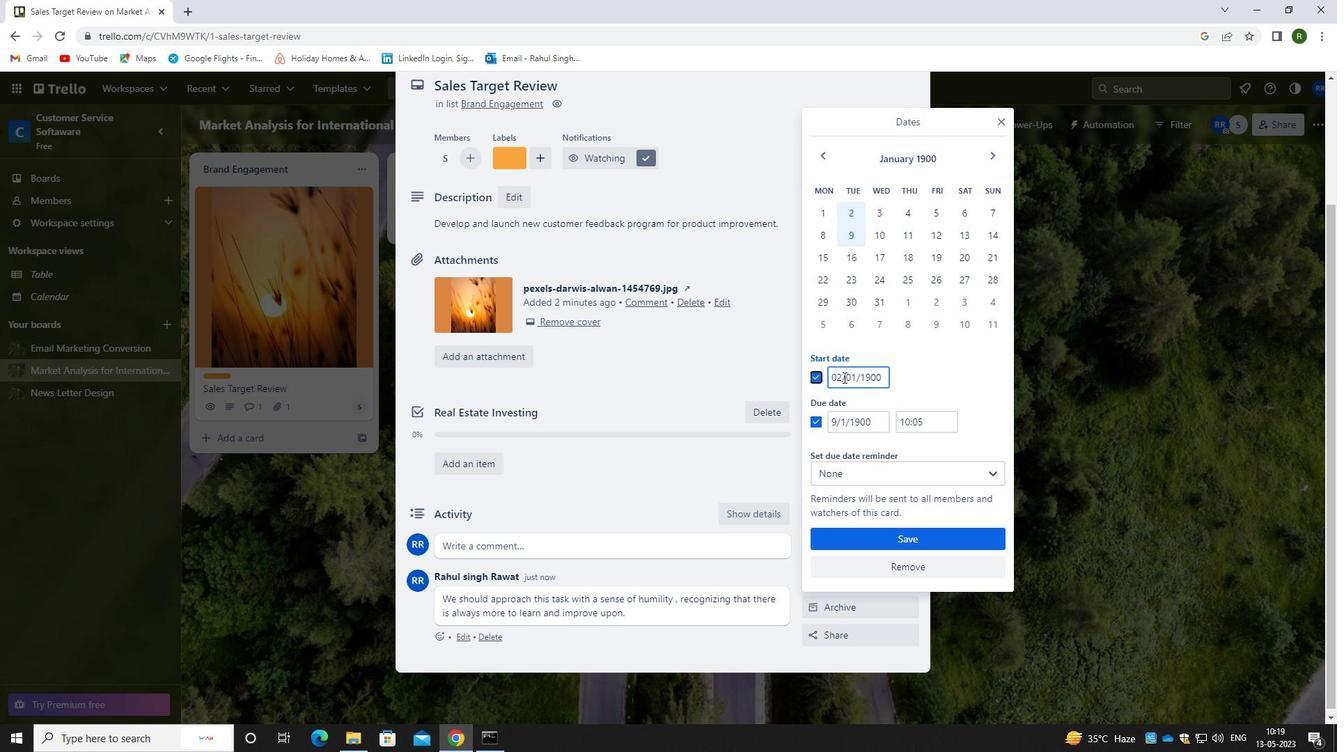 
Action: Mouse pressed left at (841, 378)
Screenshot: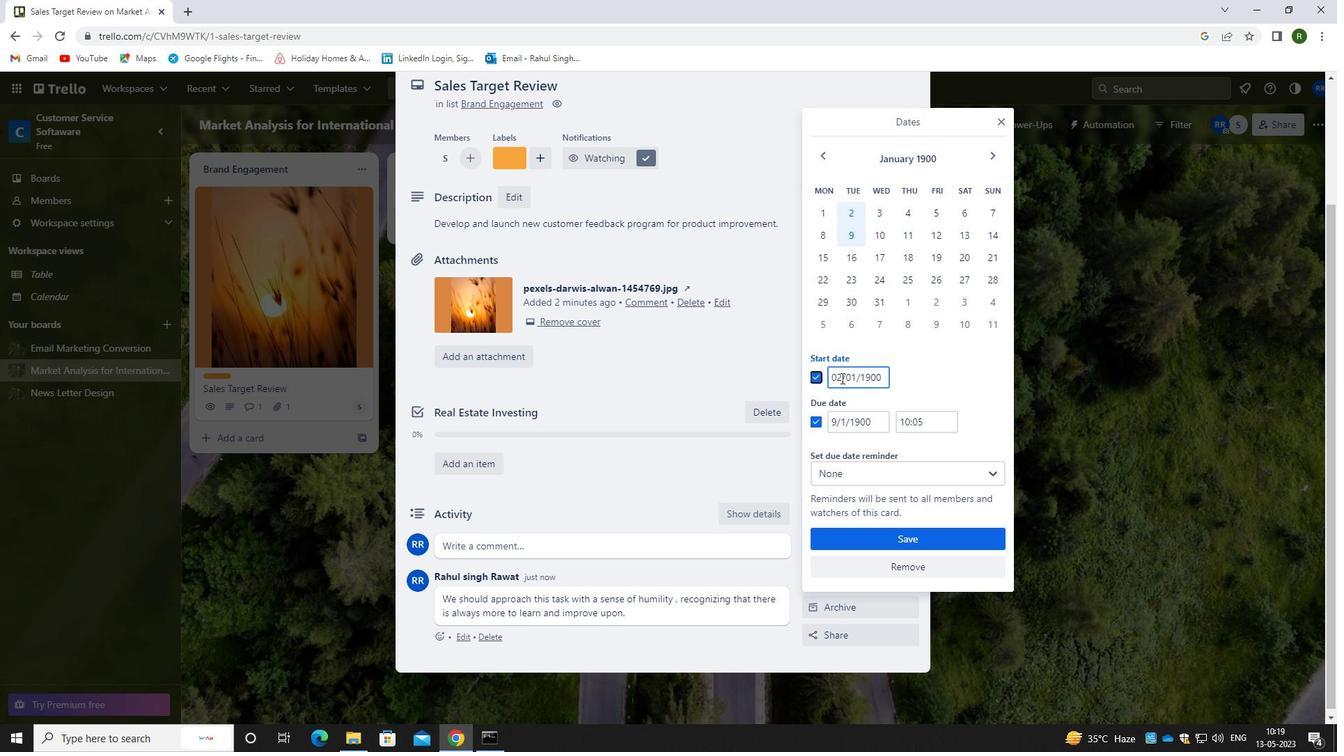 
Action: Mouse moved to (839, 374)
Screenshot: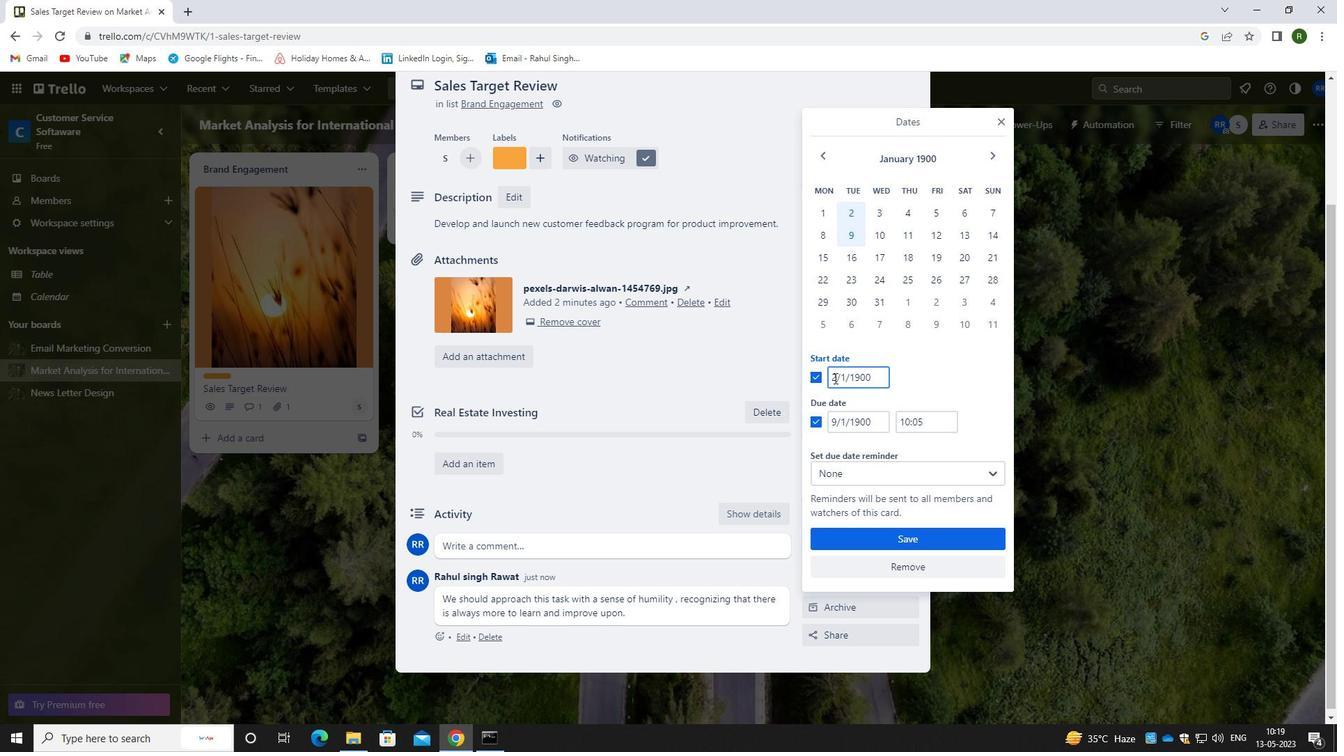 
Action: Mouse pressed left at (839, 374)
Screenshot: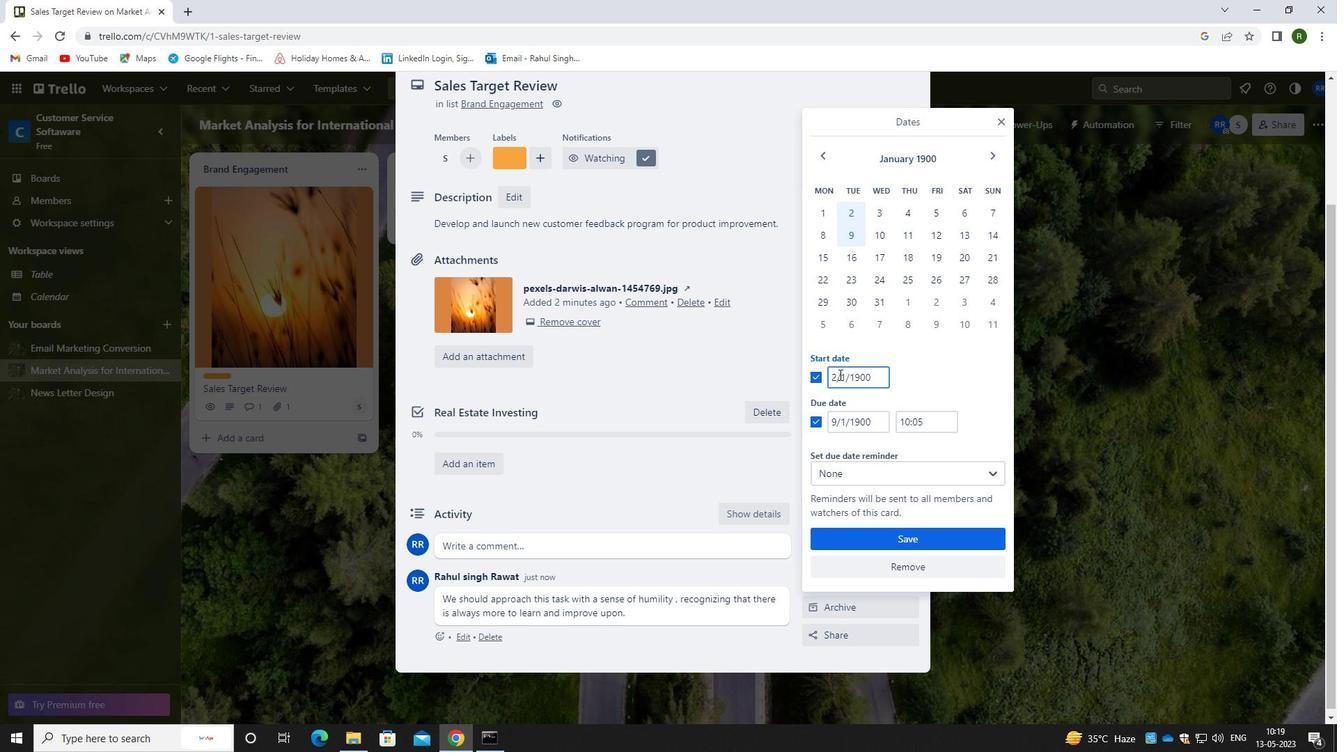 
Action: Mouse moved to (872, 376)
Screenshot: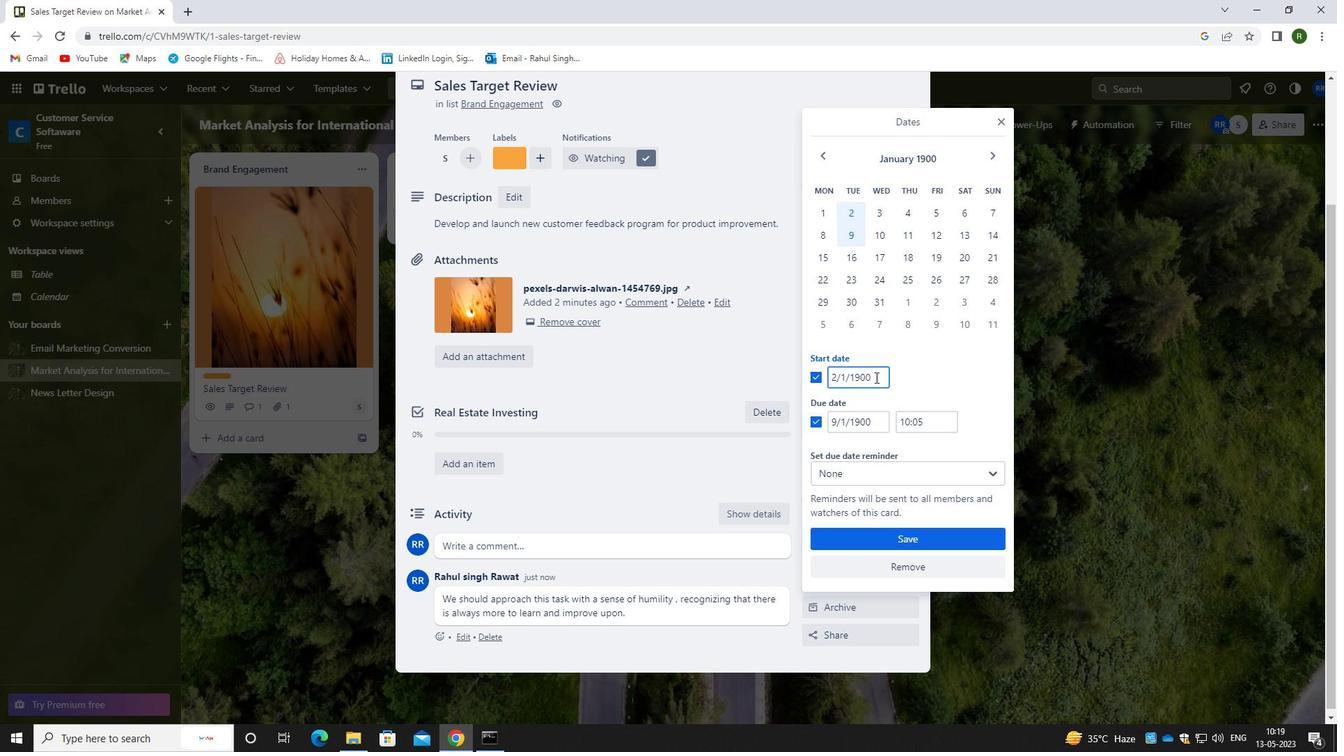 
Action: Mouse pressed left at (872, 376)
Screenshot: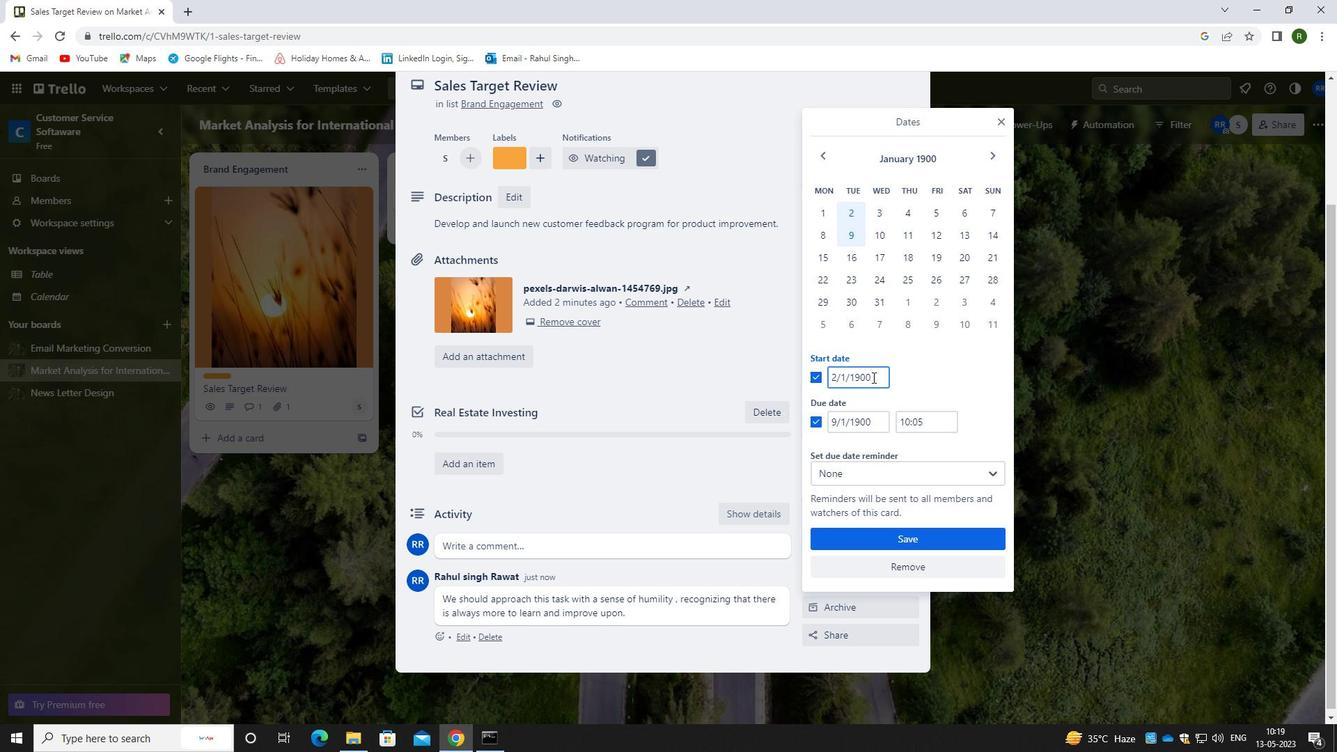 
Action: Mouse moved to (780, 371)
Screenshot: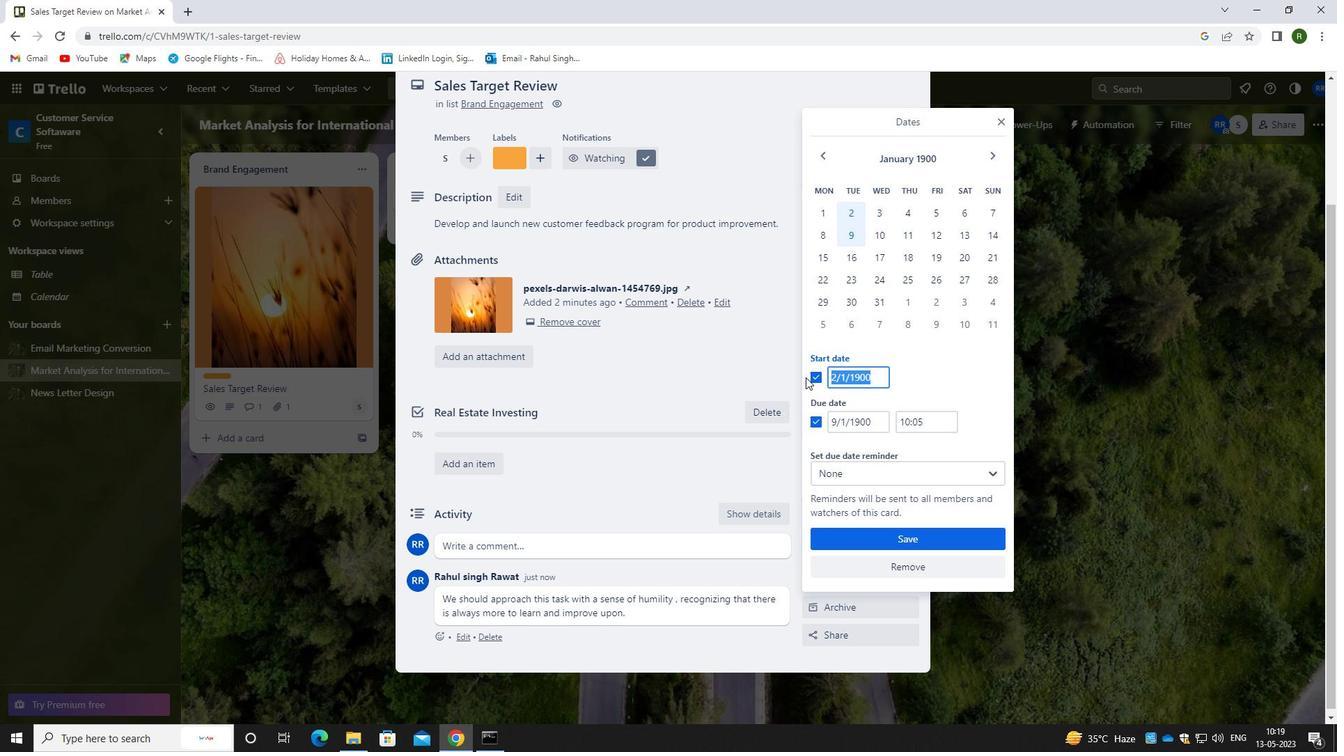 
Action: Key pressed 03/01/1900
Screenshot: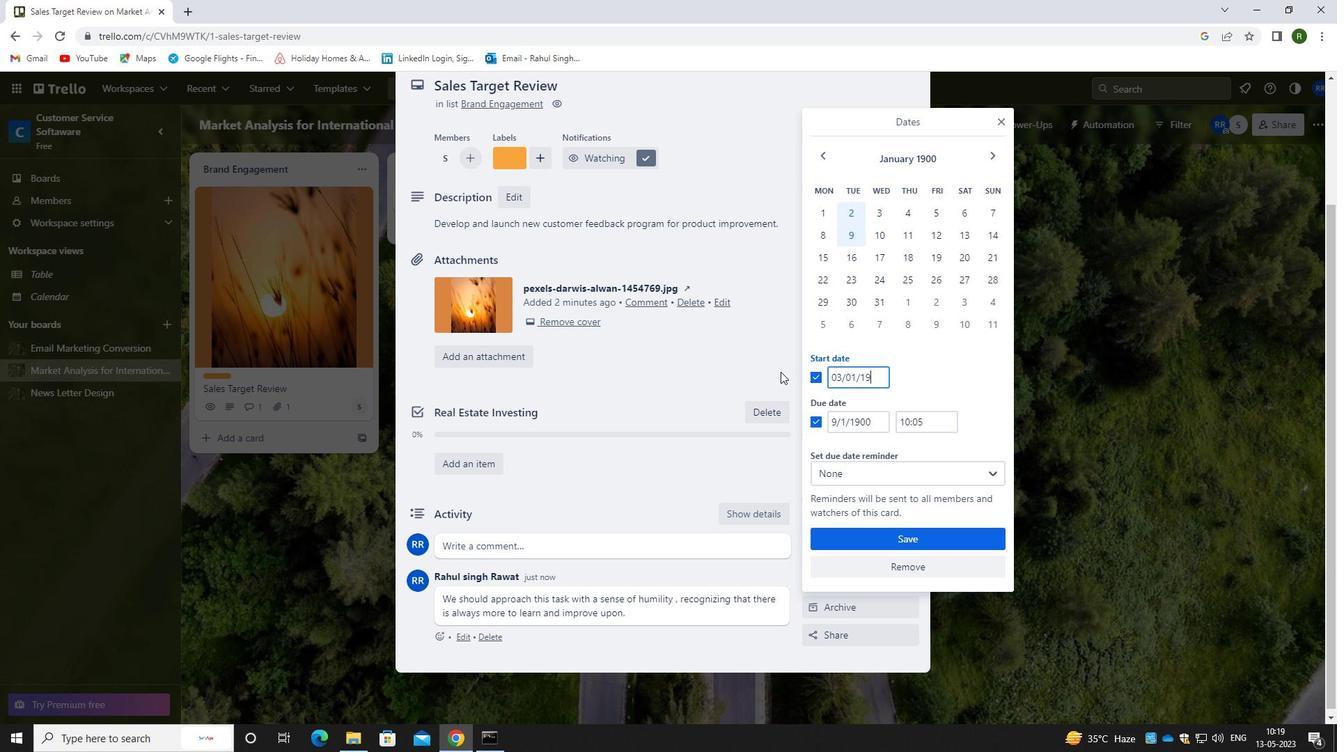 
Action: Mouse moved to (874, 431)
Screenshot: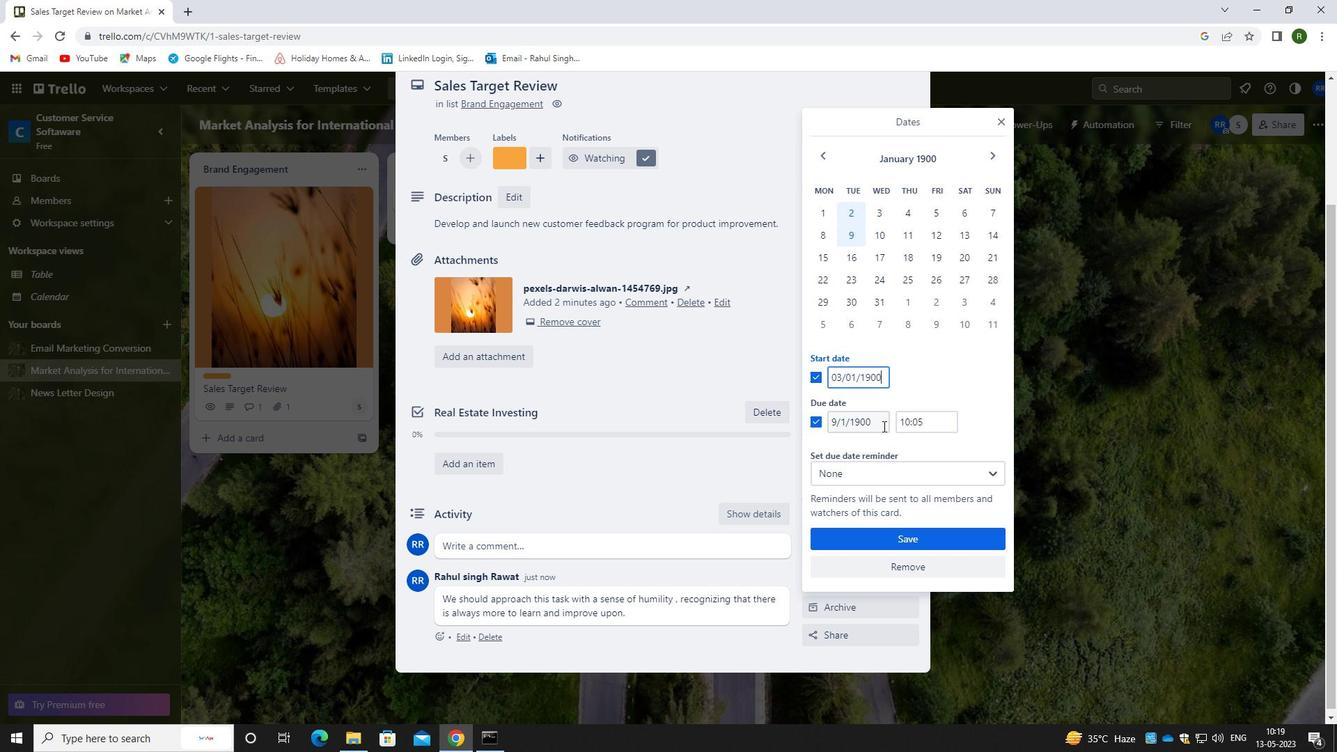 
Action: Mouse pressed left at (874, 431)
Screenshot: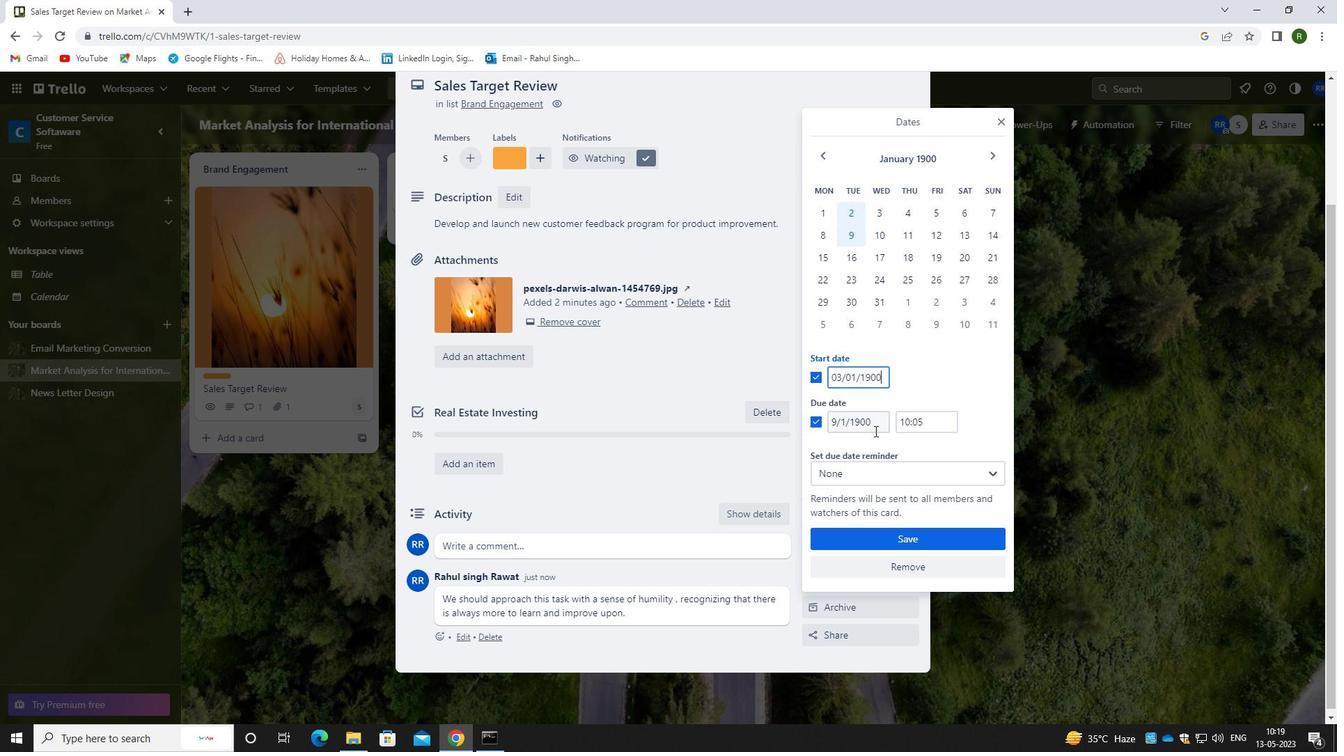 
Action: Mouse moved to (818, 440)
Screenshot: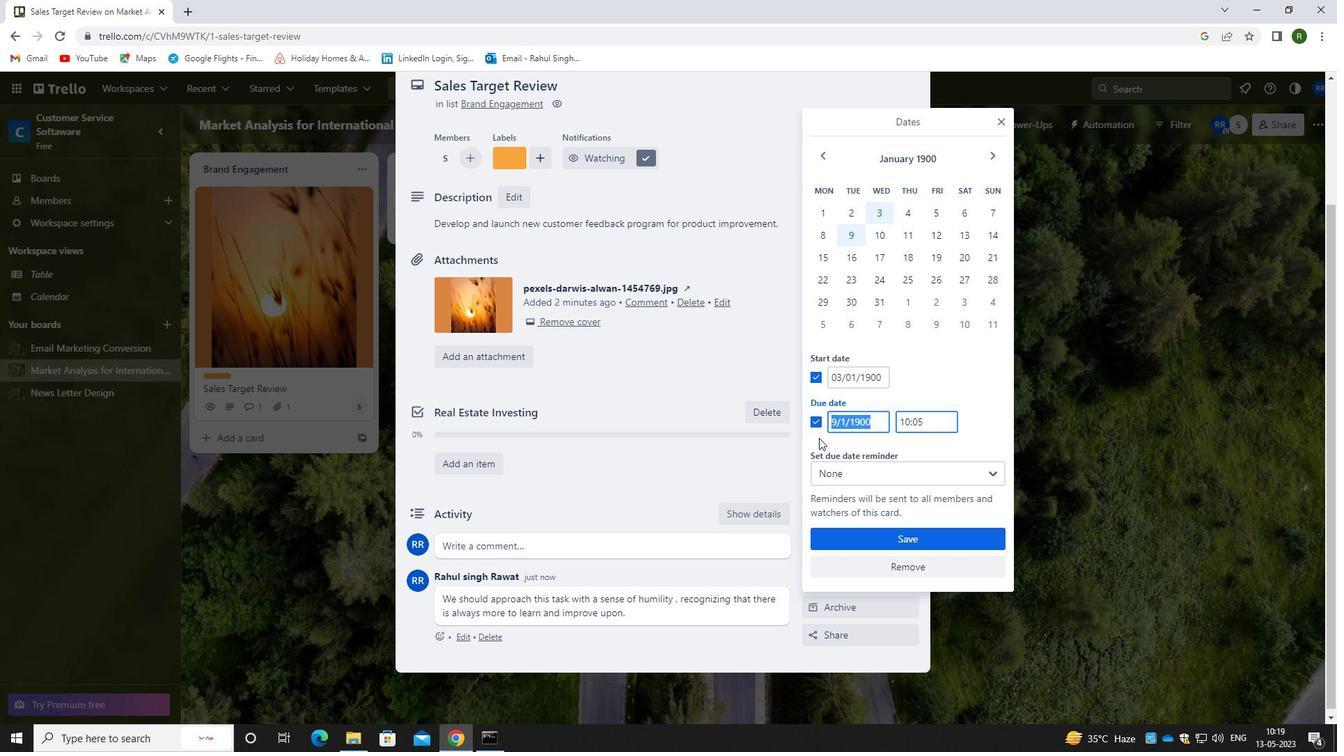 
Action: Key pressed 10/01/1900
Screenshot: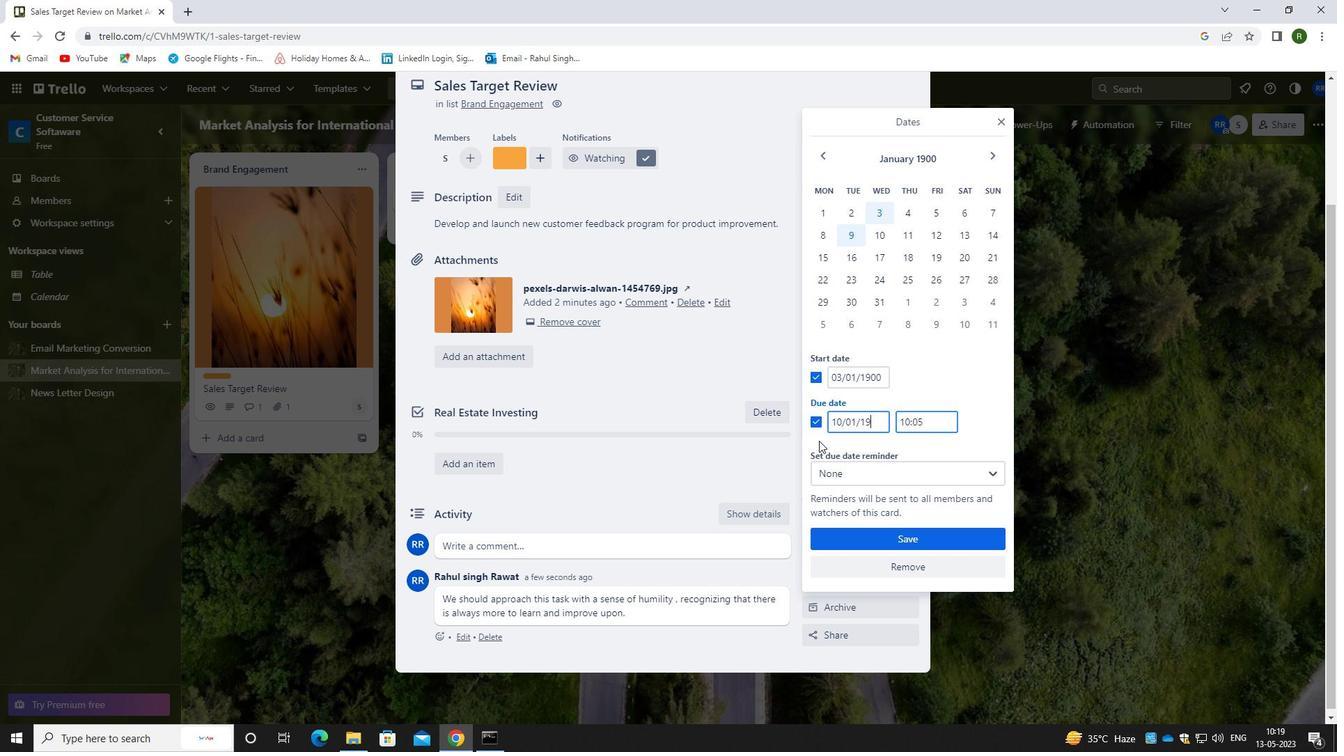 
Action: Mouse moved to (933, 545)
Screenshot: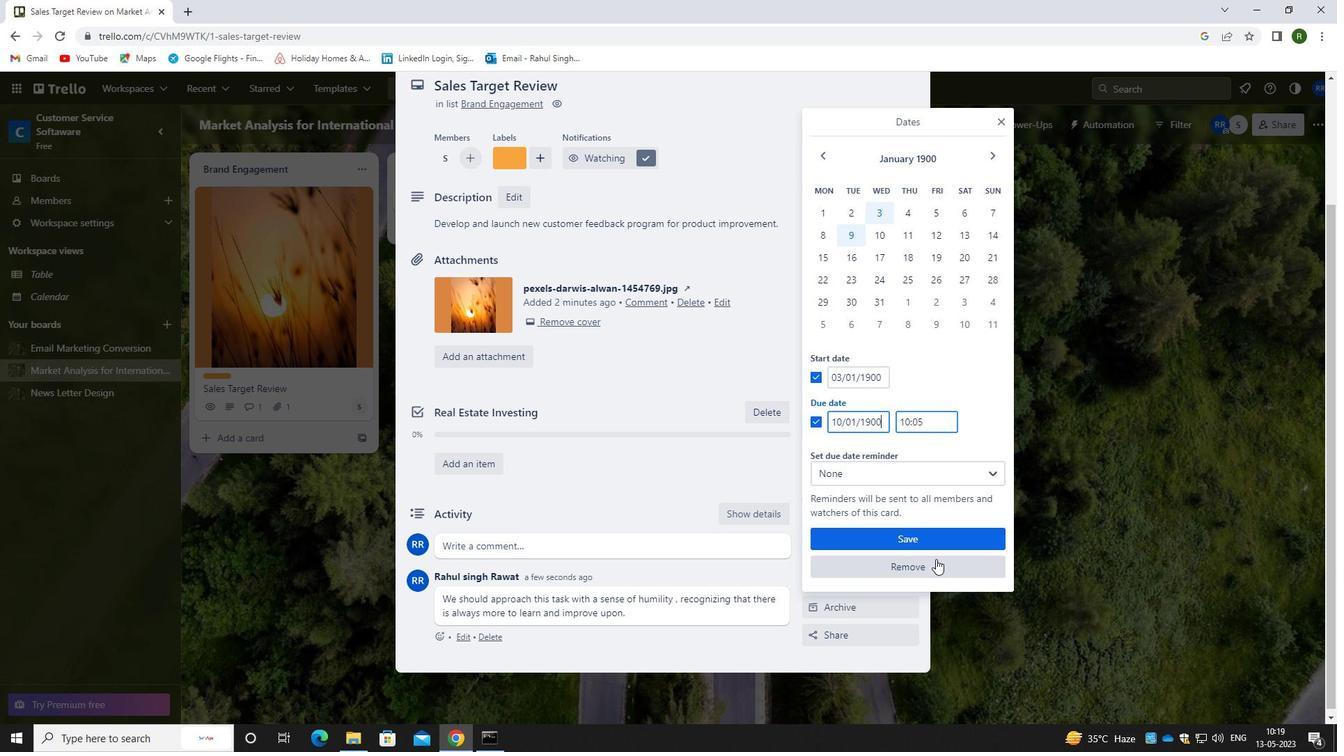
Action: Mouse pressed left at (933, 545)
Screenshot: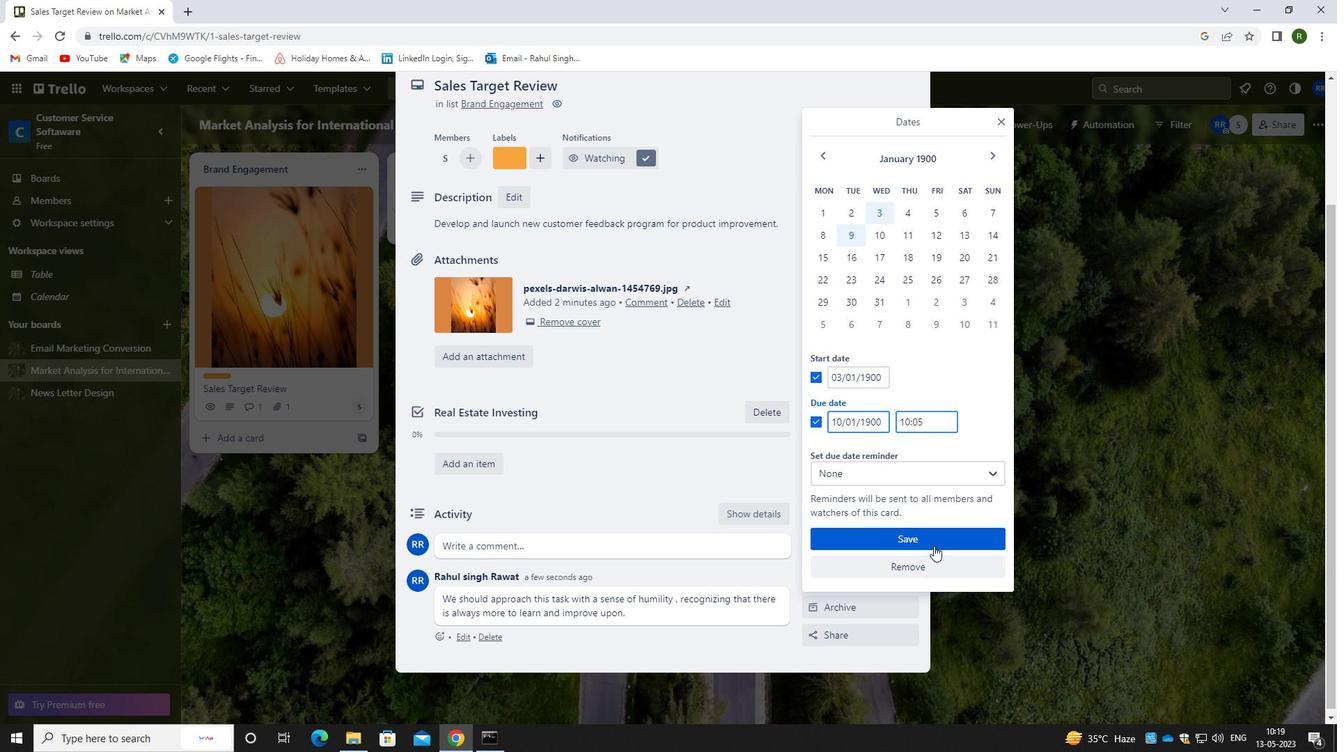 
Action: Mouse moved to (970, 516)
Screenshot: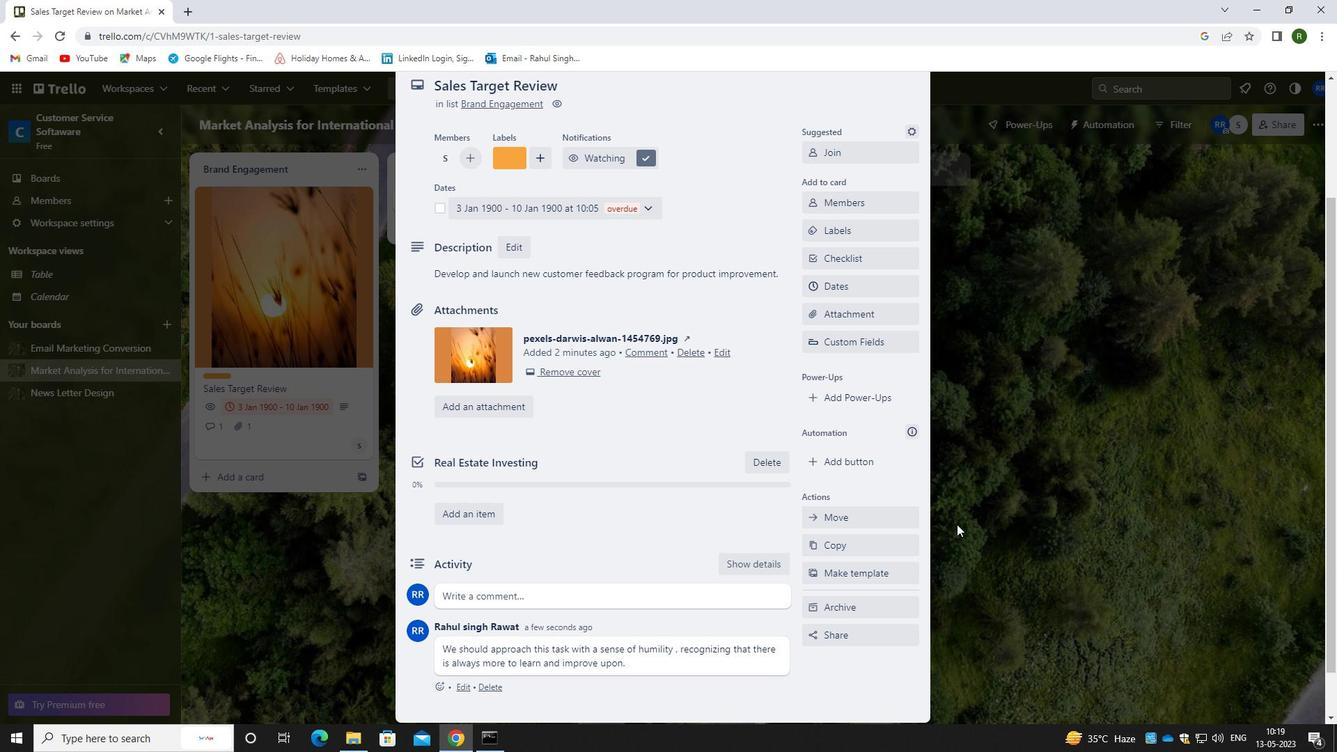 
Action: Mouse scrolled (970, 516) with delta (0, 0)
Screenshot: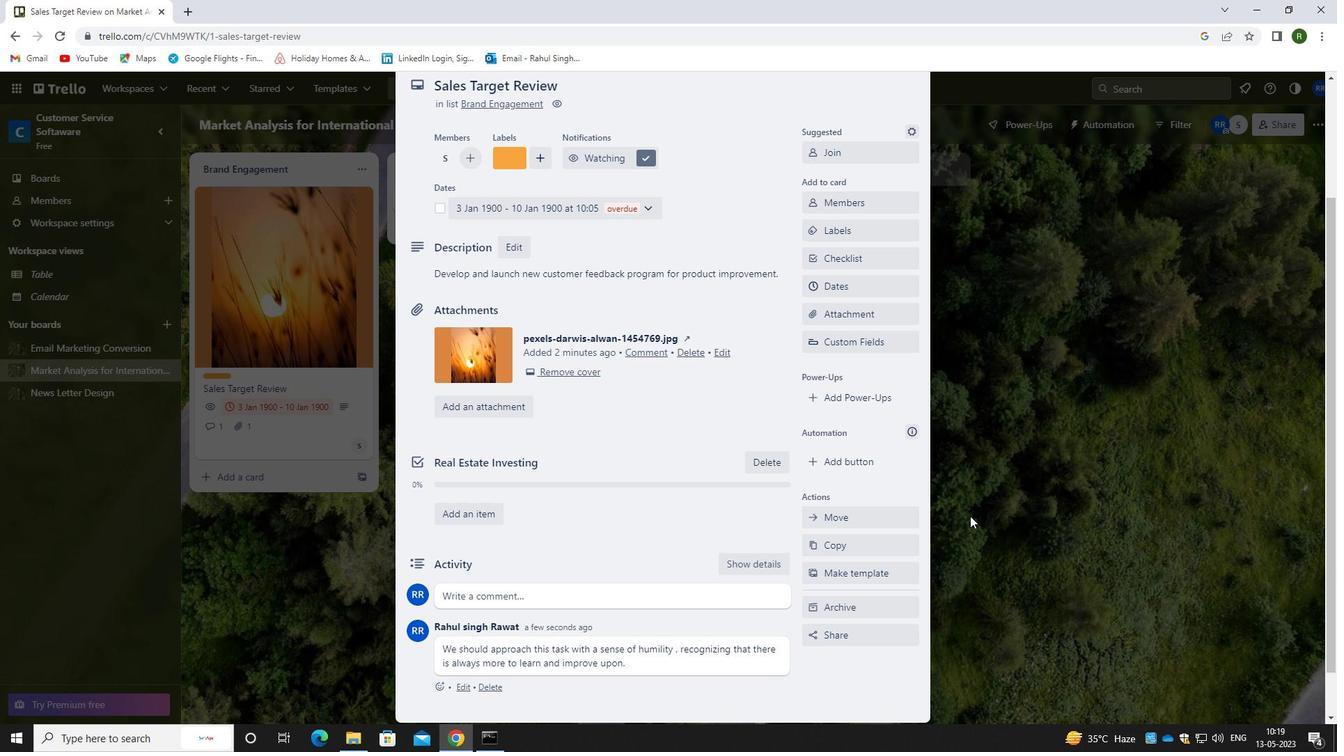 
Action: Mouse scrolled (970, 516) with delta (0, 0)
Screenshot: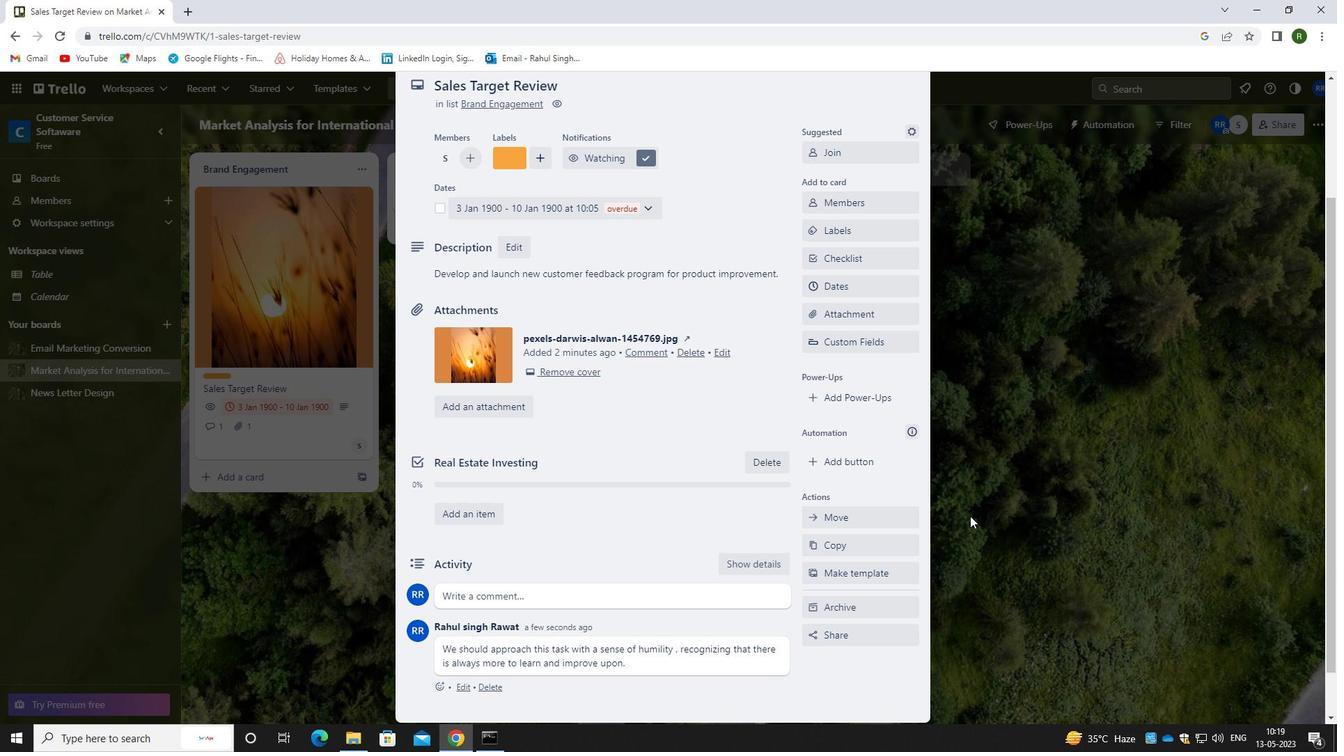 
Action: Mouse scrolled (970, 516) with delta (0, 0)
Screenshot: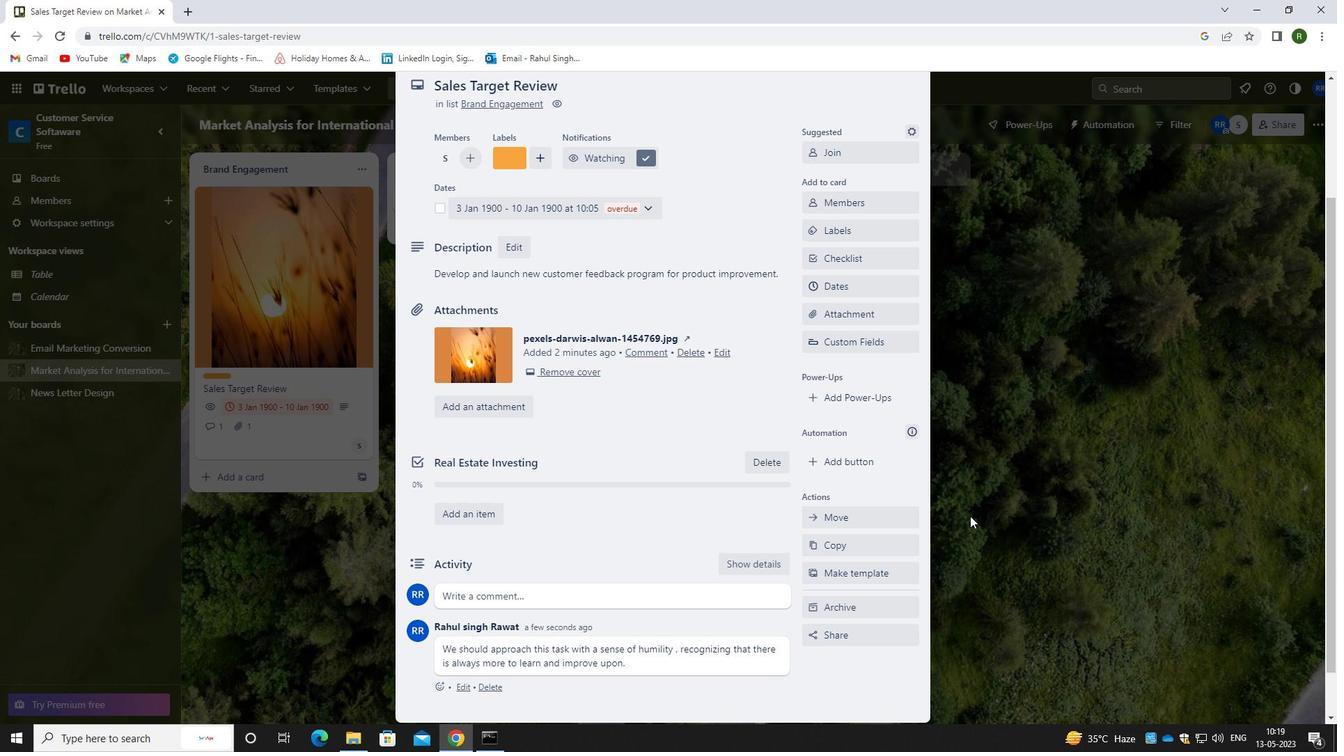 
Action: Mouse moved to (971, 516)
Screenshot: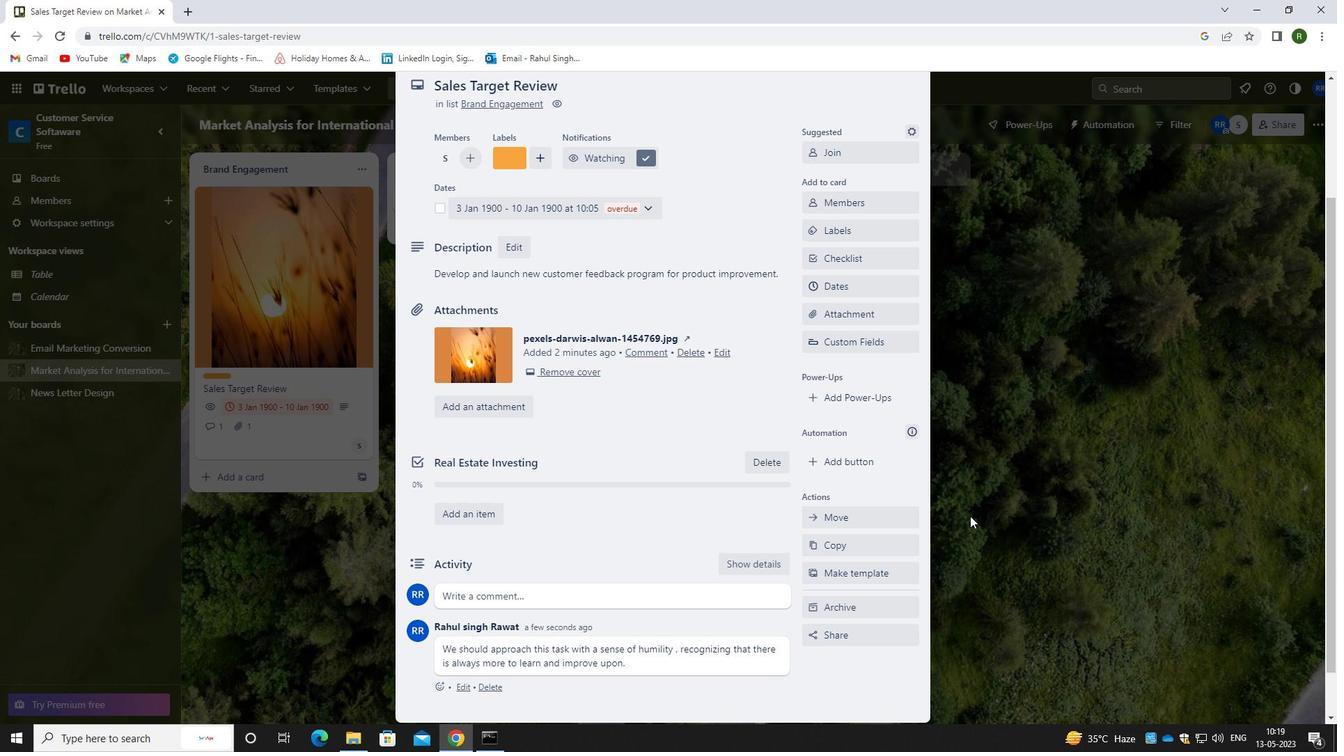 
